 Task: Research Airbnb accommodation in Xoxocotla, Mexico from 1st December, 2023 to 5th December, 2023 for 3 adults, 1 child.2 bedrooms having 3 beds and 2 bathrooms. Property type can be guest house. Booking option can be shelf check-in. Look for 3 properties as per requirement.
Action: Mouse moved to (429, 59)
Screenshot: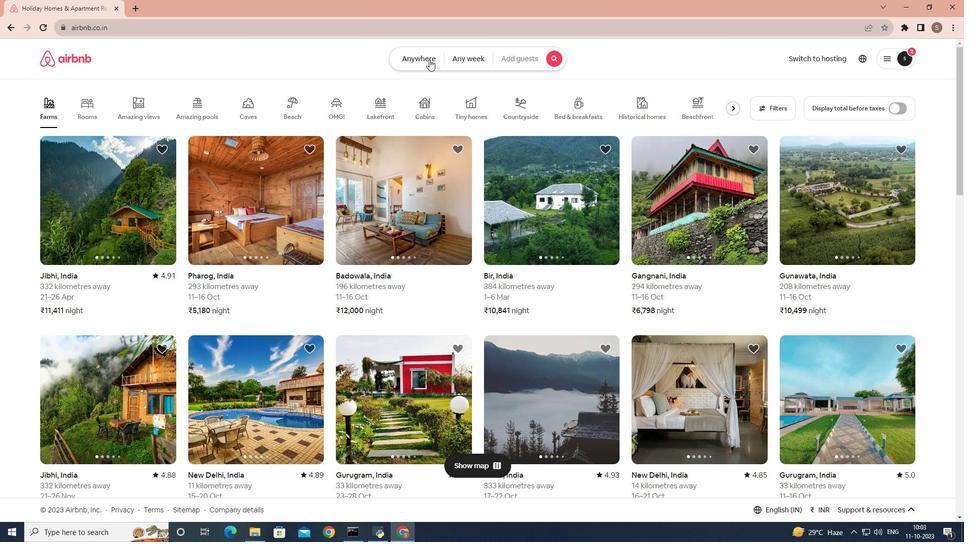 
Action: Mouse pressed left at (429, 59)
Screenshot: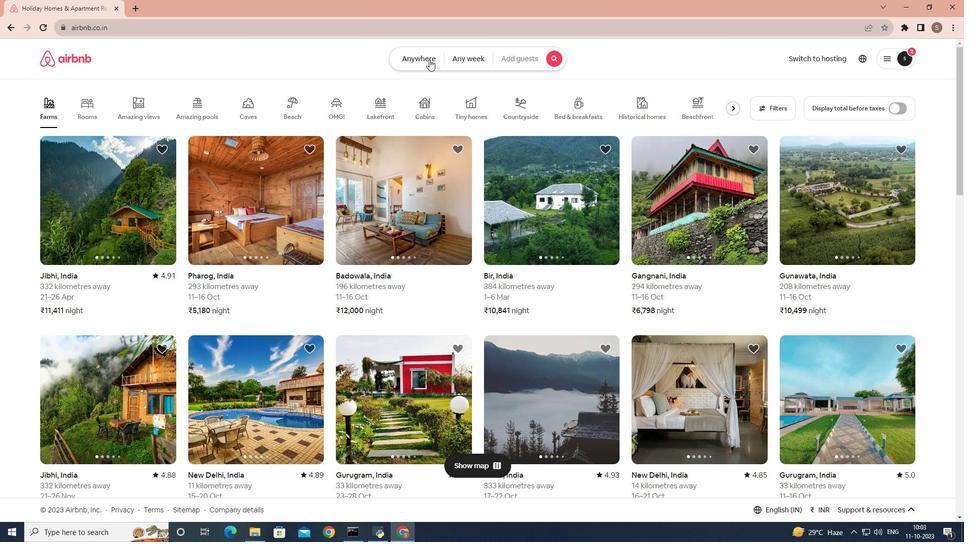
Action: Mouse moved to (307, 102)
Screenshot: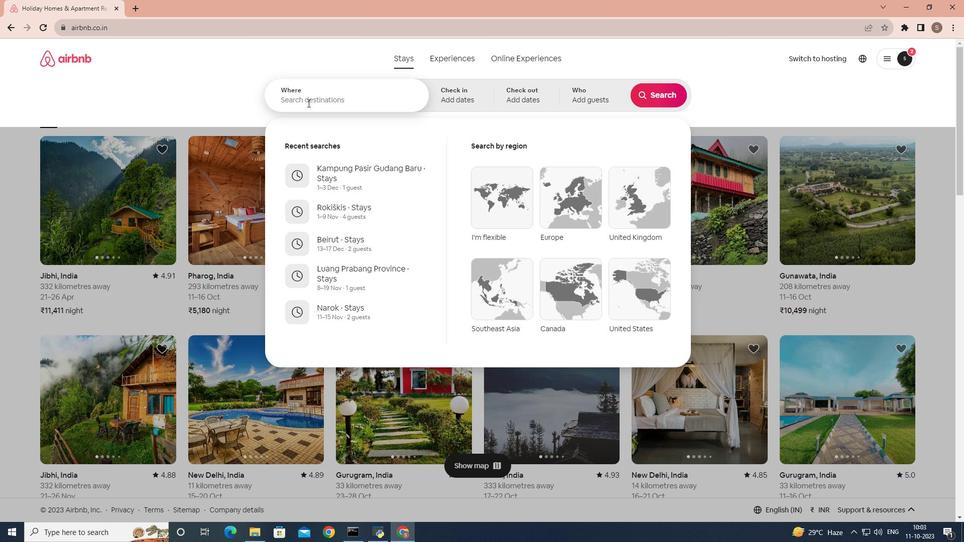 
Action: Mouse pressed left at (307, 102)
Screenshot: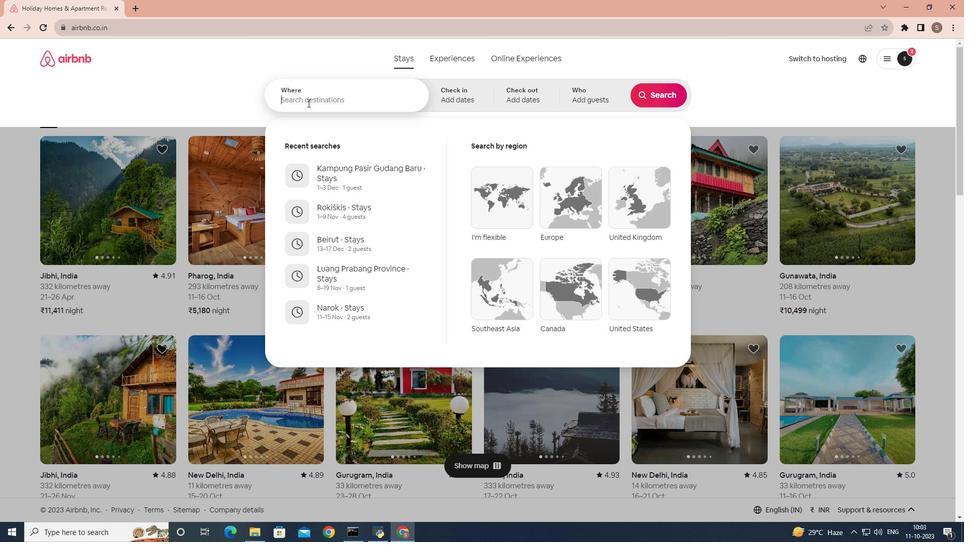 
Action: Mouse moved to (316, 102)
Screenshot: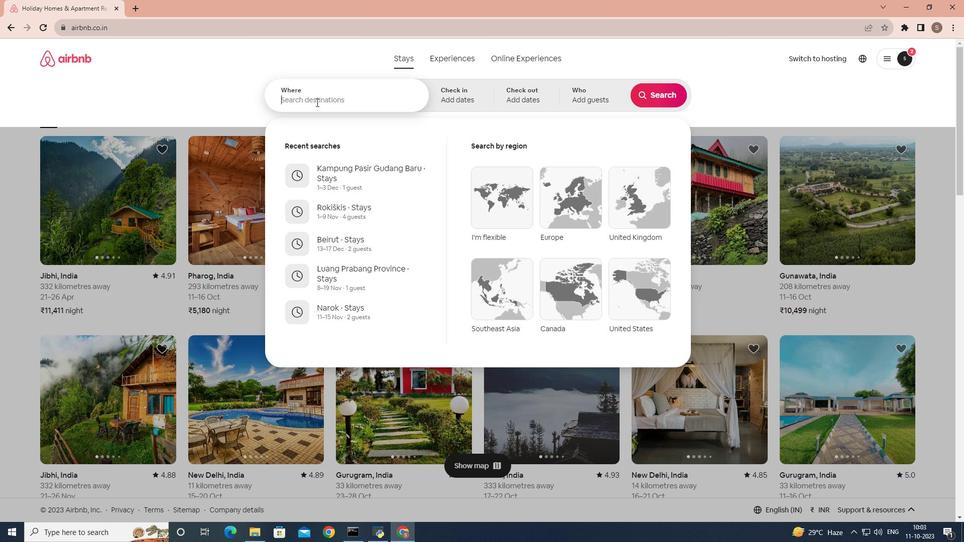 
Action: Key pressed xoxocotla
Screenshot: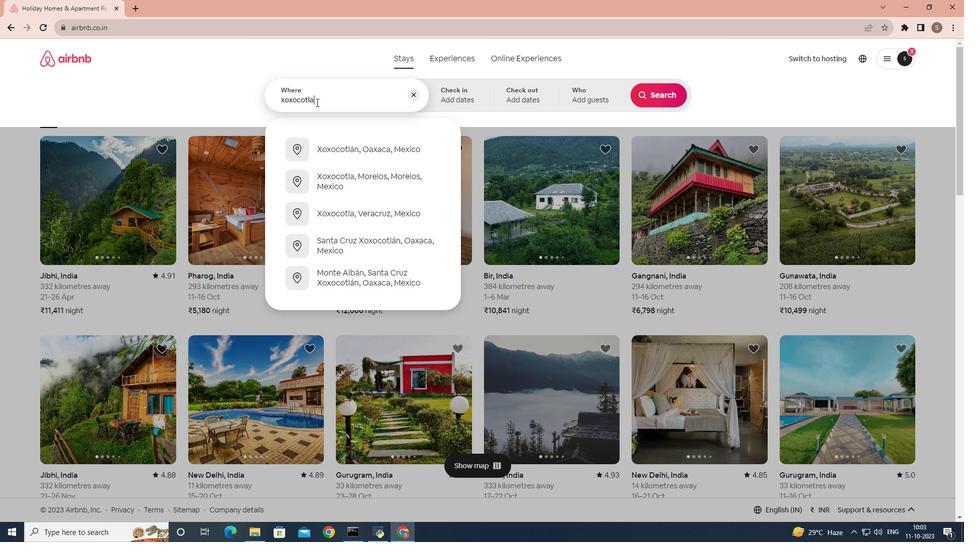 
Action: Mouse moved to (335, 141)
Screenshot: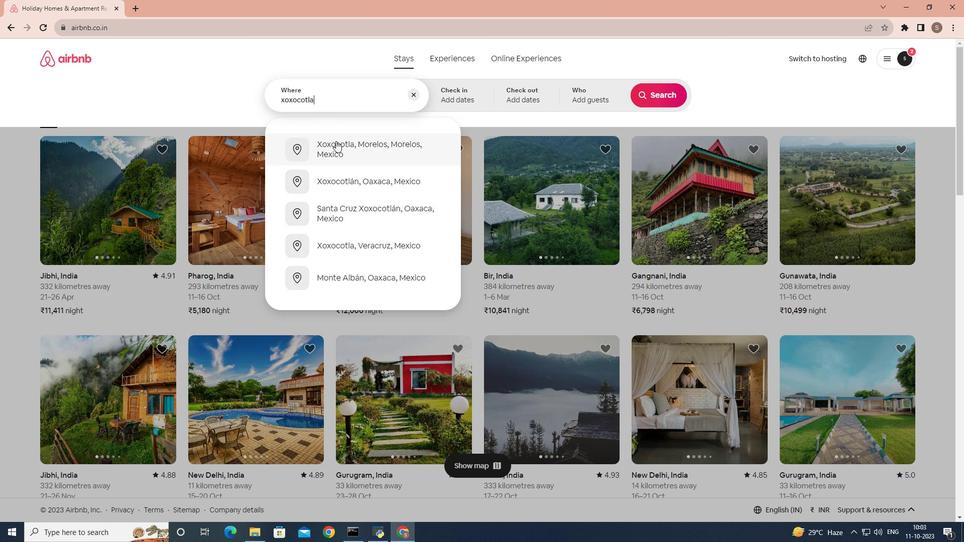 
Action: Mouse pressed left at (335, 141)
Screenshot: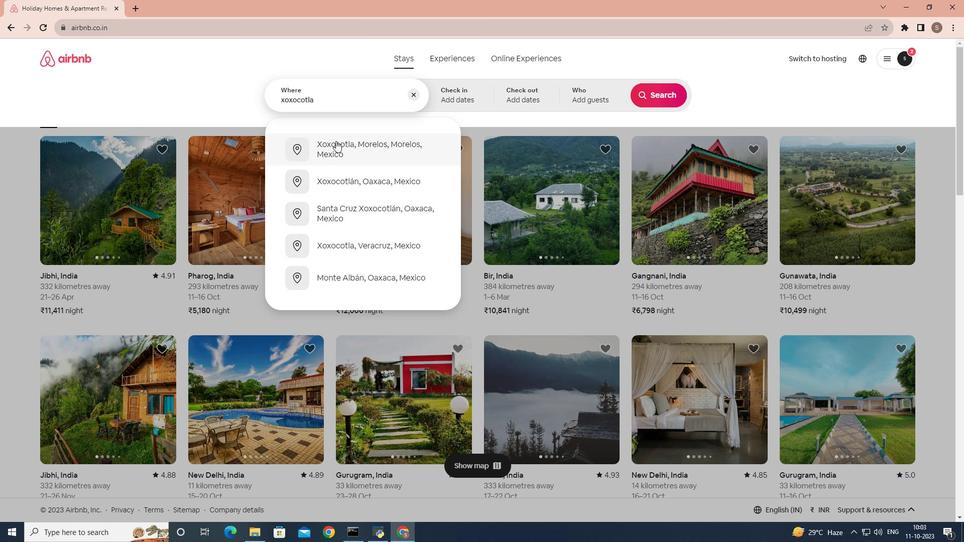 
Action: Mouse moved to (659, 180)
Screenshot: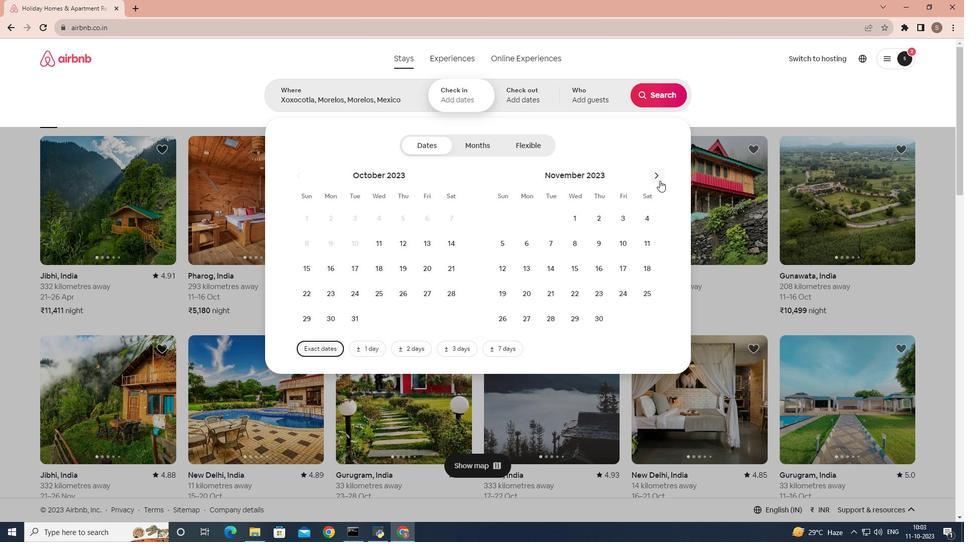 
Action: Mouse pressed left at (659, 180)
Screenshot: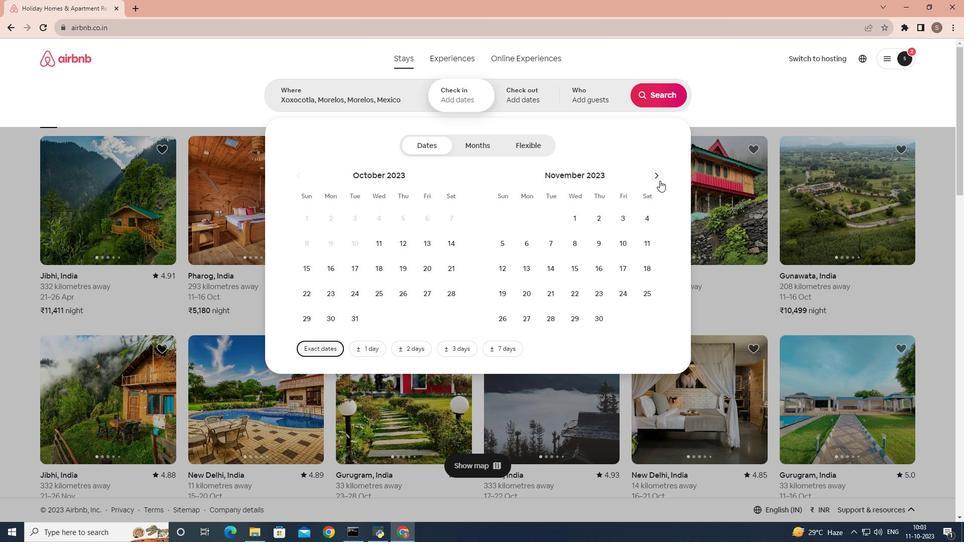 
Action: Mouse moved to (631, 220)
Screenshot: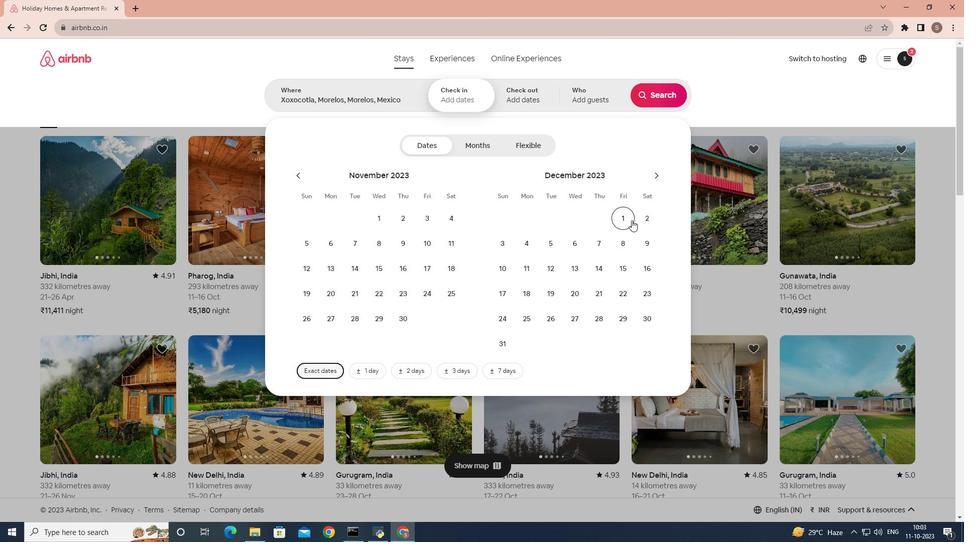 
Action: Mouse pressed left at (631, 220)
Screenshot: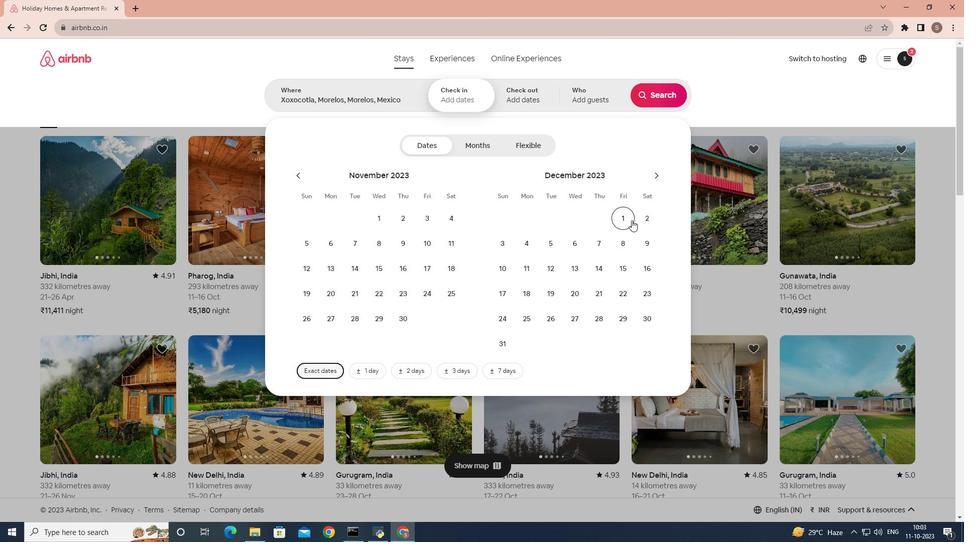 
Action: Mouse moved to (542, 241)
Screenshot: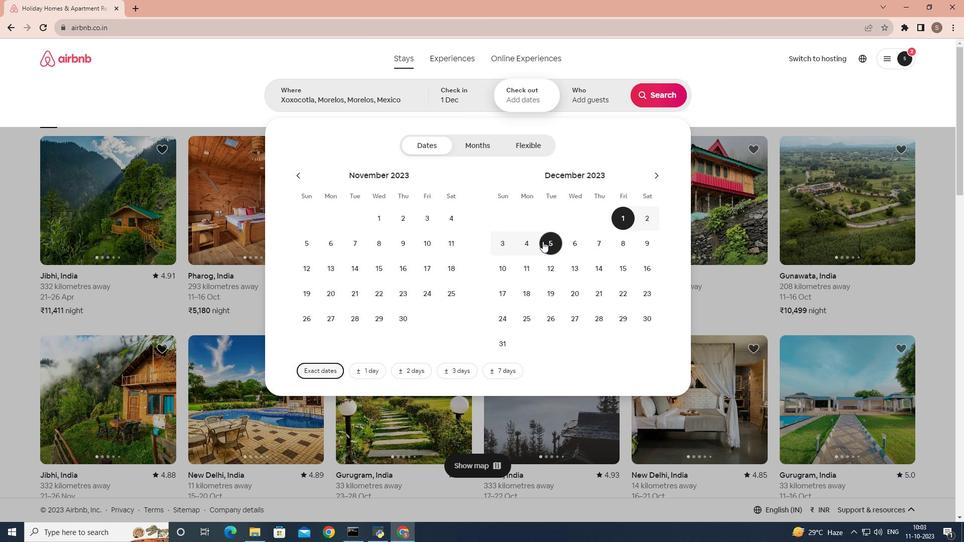
Action: Mouse pressed left at (542, 241)
Screenshot: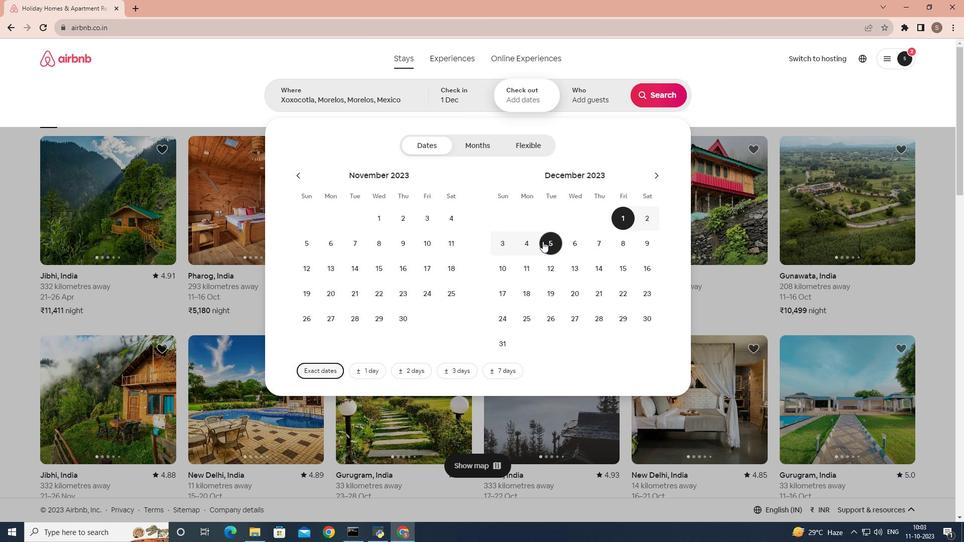 
Action: Mouse moved to (601, 89)
Screenshot: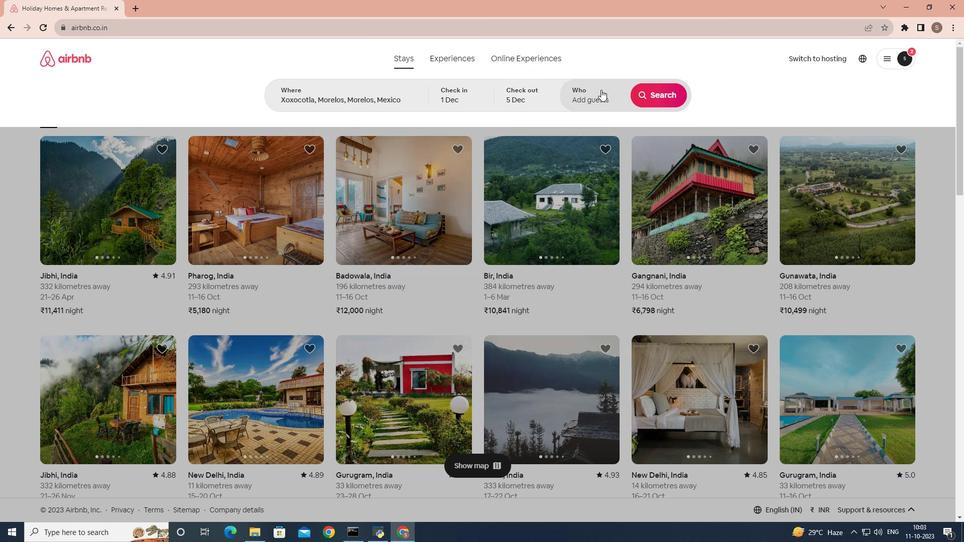 
Action: Mouse pressed left at (601, 89)
Screenshot: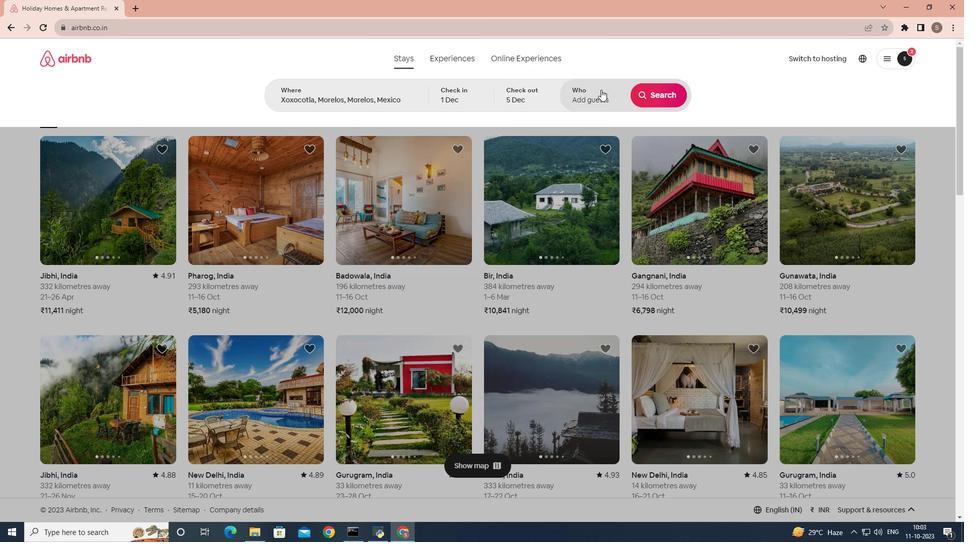 
Action: Mouse moved to (656, 148)
Screenshot: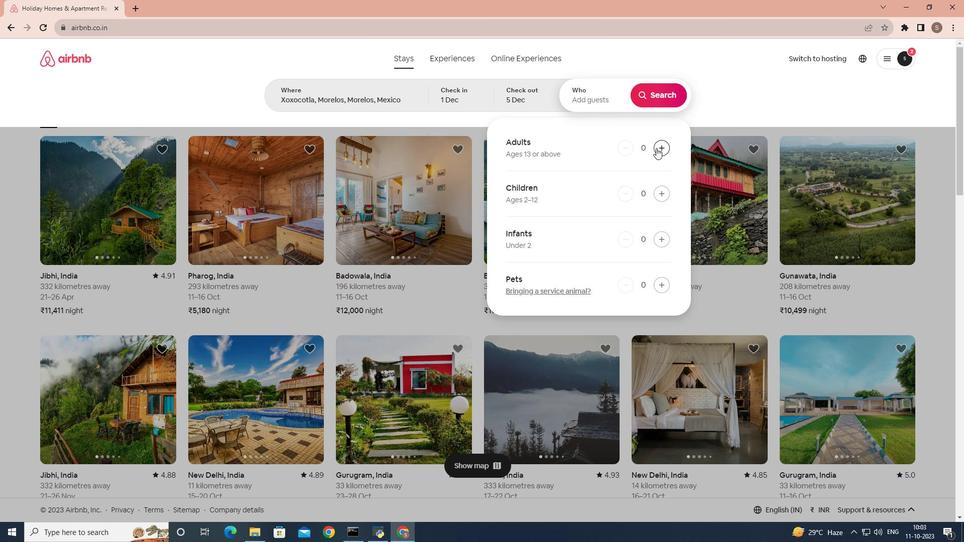 
Action: Mouse pressed left at (656, 148)
Screenshot: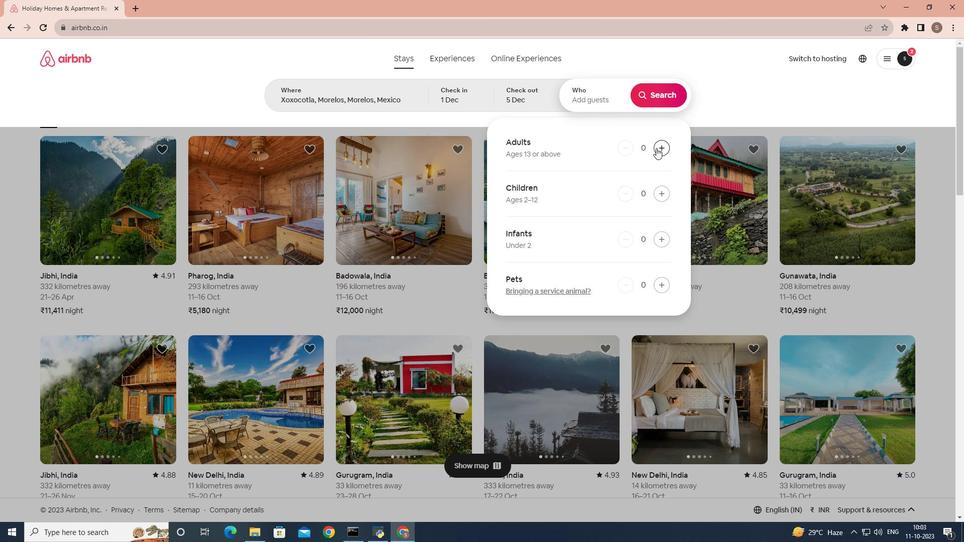 
Action: Mouse pressed left at (656, 148)
Screenshot: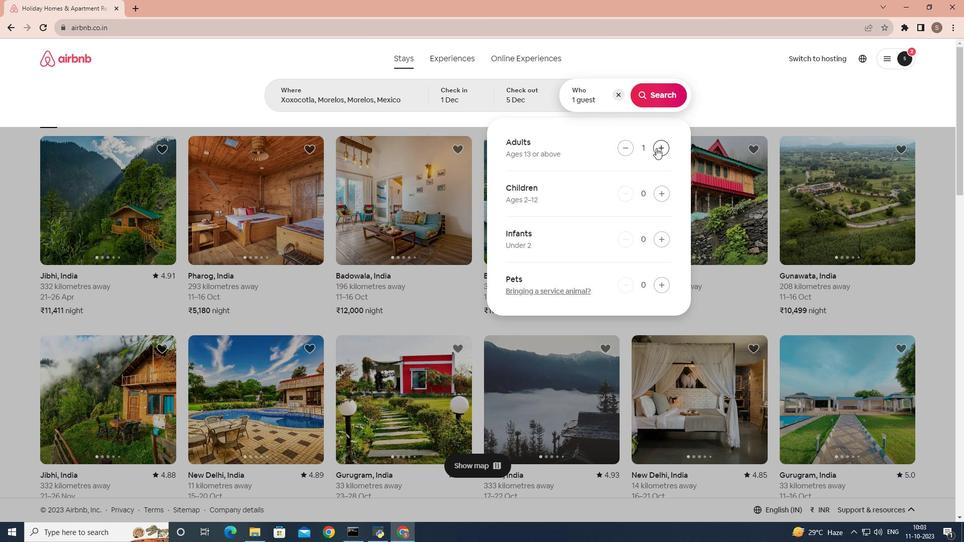 
Action: Mouse pressed left at (656, 148)
Screenshot: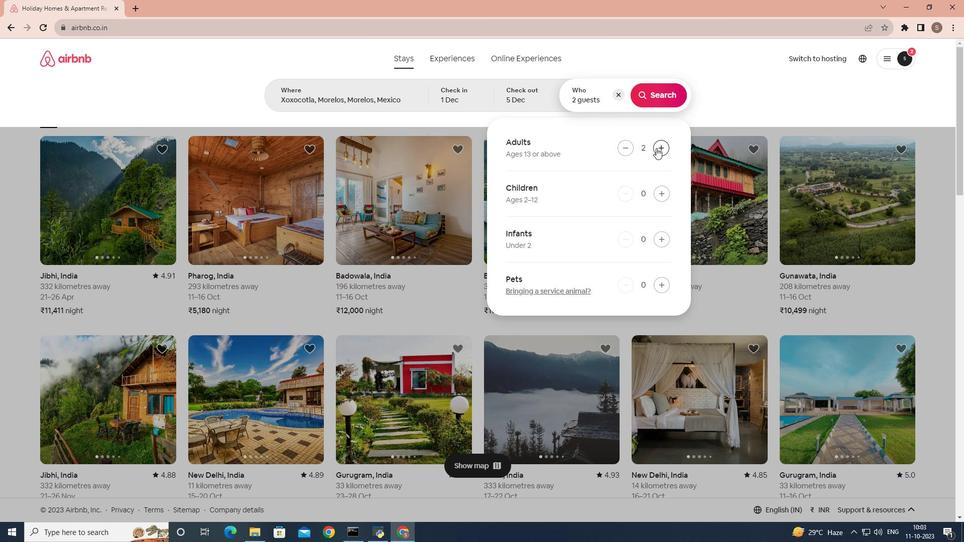 
Action: Mouse moved to (657, 187)
Screenshot: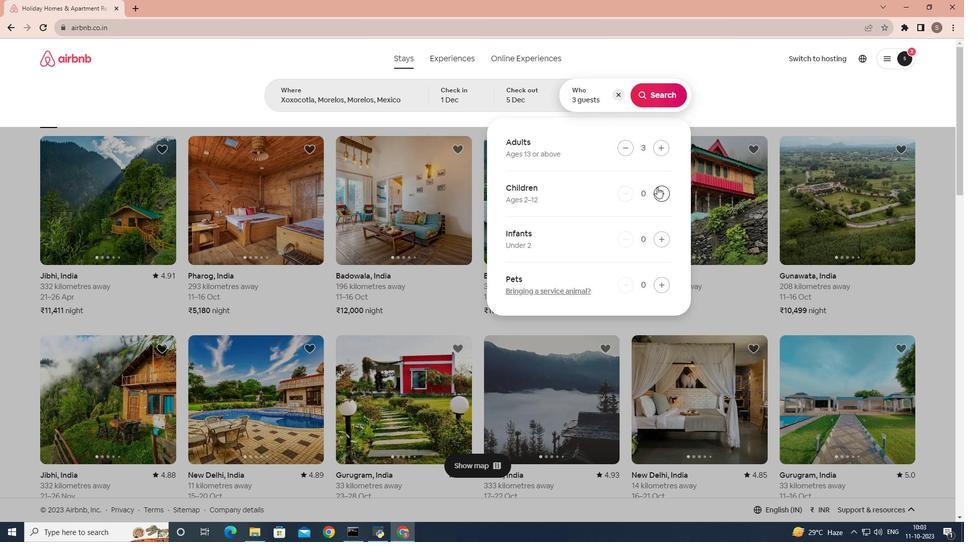 
Action: Mouse pressed left at (657, 187)
Screenshot: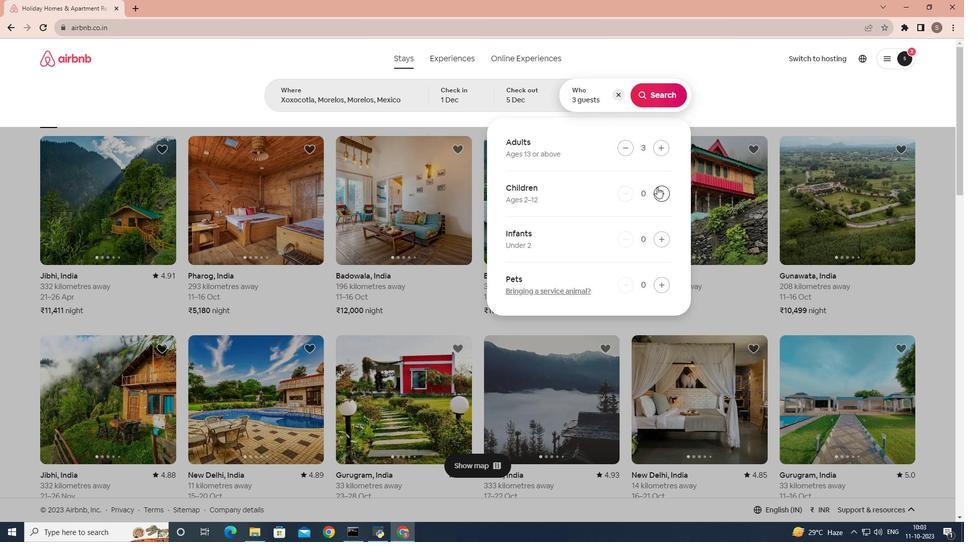 
Action: Mouse moved to (658, 90)
Screenshot: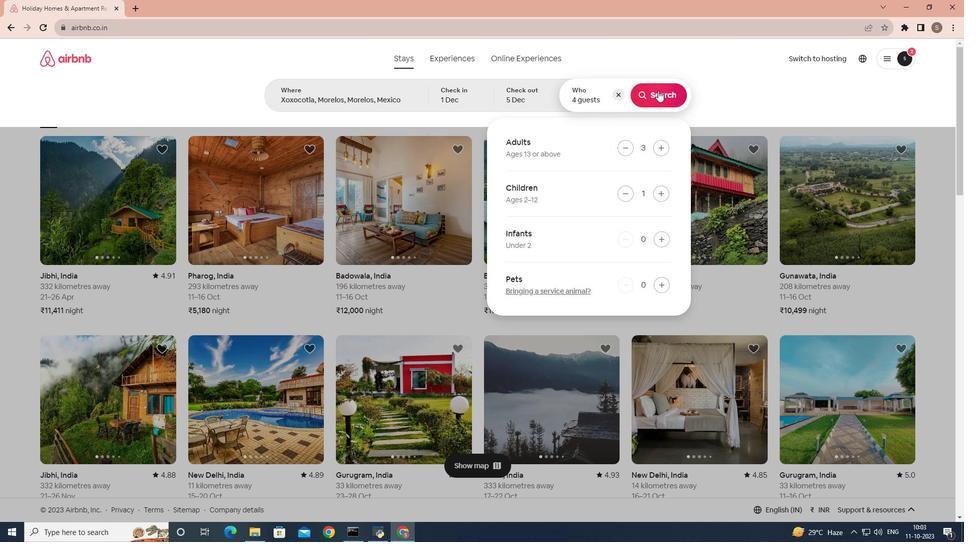
Action: Mouse pressed left at (658, 90)
Screenshot: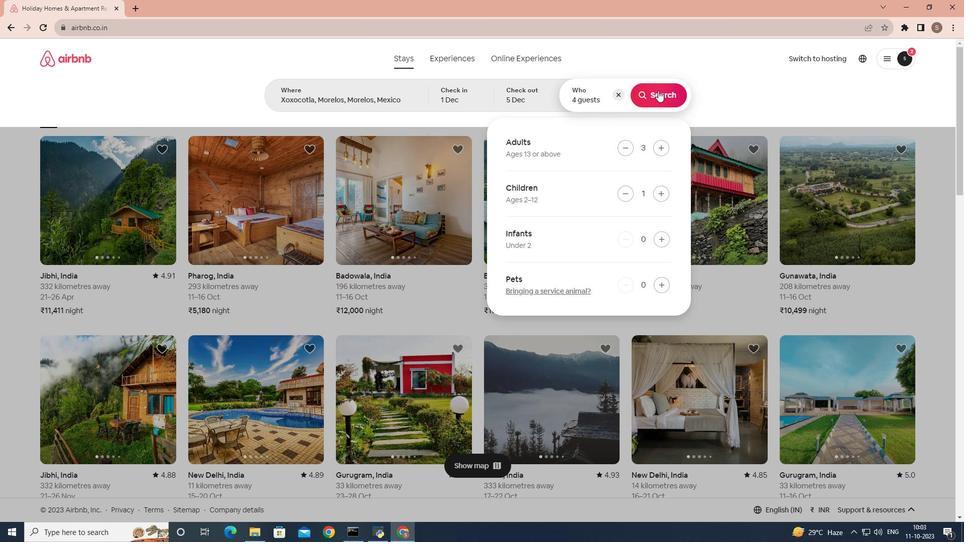 
Action: Mouse moved to (791, 97)
Screenshot: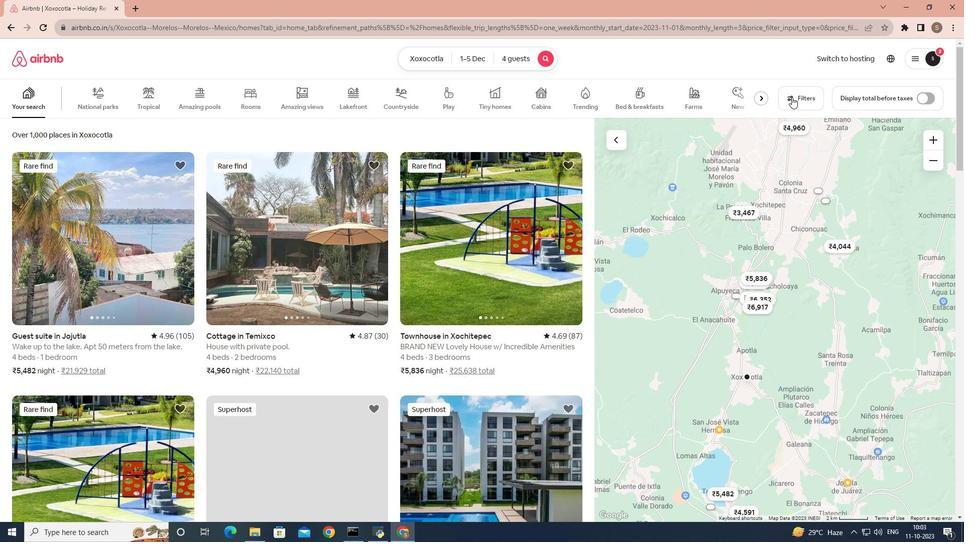 
Action: Mouse pressed left at (791, 97)
Screenshot: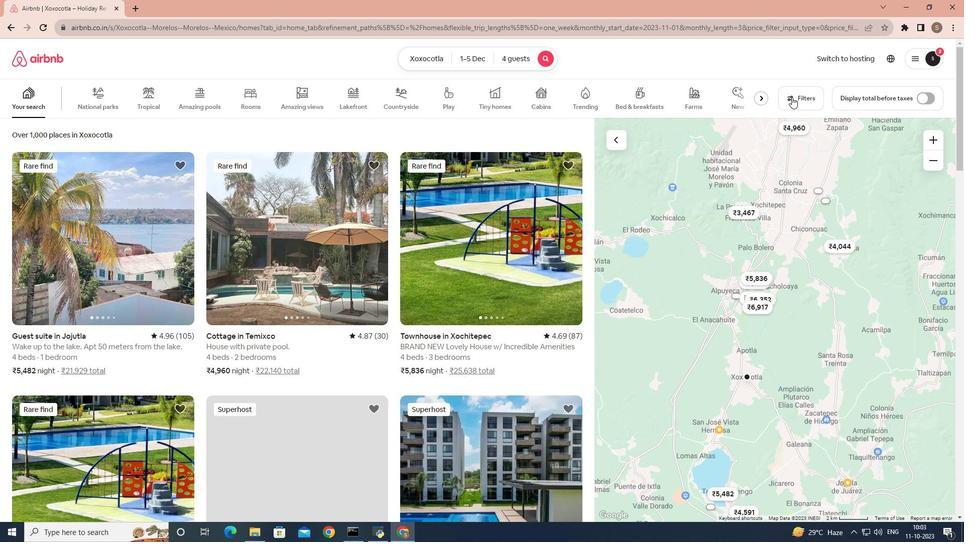 
Action: Mouse moved to (394, 252)
Screenshot: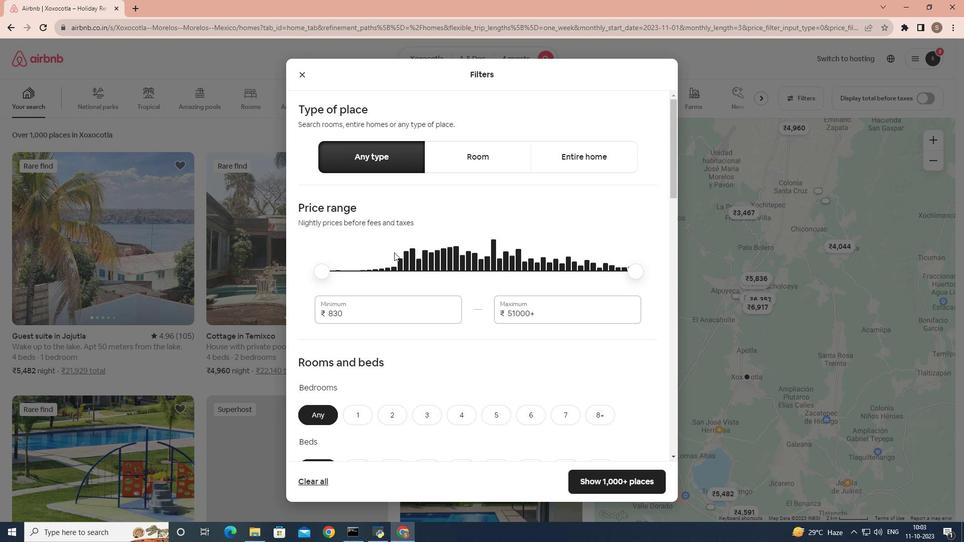 
Action: Mouse scrolled (394, 252) with delta (0, 0)
Screenshot: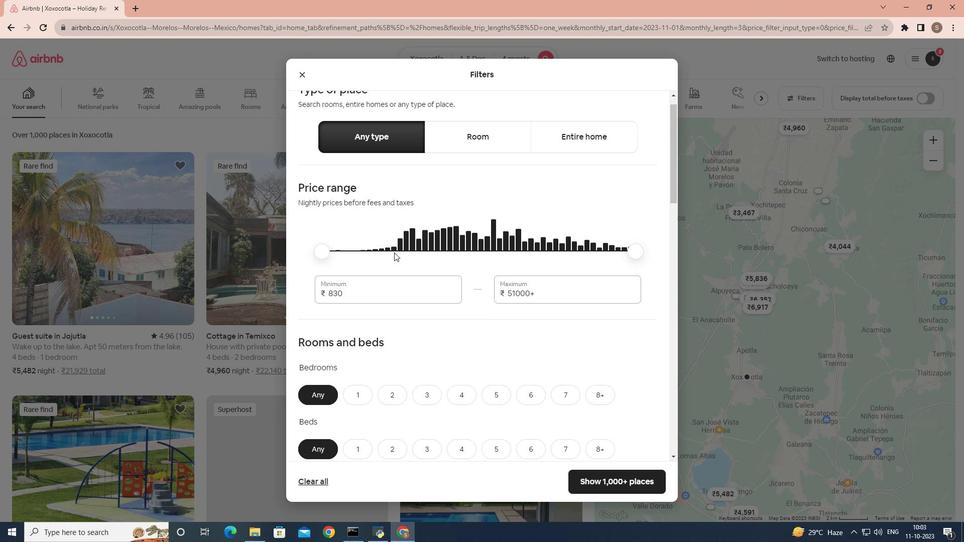 
Action: Mouse scrolled (394, 252) with delta (0, 0)
Screenshot: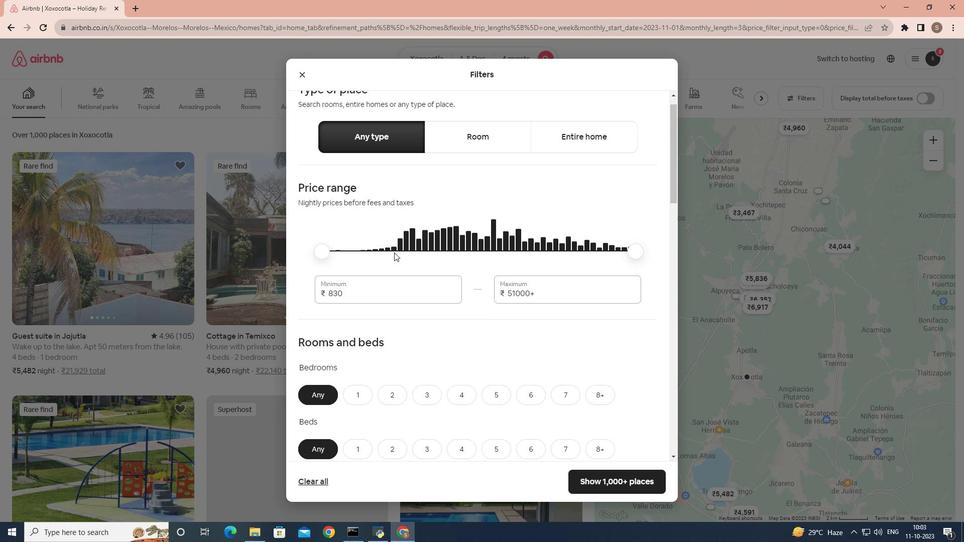 
Action: Mouse scrolled (394, 252) with delta (0, 0)
Screenshot: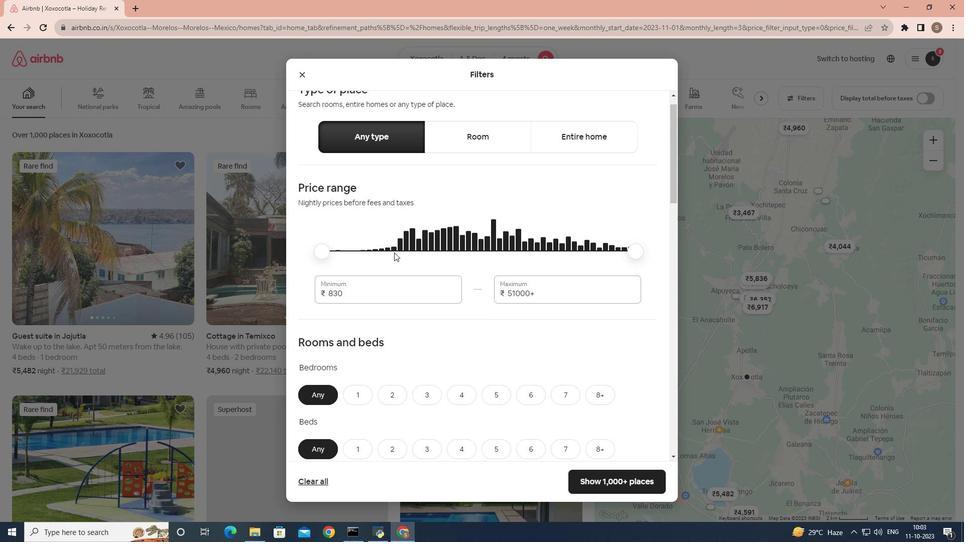 
Action: Mouse scrolled (394, 252) with delta (0, 0)
Screenshot: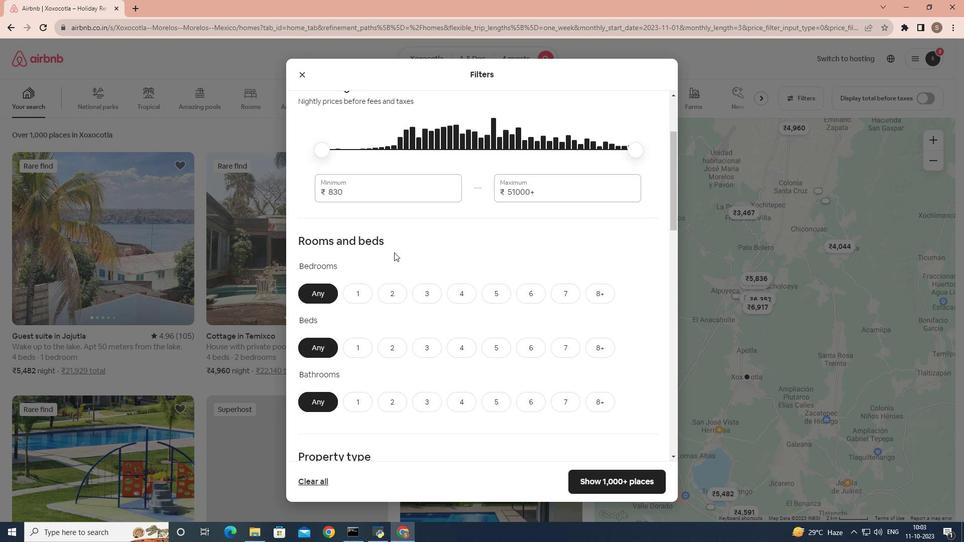 
Action: Mouse moved to (394, 216)
Screenshot: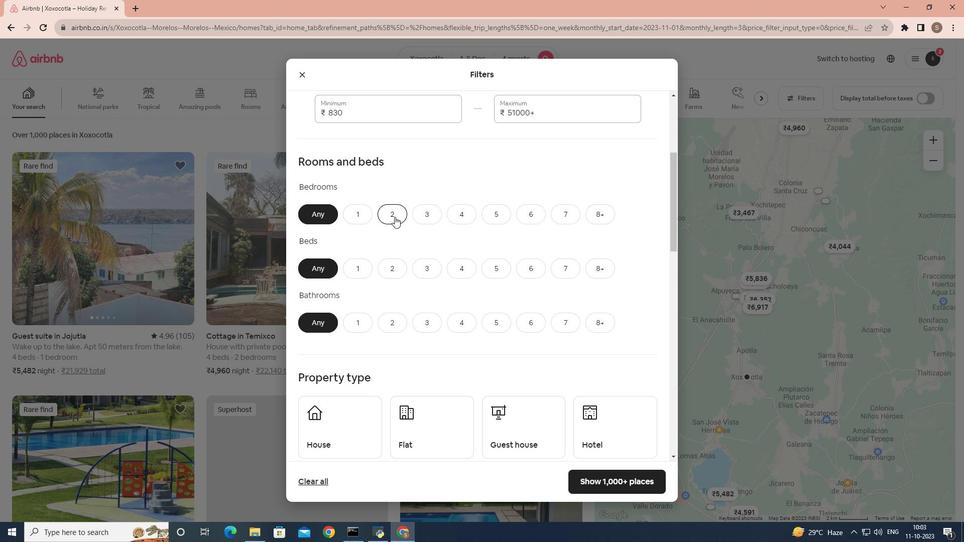 
Action: Mouse pressed left at (394, 216)
Screenshot: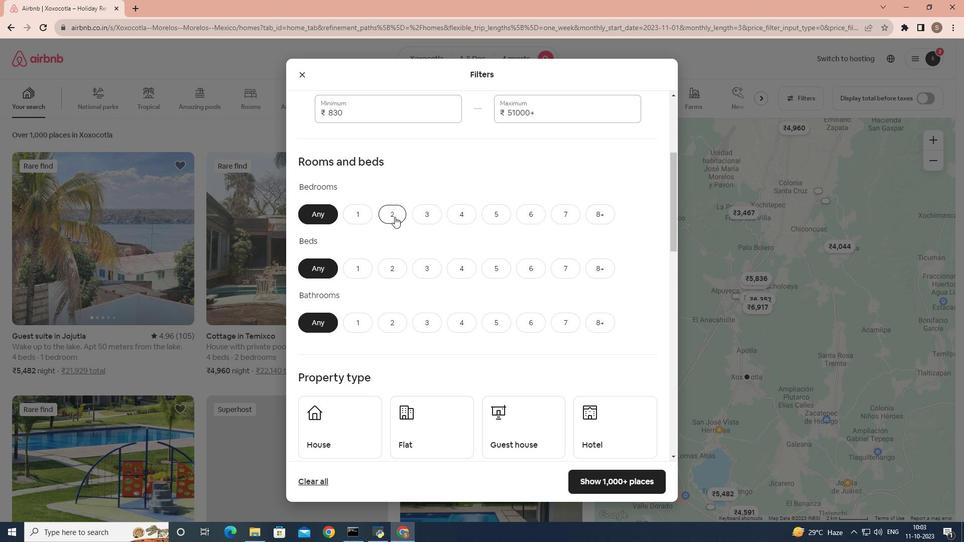 
Action: Mouse moved to (420, 267)
Screenshot: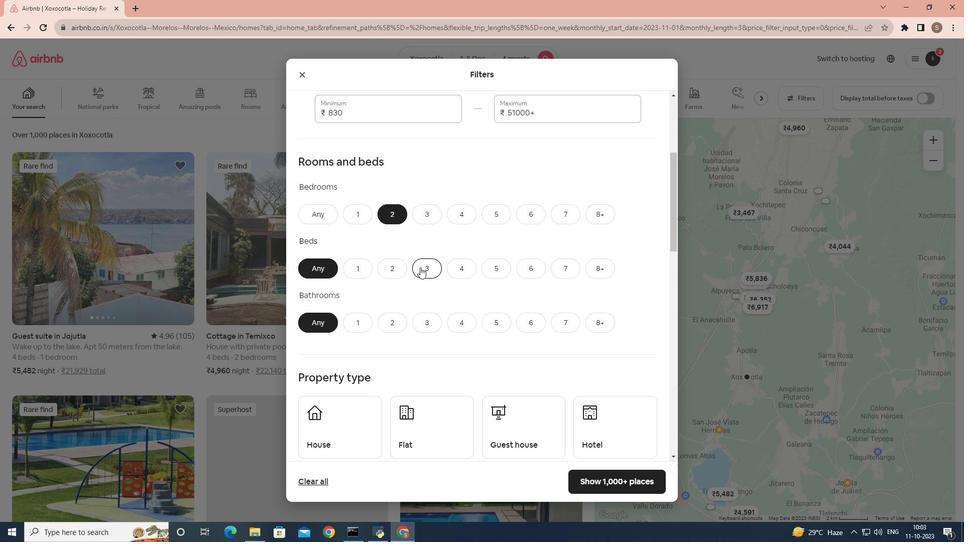 
Action: Mouse pressed left at (420, 267)
Screenshot: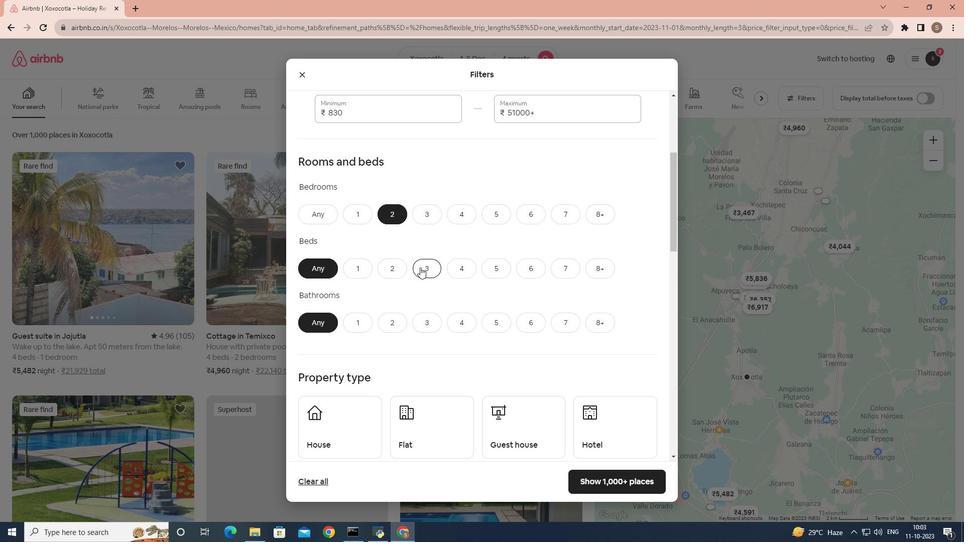 
Action: Mouse moved to (393, 319)
Screenshot: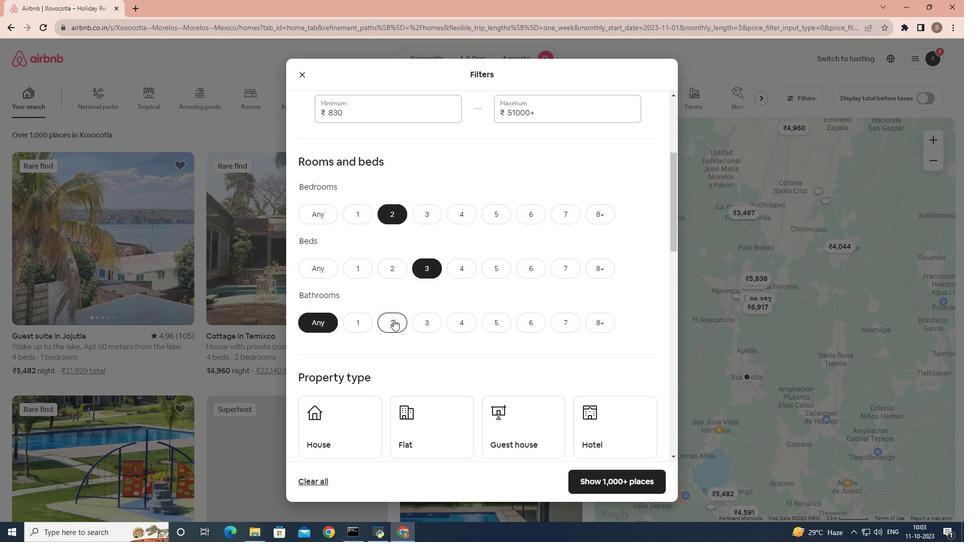 
Action: Mouse pressed left at (393, 319)
Screenshot: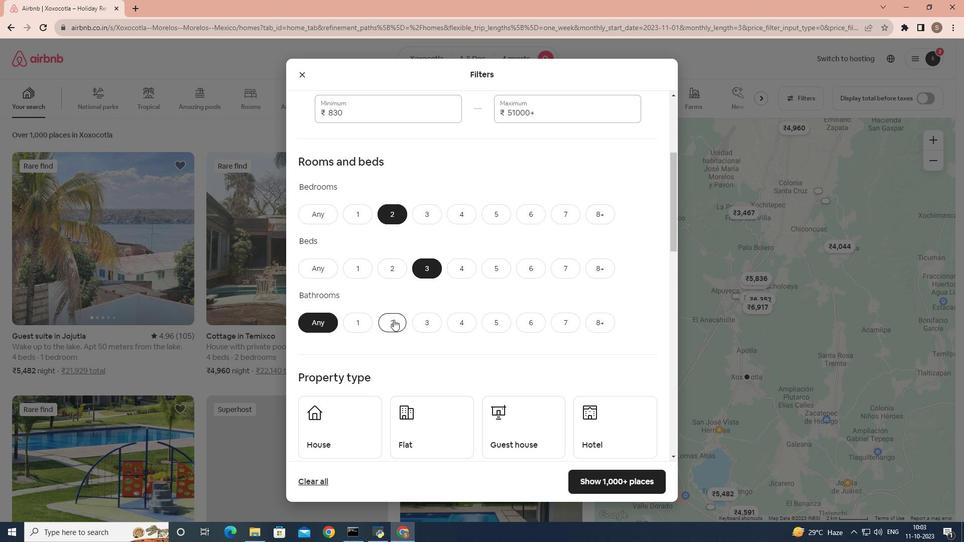 
Action: Mouse moved to (454, 315)
Screenshot: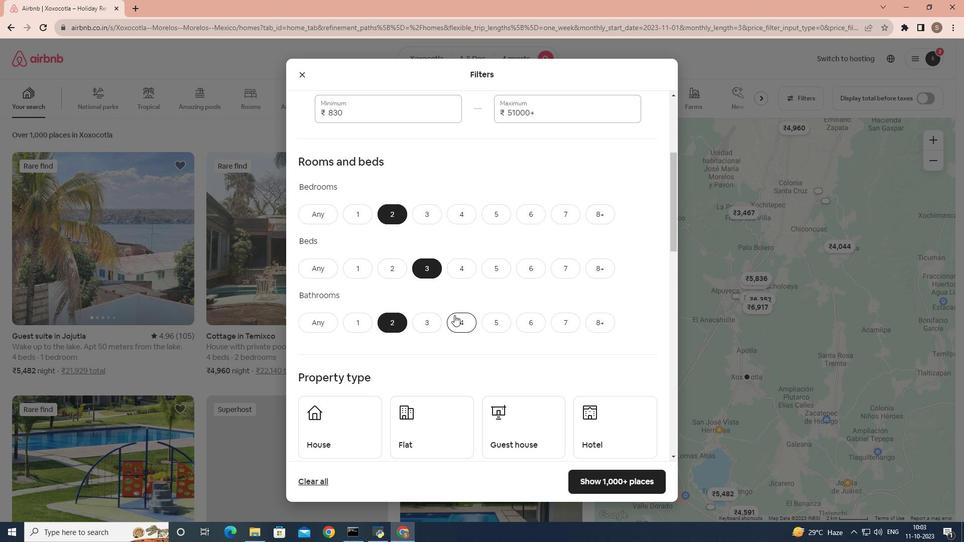 
Action: Mouse scrolled (454, 314) with delta (0, 0)
Screenshot: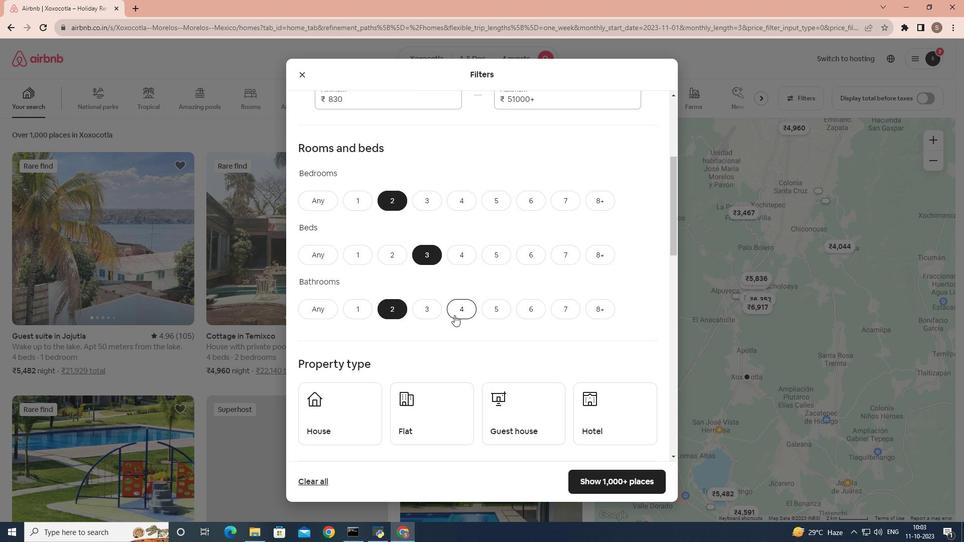 
Action: Mouse scrolled (454, 314) with delta (0, 0)
Screenshot: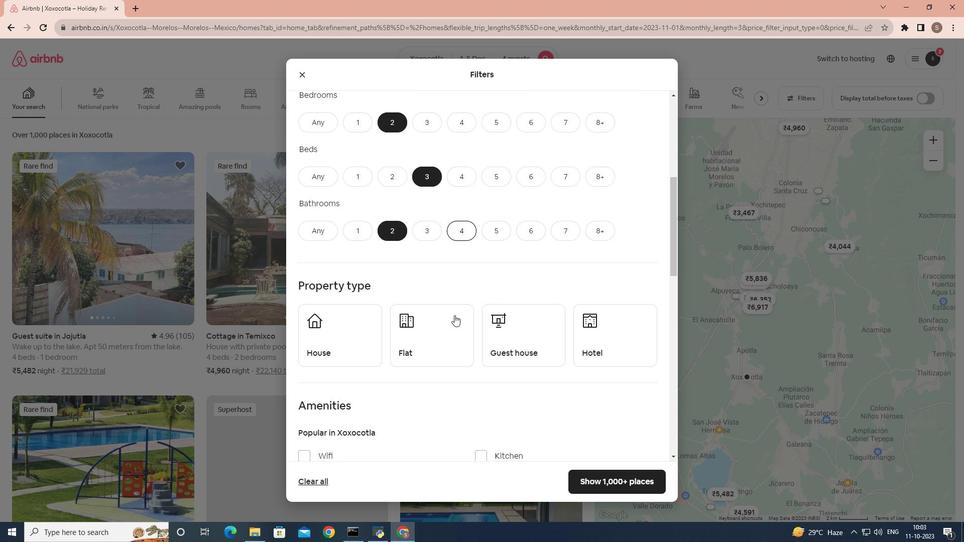 
Action: Mouse scrolled (454, 314) with delta (0, 0)
Screenshot: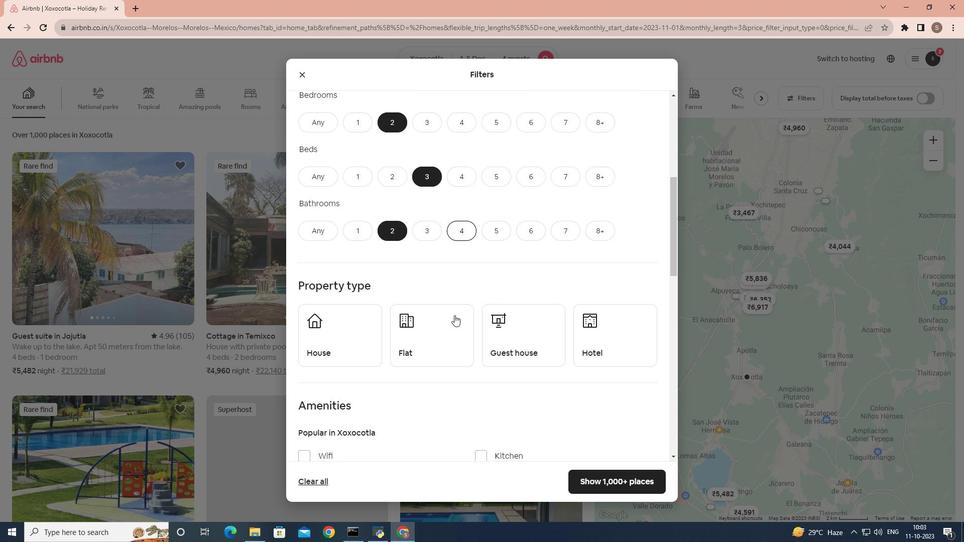 
Action: Mouse scrolled (454, 314) with delta (0, 0)
Screenshot: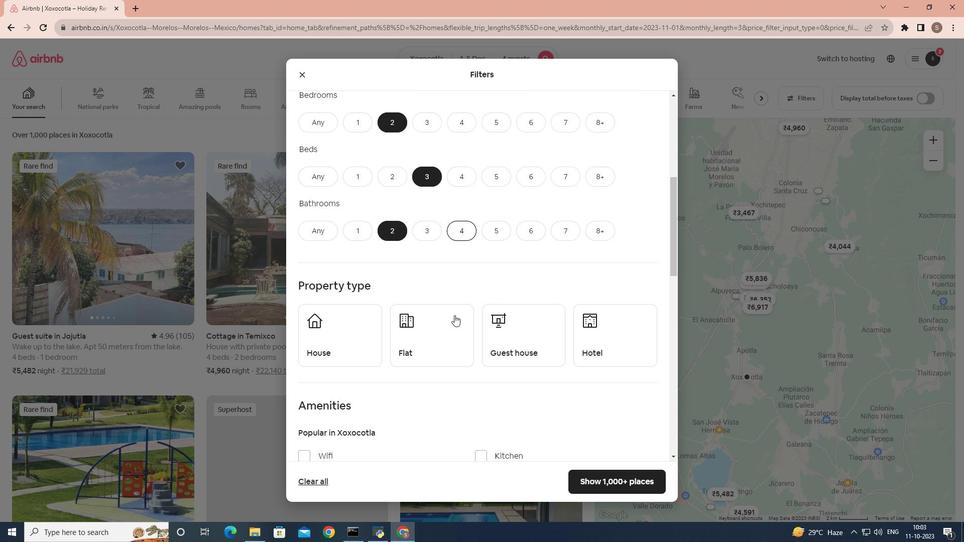 
Action: Mouse scrolled (454, 314) with delta (0, 0)
Screenshot: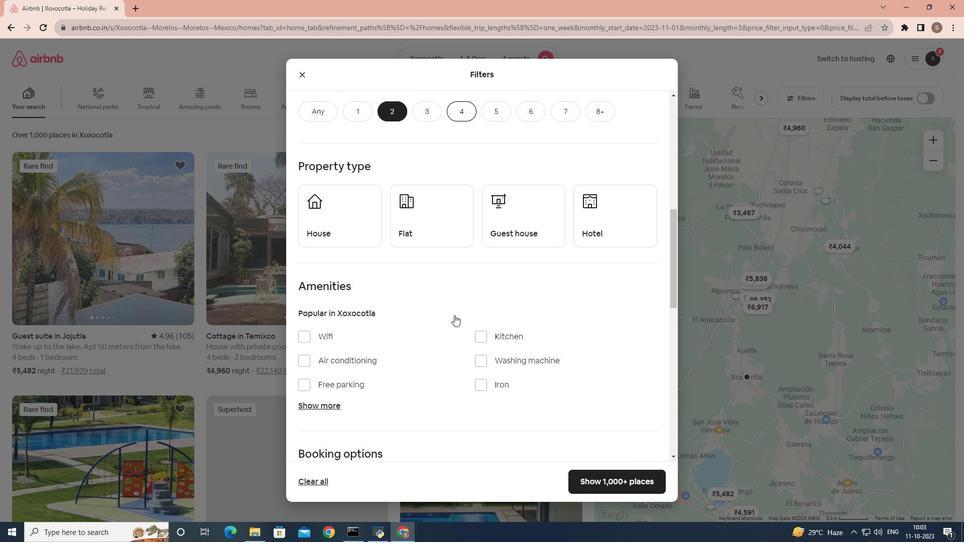 
Action: Mouse scrolled (454, 314) with delta (0, 0)
Screenshot: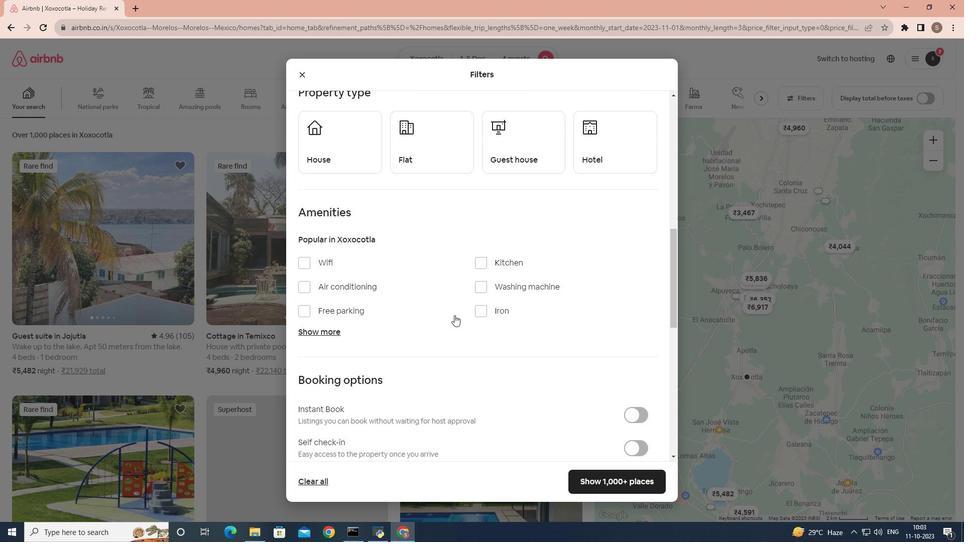 
Action: Mouse scrolled (454, 315) with delta (0, 0)
Screenshot: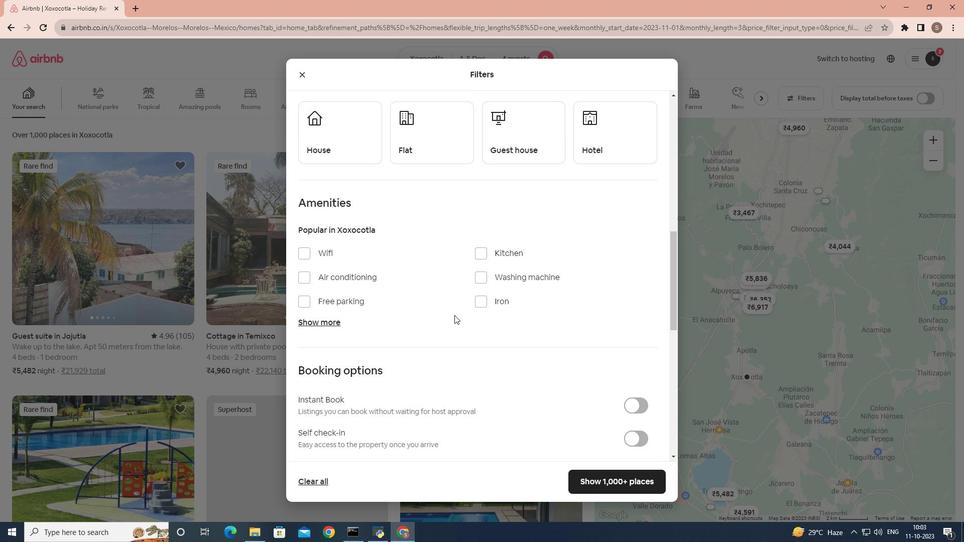 
Action: Mouse moved to (517, 188)
Screenshot: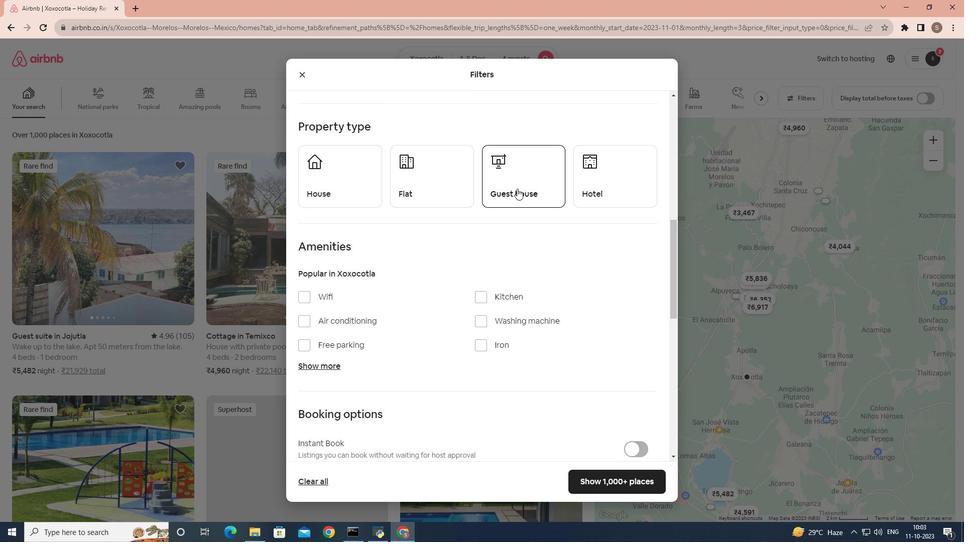 
Action: Mouse pressed left at (517, 188)
Screenshot: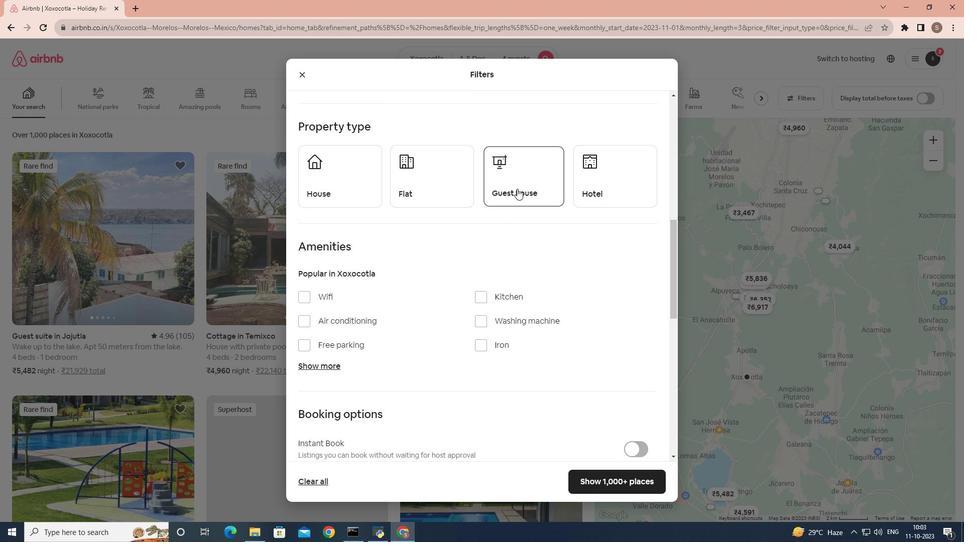 
Action: Mouse moved to (437, 288)
Screenshot: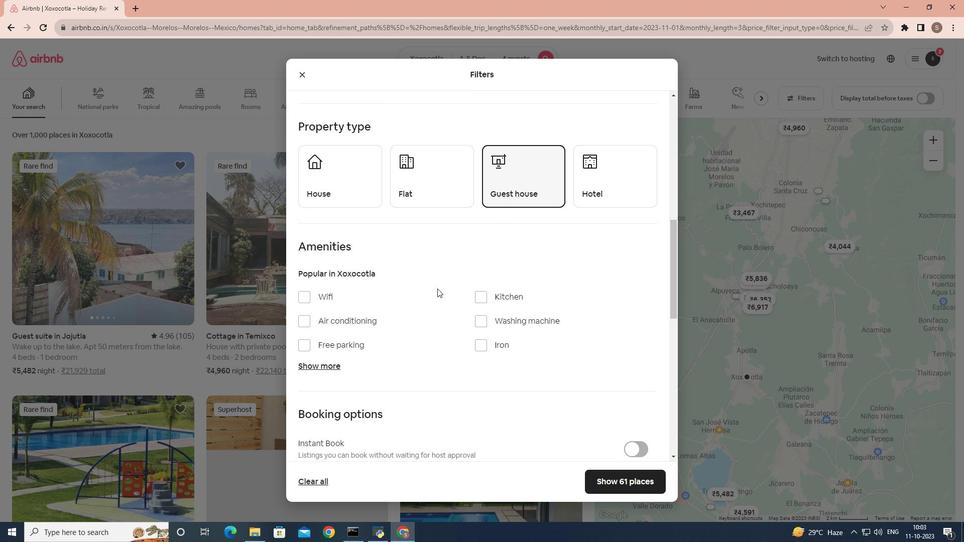 
Action: Mouse scrolled (437, 288) with delta (0, 0)
Screenshot: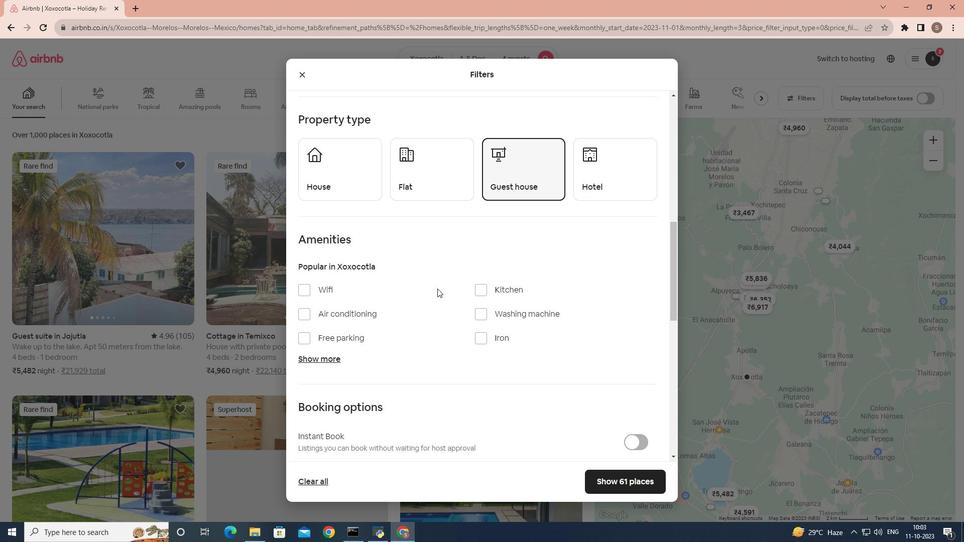 
Action: Mouse scrolled (437, 288) with delta (0, 0)
Screenshot: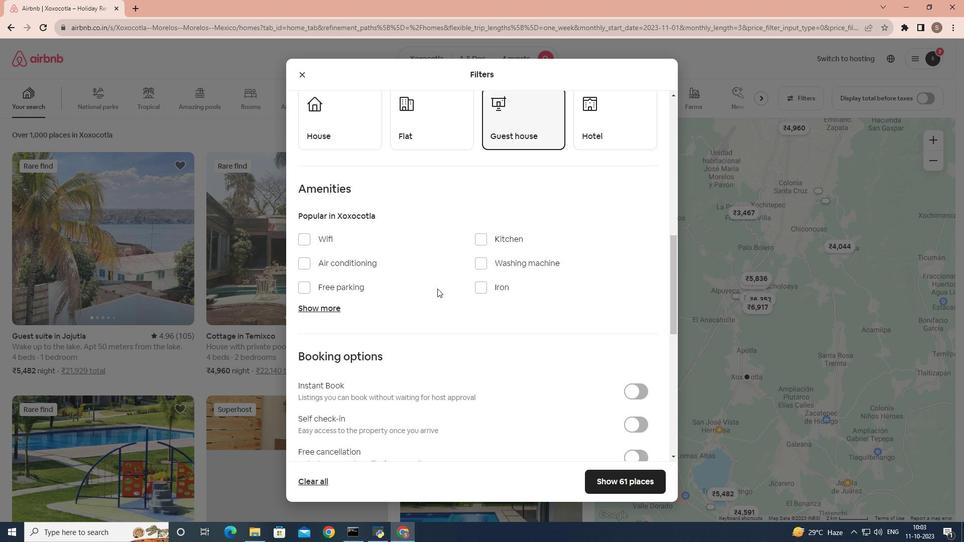 
Action: Mouse scrolled (437, 288) with delta (0, 0)
Screenshot: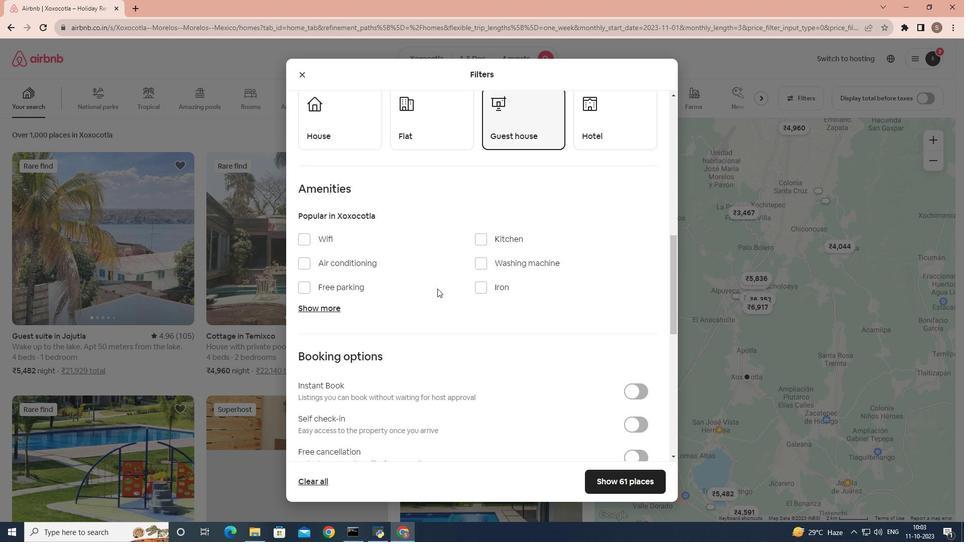 
Action: Mouse scrolled (437, 288) with delta (0, 0)
Screenshot: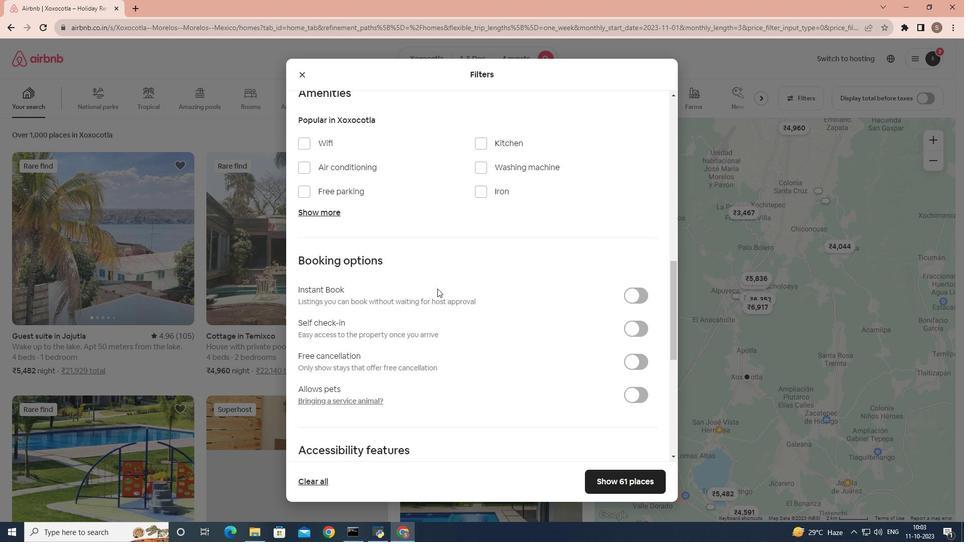 
Action: Mouse scrolled (437, 288) with delta (0, 0)
Screenshot: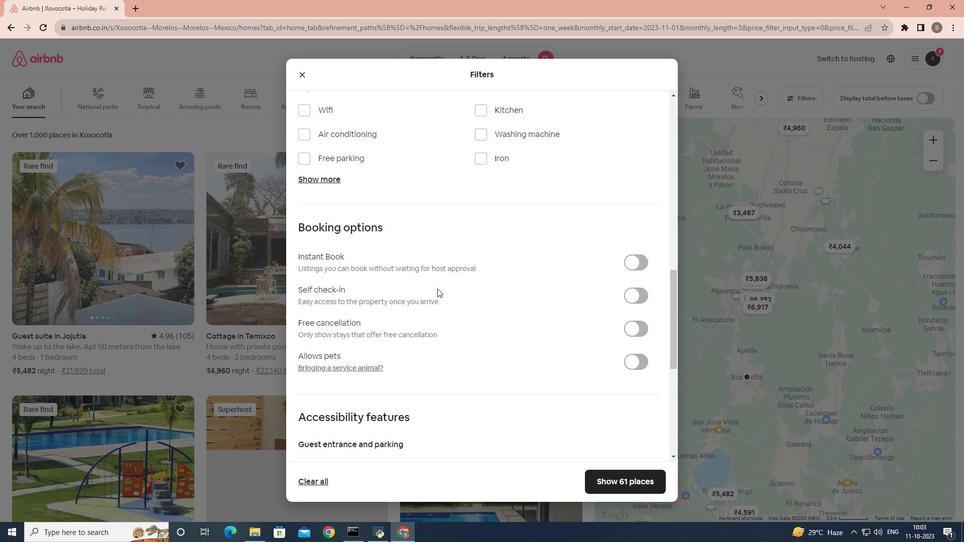 
Action: Mouse scrolled (437, 288) with delta (0, 0)
Screenshot: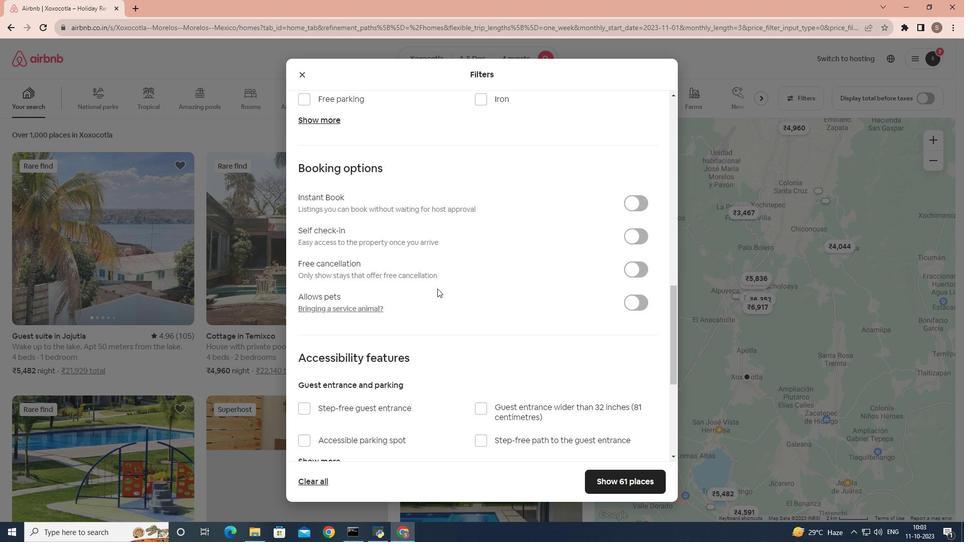 
Action: Mouse moved to (640, 179)
Screenshot: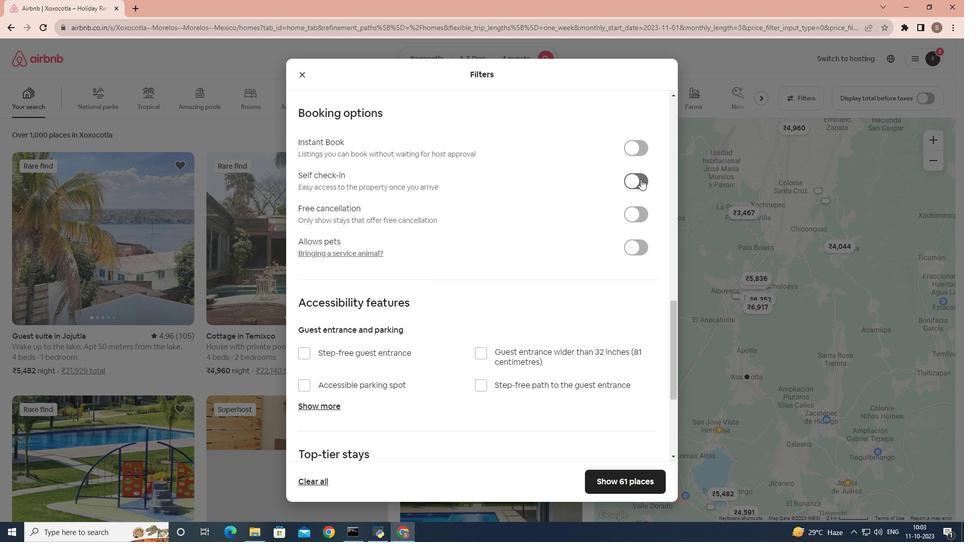 
Action: Mouse pressed left at (640, 179)
Screenshot: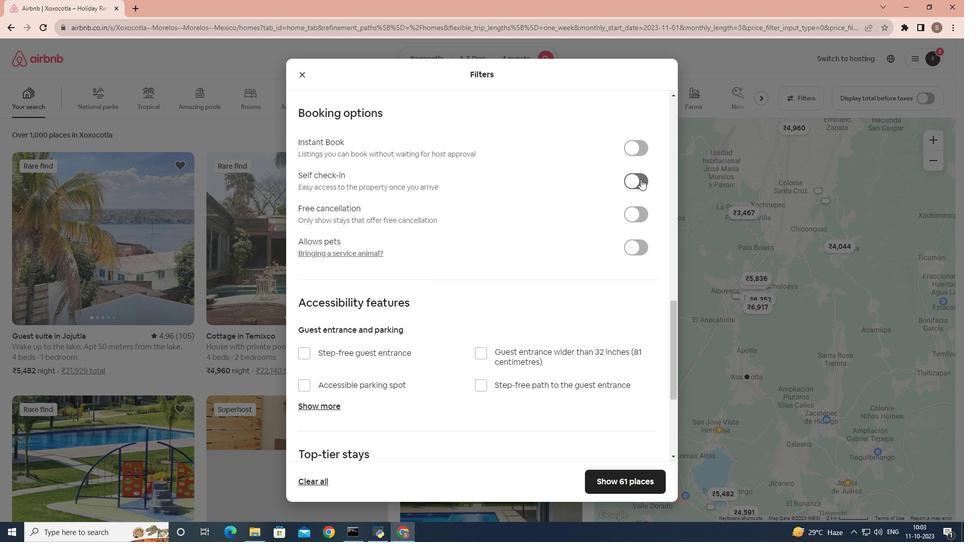 
Action: Mouse moved to (602, 482)
Screenshot: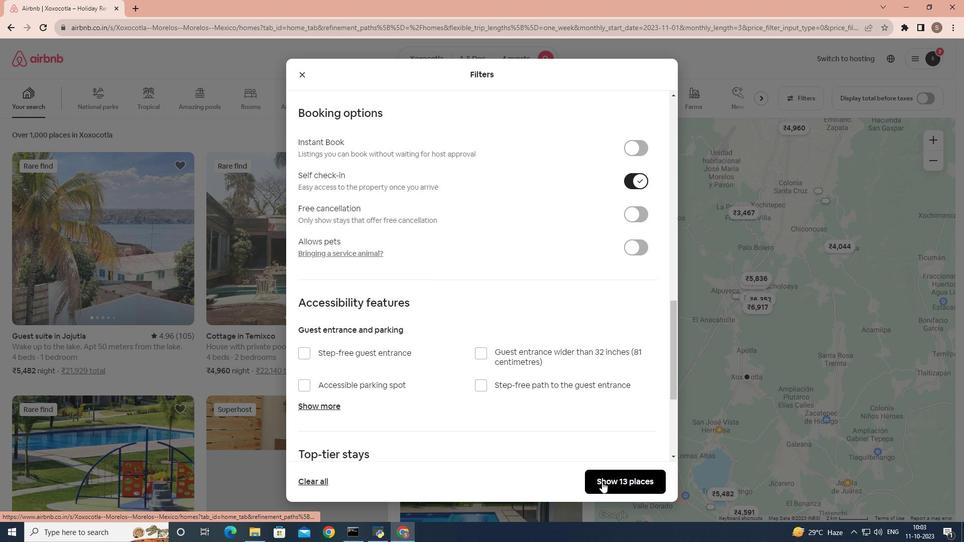 
Action: Mouse pressed left at (602, 482)
Screenshot: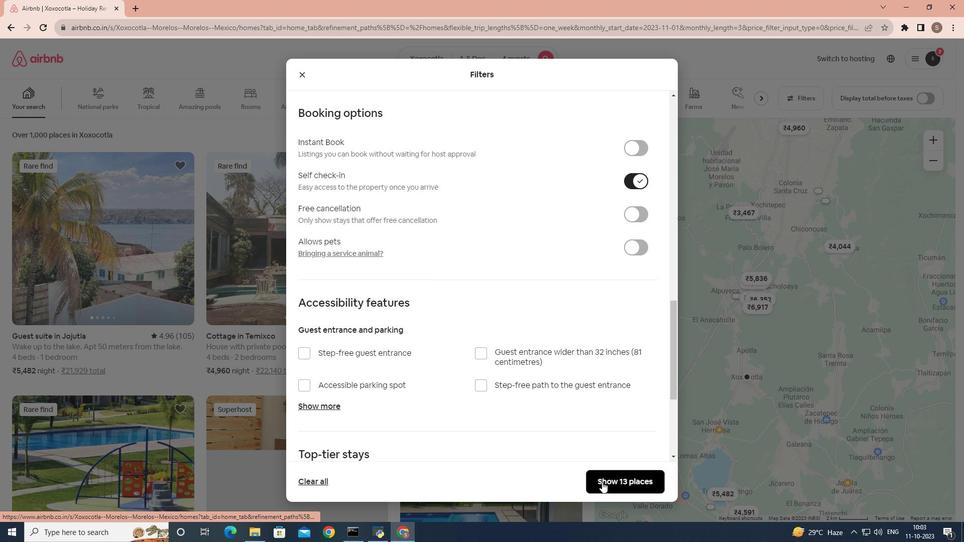 
Action: Mouse moved to (66, 245)
Screenshot: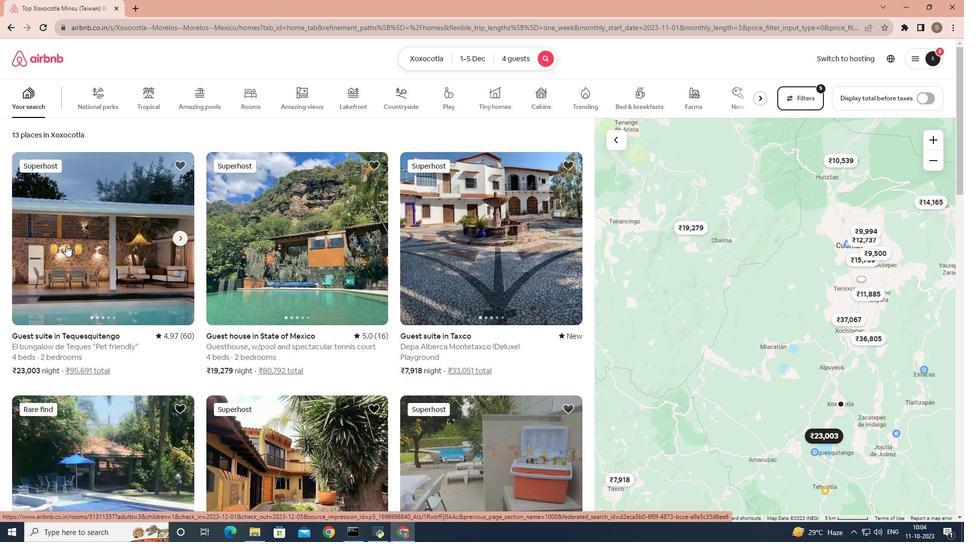 
Action: Mouse scrolled (66, 245) with delta (0, 0)
Screenshot: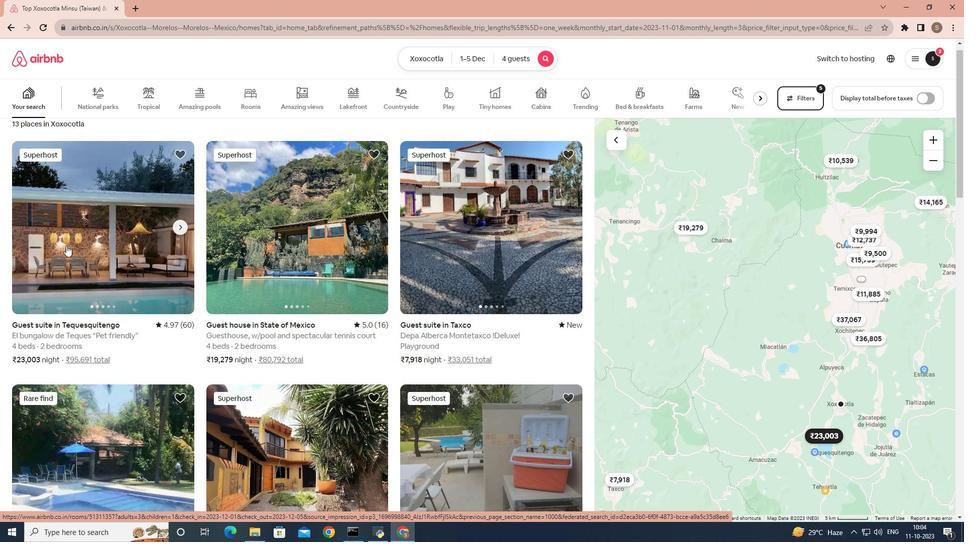 
Action: Mouse scrolled (66, 245) with delta (0, 0)
Screenshot: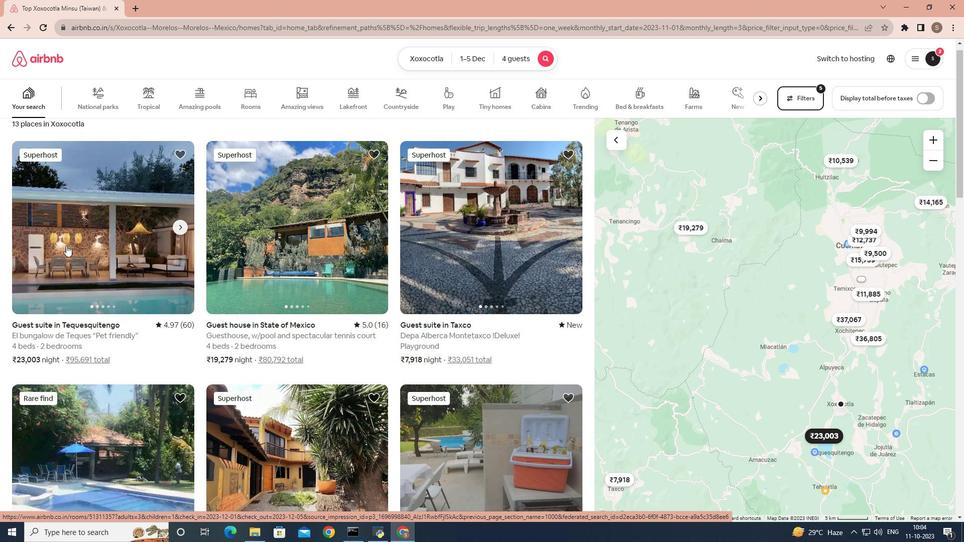 
Action: Mouse scrolled (66, 245) with delta (0, 0)
Screenshot: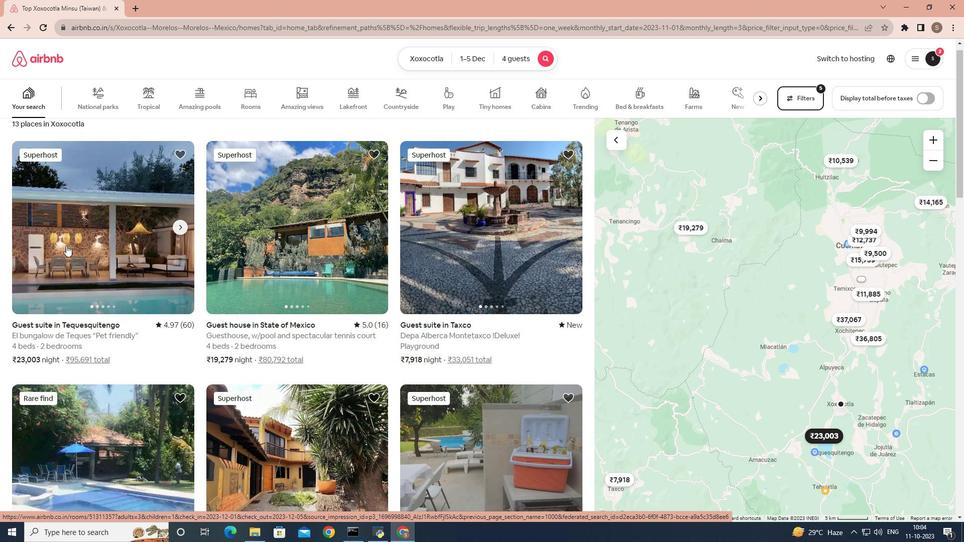 
Action: Mouse scrolled (66, 245) with delta (0, 0)
Screenshot: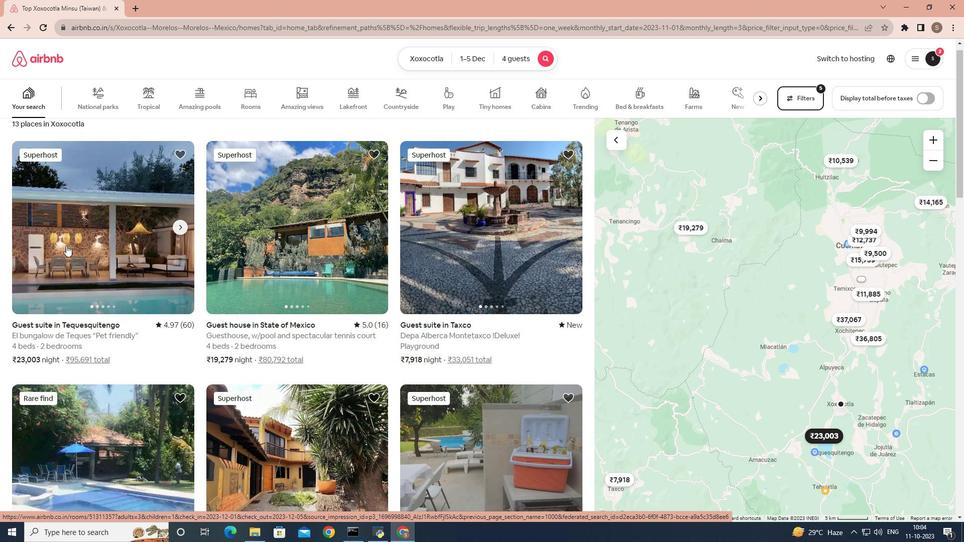 
Action: Mouse scrolled (66, 245) with delta (0, 0)
Screenshot: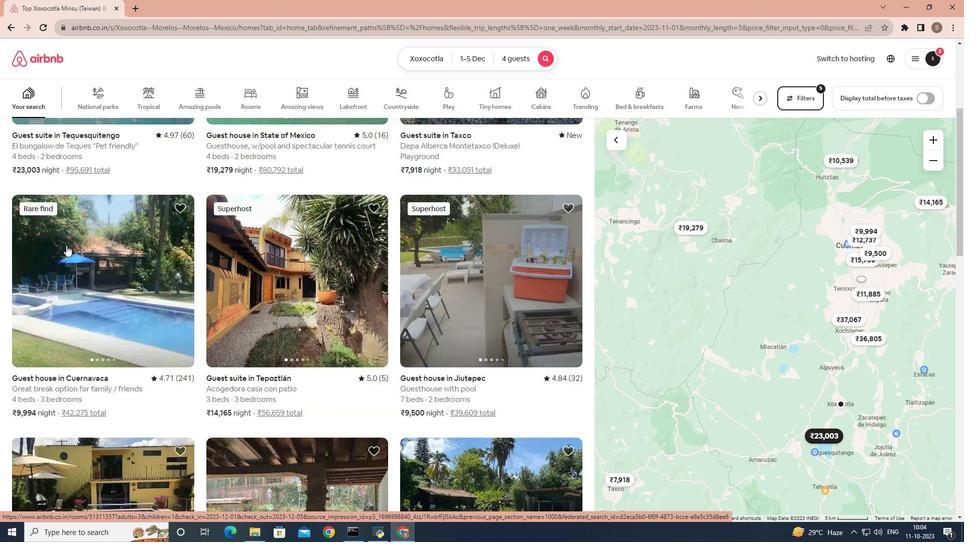 
Action: Mouse scrolled (66, 246) with delta (0, 0)
Screenshot: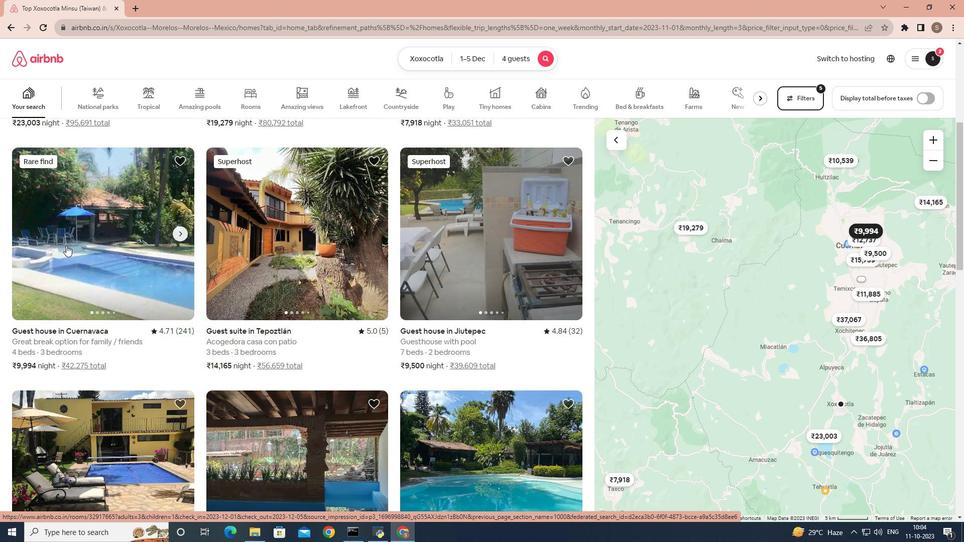 
Action: Mouse scrolled (66, 246) with delta (0, 0)
Screenshot: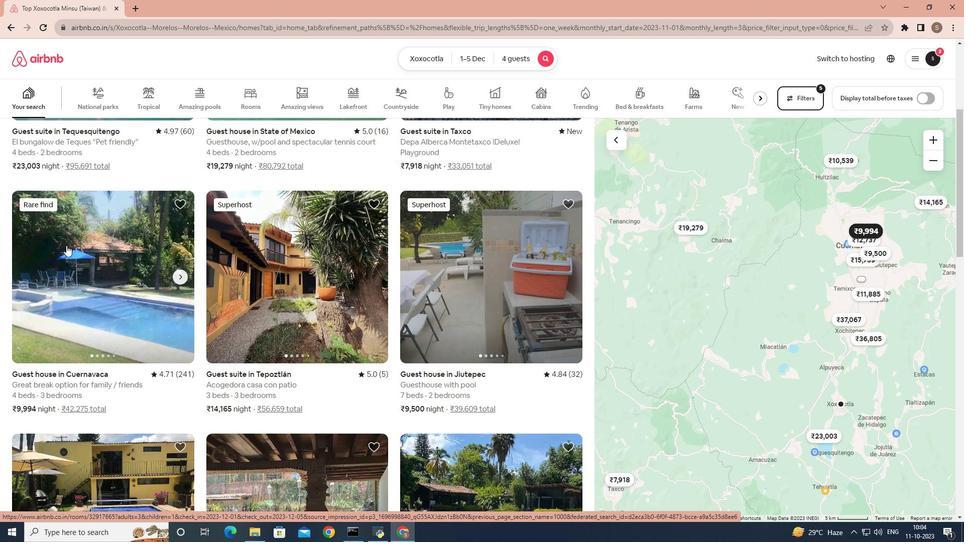 
Action: Mouse moved to (68, 245)
Screenshot: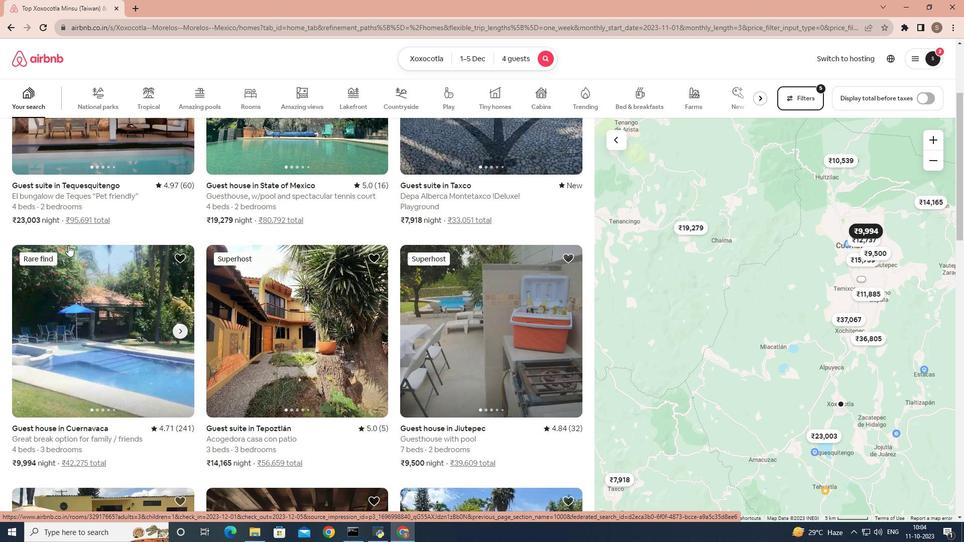 
Action: Mouse scrolled (68, 245) with delta (0, 0)
Screenshot: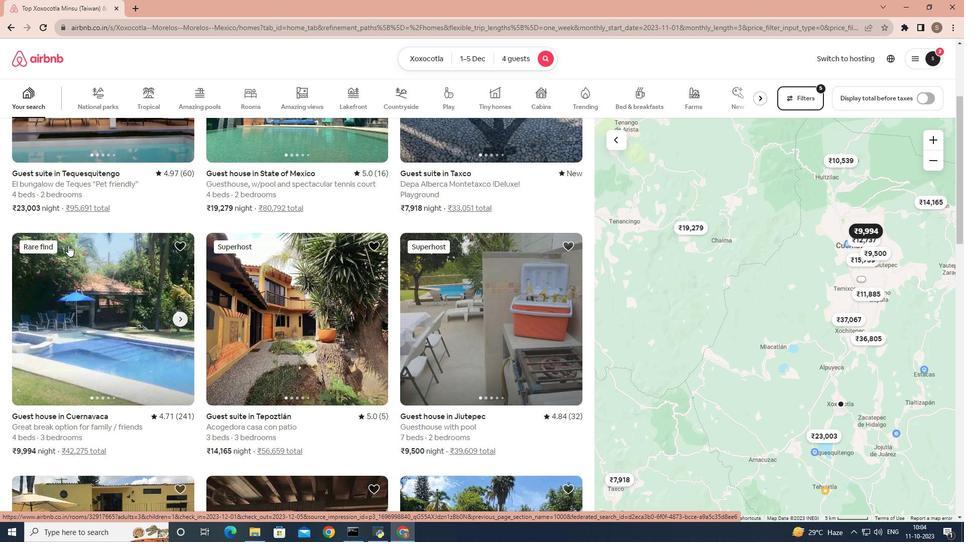 
Action: Mouse moved to (271, 289)
Screenshot: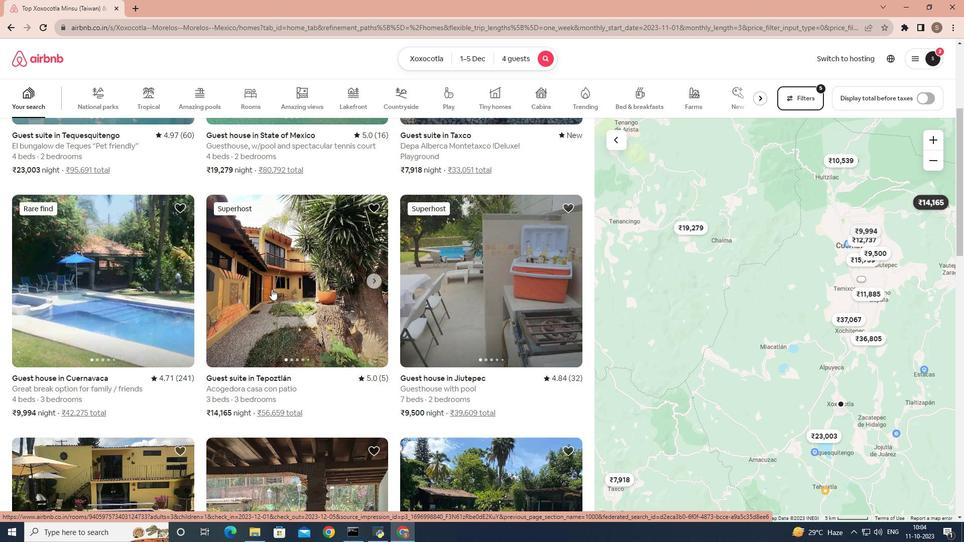 
Action: Mouse pressed left at (271, 289)
Screenshot: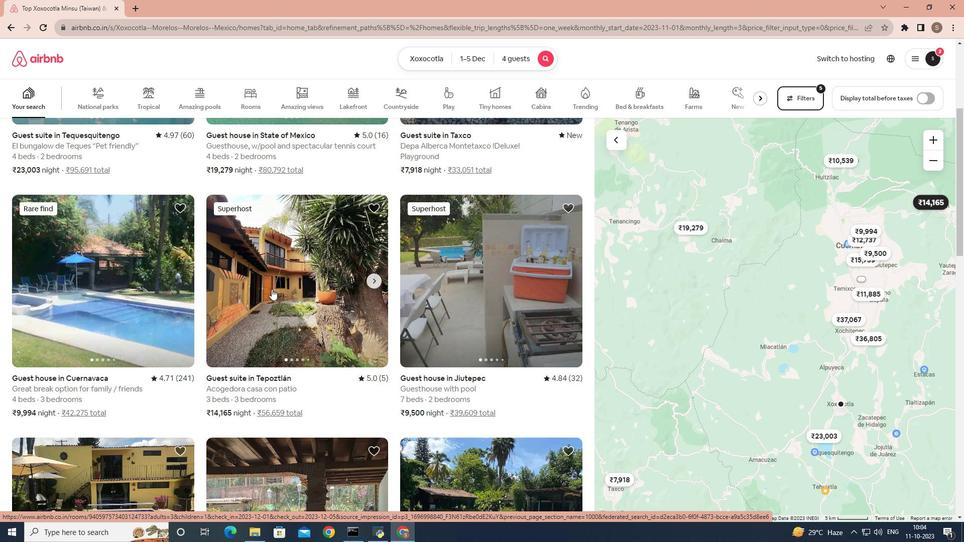 
Action: Mouse scrolled (271, 288) with delta (0, 0)
Screenshot: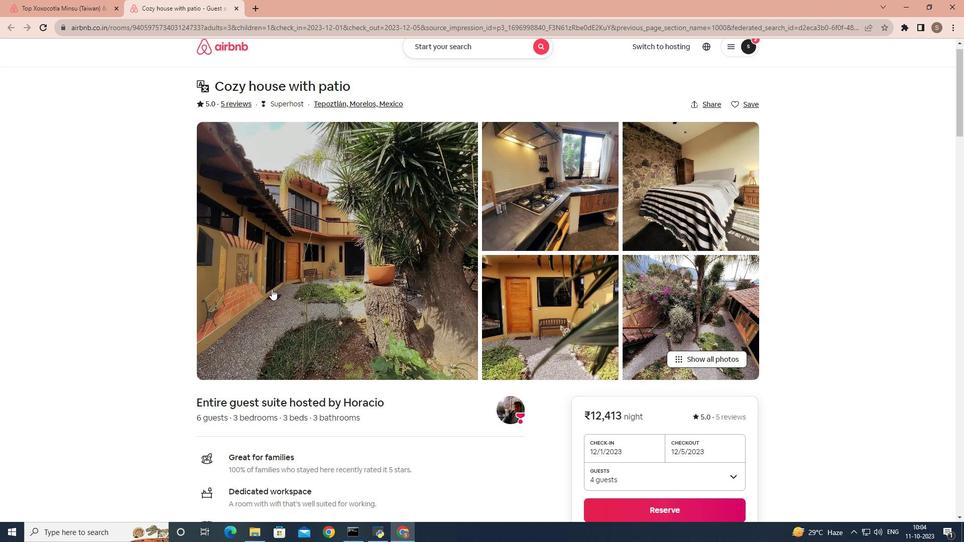 
Action: Mouse scrolled (271, 288) with delta (0, 0)
Screenshot: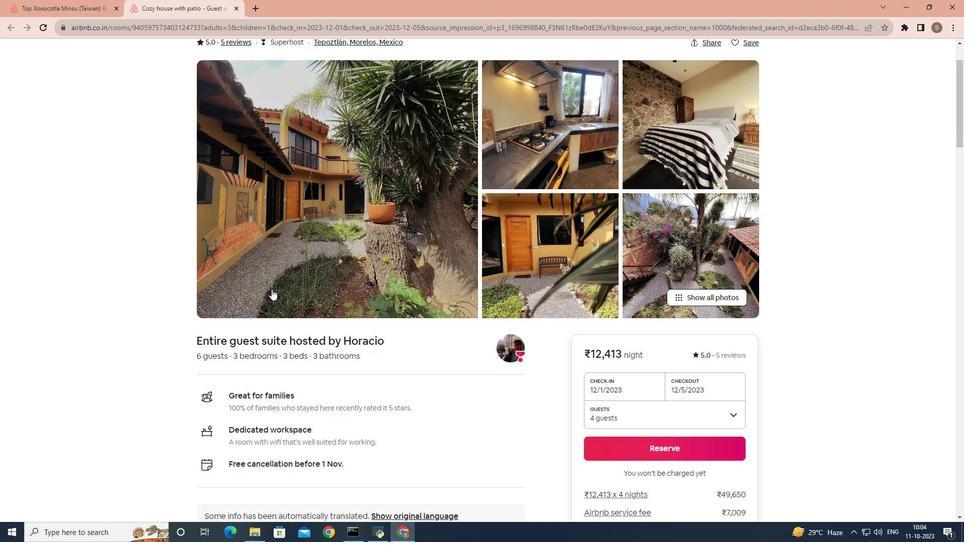 
Action: Mouse scrolled (271, 288) with delta (0, 0)
Screenshot: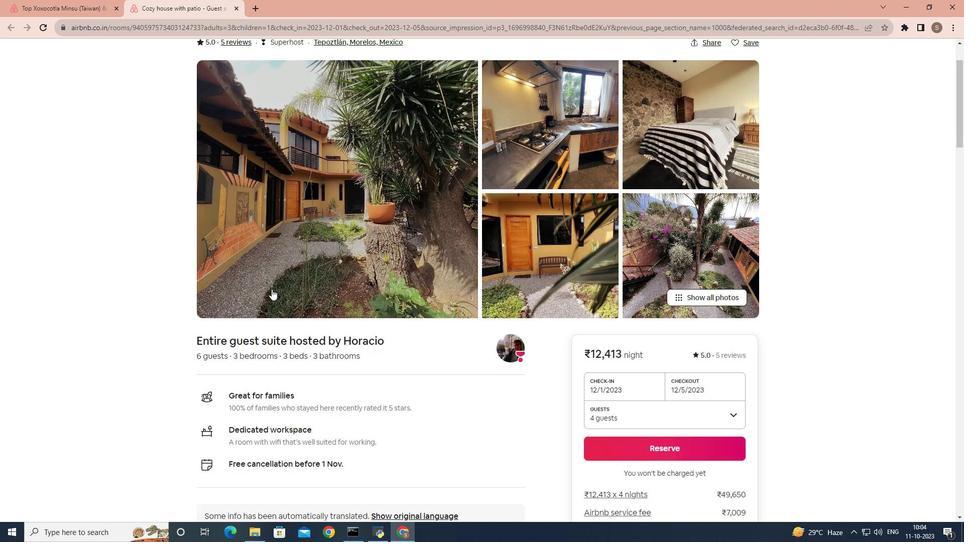 
Action: Mouse scrolled (271, 288) with delta (0, 0)
Screenshot: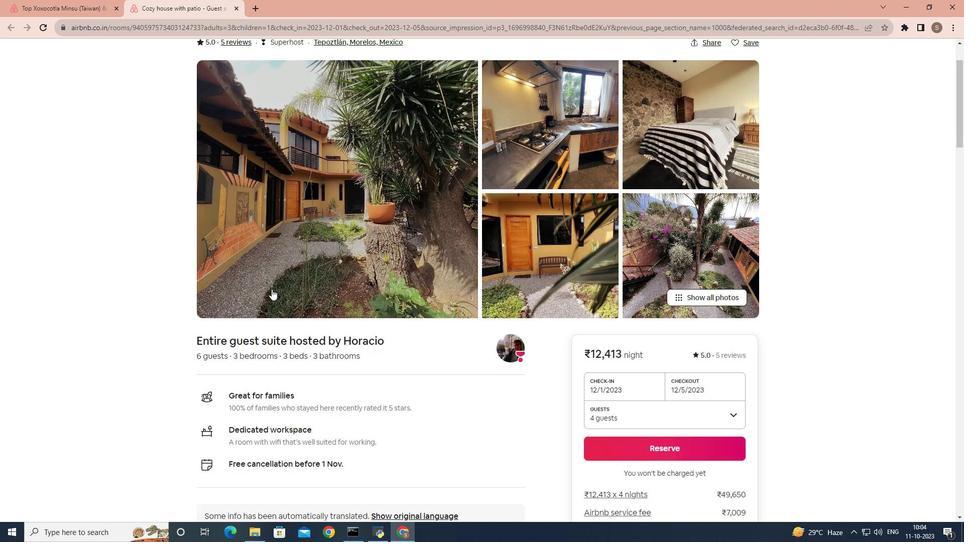 
Action: Mouse scrolled (271, 288) with delta (0, 0)
Screenshot: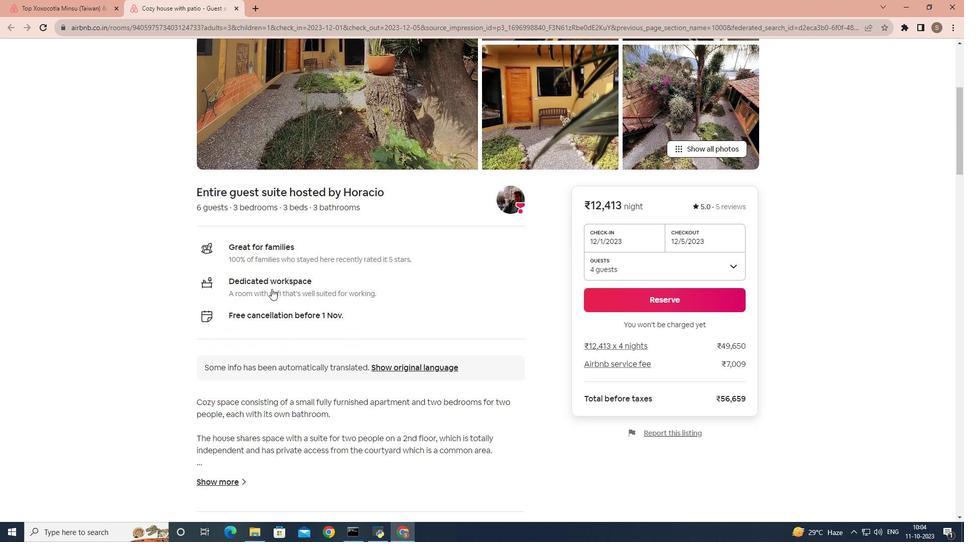 
Action: Mouse scrolled (271, 288) with delta (0, 0)
Screenshot: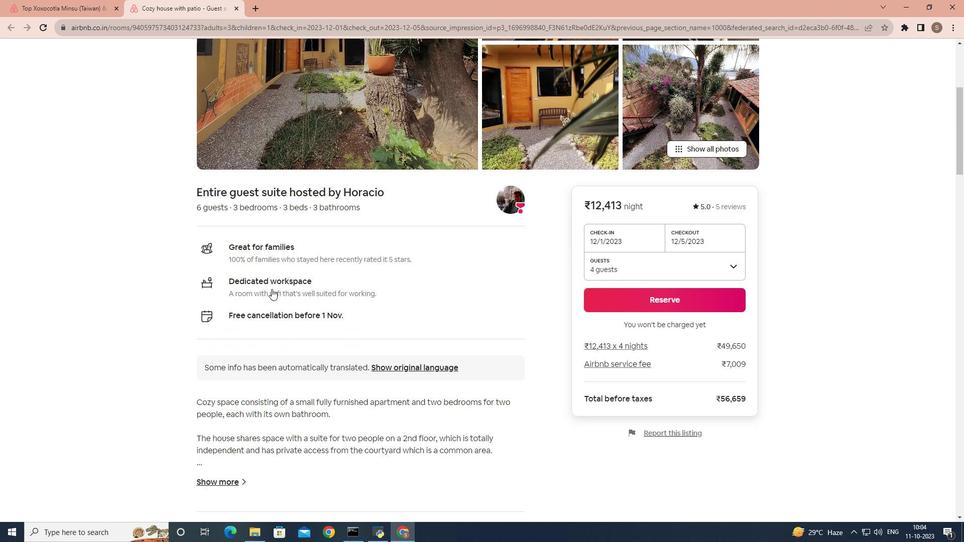 
Action: Mouse moved to (216, 407)
Screenshot: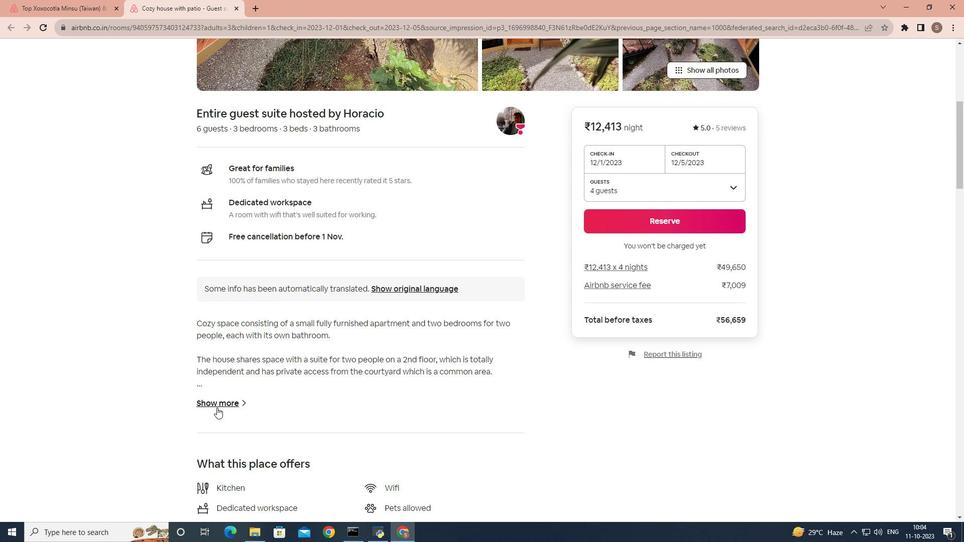 
Action: Mouse pressed left at (216, 407)
Screenshot: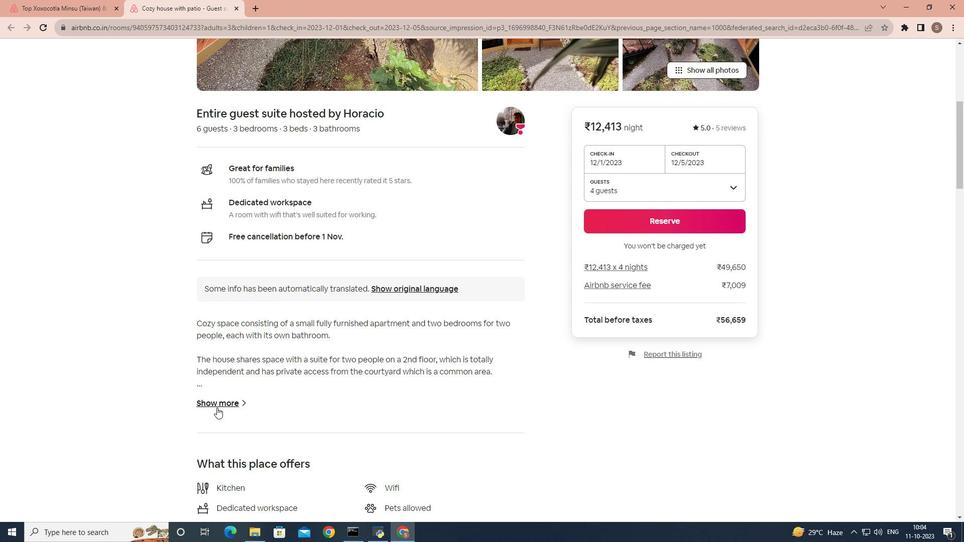 
Action: Mouse moved to (305, 185)
Screenshot: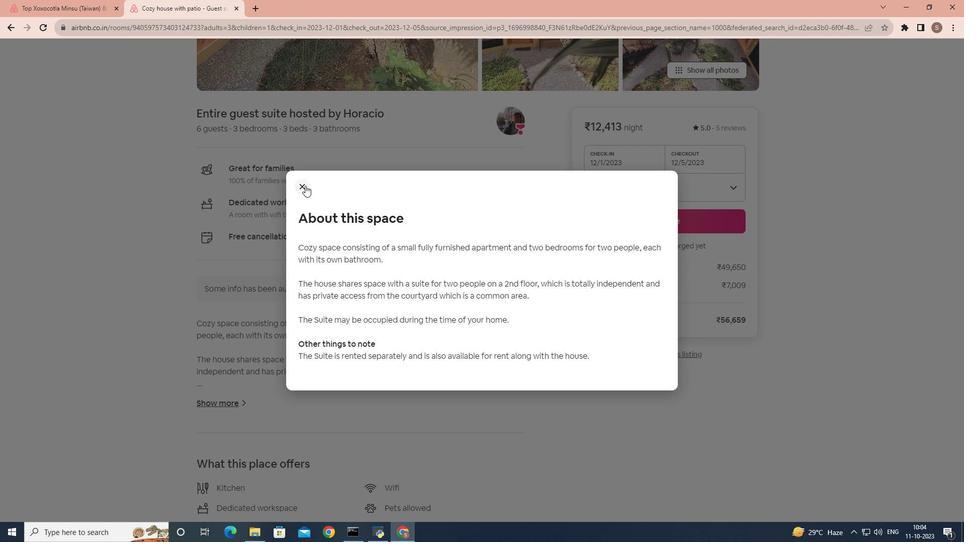 
Action: Mouse pressed left at (305, 185)
Screenshot: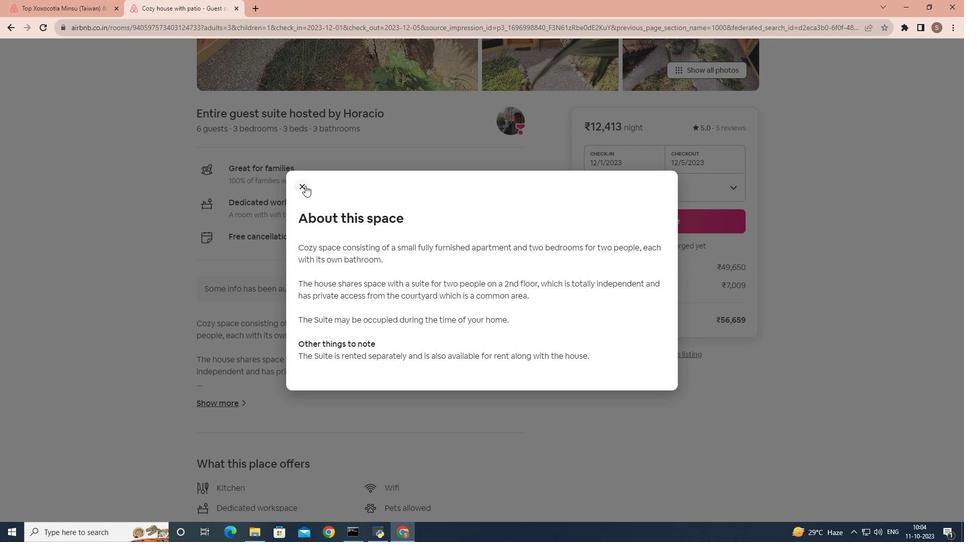 
Action: Mouse moved to (287, 345)
Screenshot: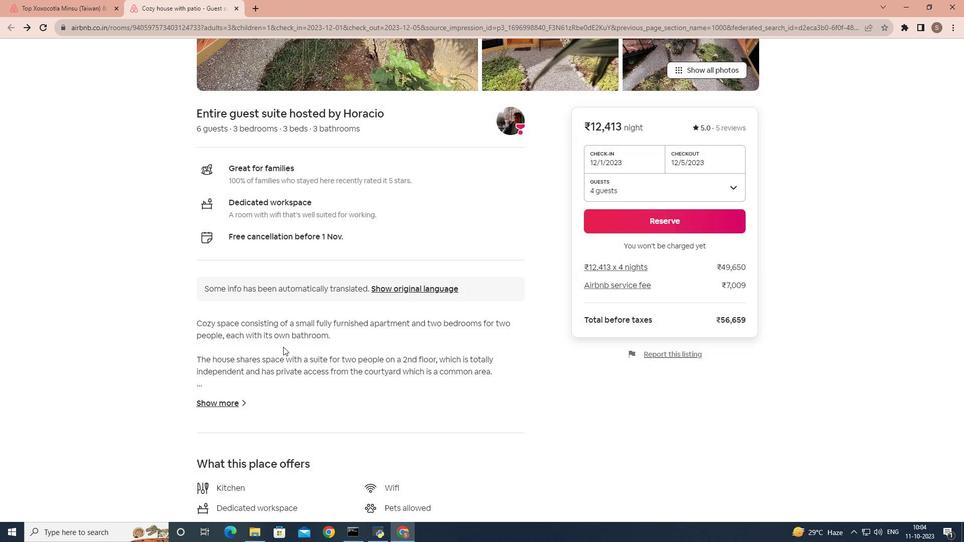 
Action: Mouse scrolled (287, 344) with delta (0, 0)
Screenshot: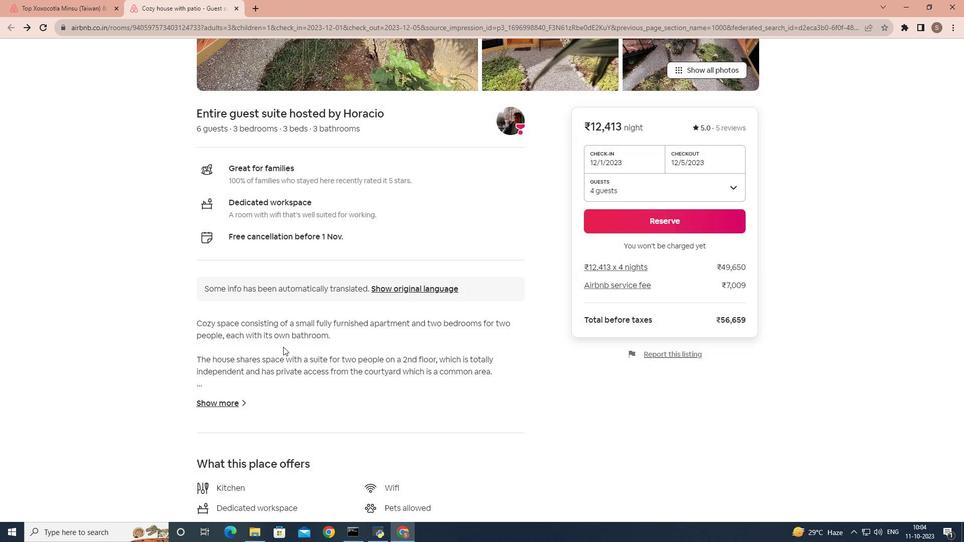 
Action: Mouse moved to (285, 346)
Screenshot: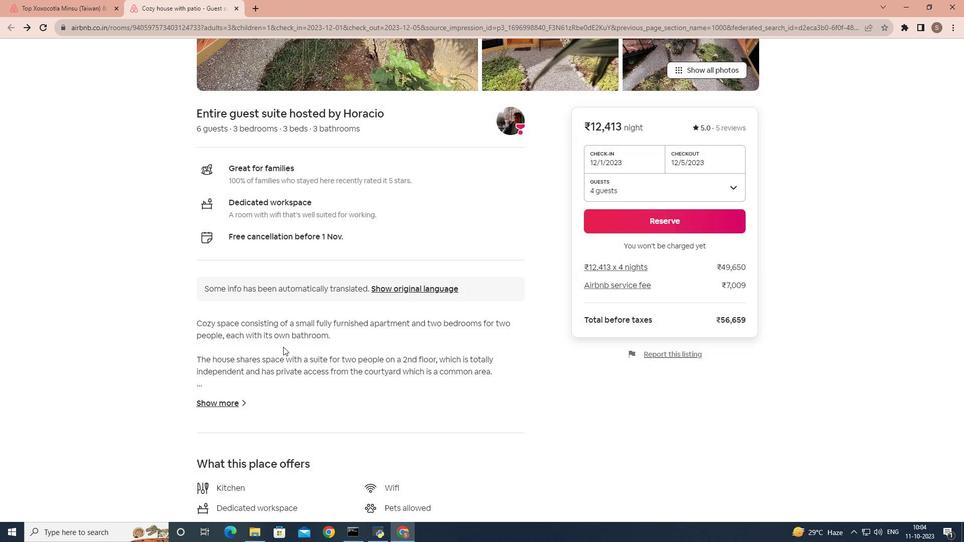 
Action: Mouse scrolled (285, 345) with delta (0, 0)
Screenshot: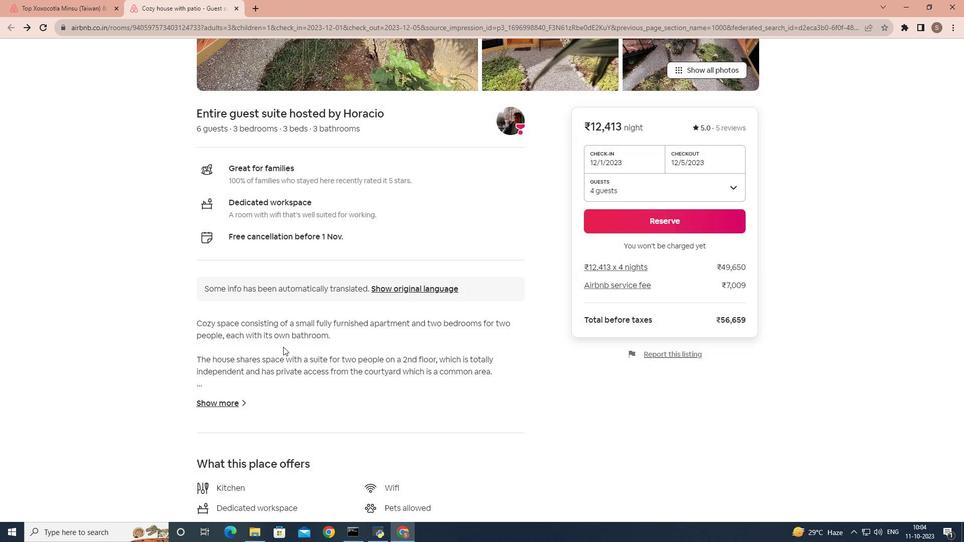 
Action: Mouse moved to (284, 346)
Screenshot: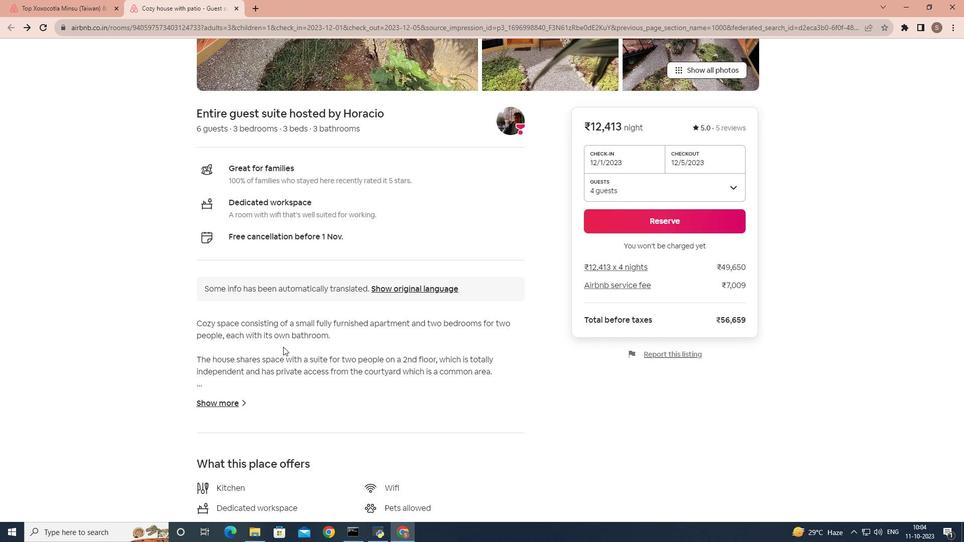 
Action: Mouse scrolled (284, 346) with delta (0, 0)
Screenshot: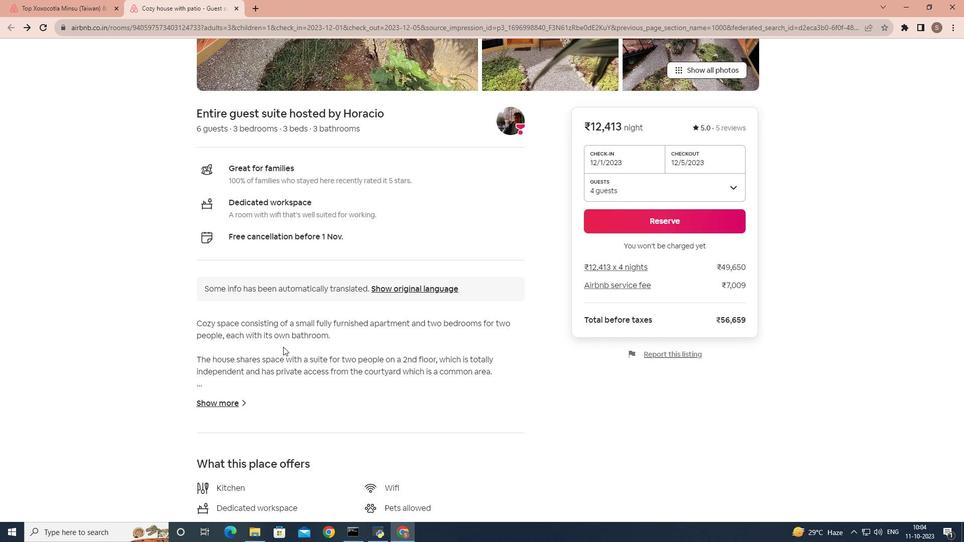 
Action: Mouse moved to (284, 346)
Screenshot: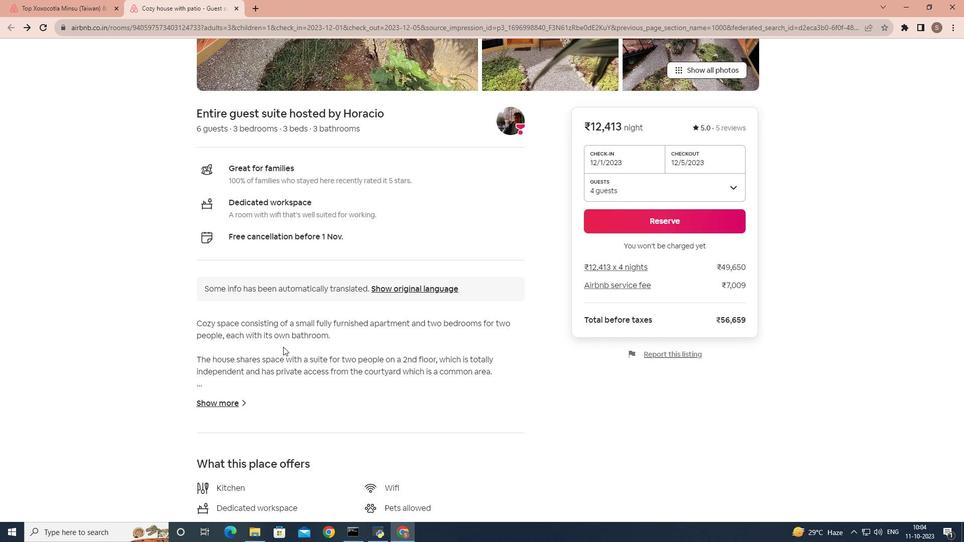 
Action: Mouse scrolled (284, 346) with delta (0, 0)
Screenshot: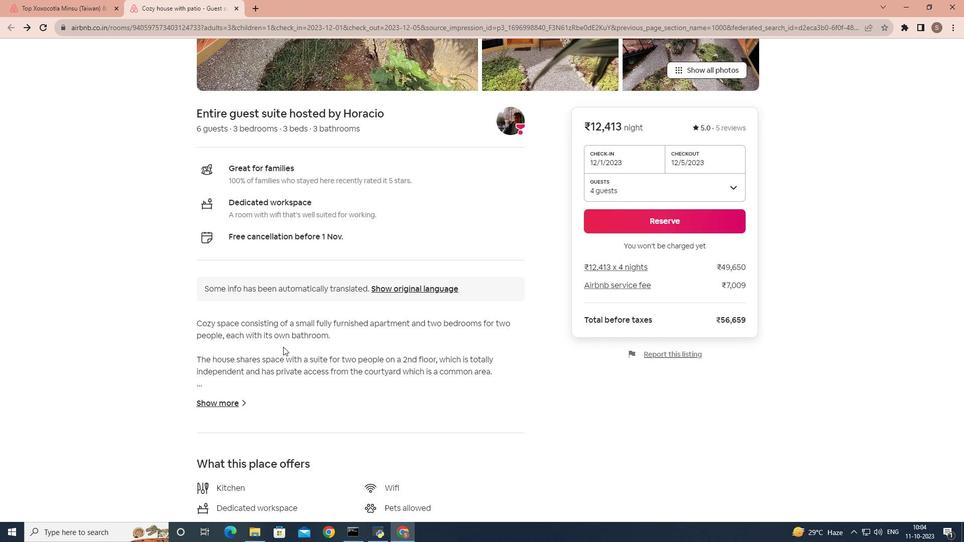 
Action: Mouse moved to (284, 346)
Screenshot: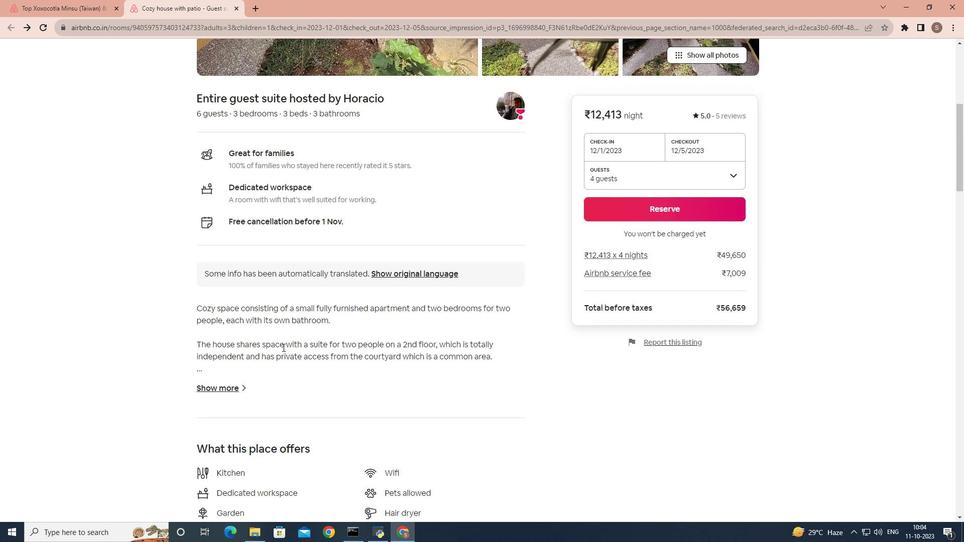 
Action: Mouse scrolled (284, 346) with delta (0, 0)
Screenshot: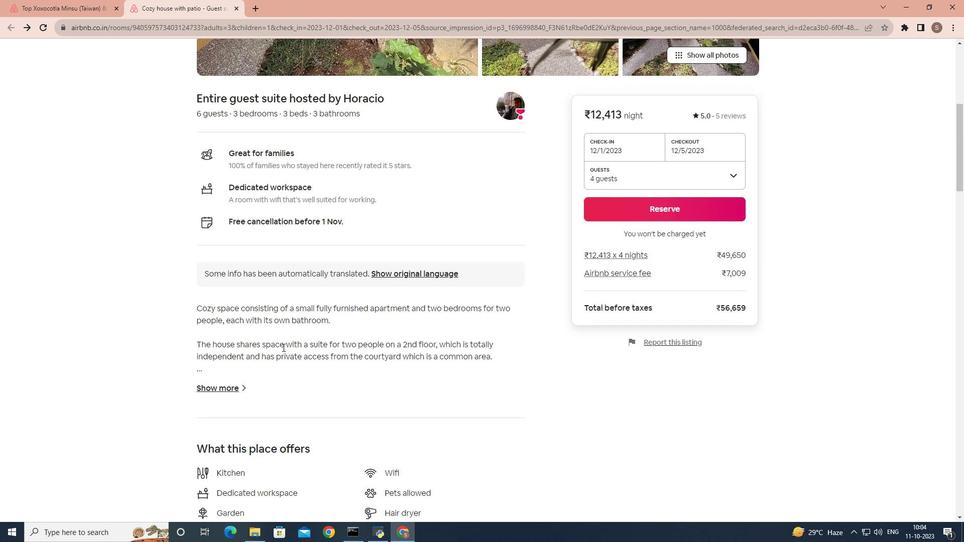 
Action: Mouse moved to (283, 346)
Screenshot: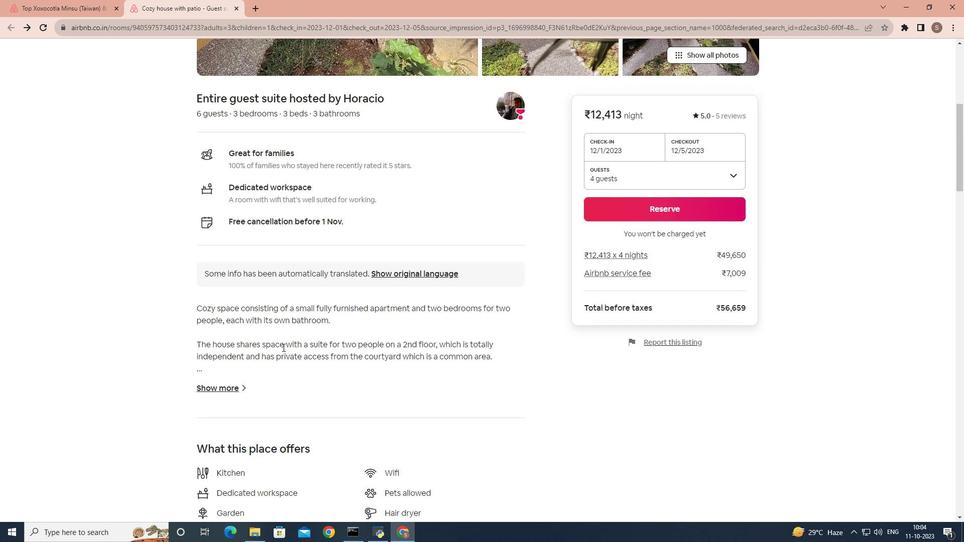 
Action: Mouse scrolled (283, 346) with delta (0, 0)
Screenshot: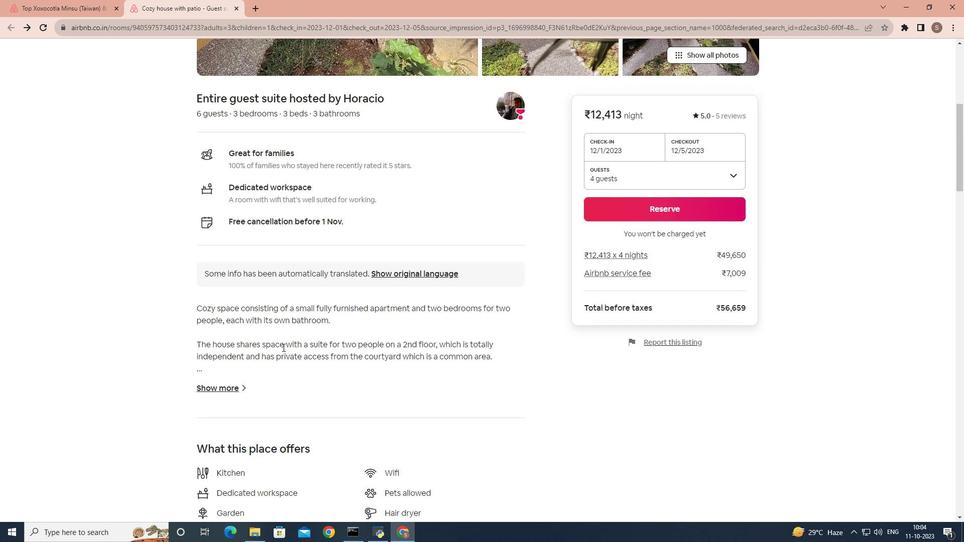 
Action: Mouse moved to (282, 347)
Screenshot: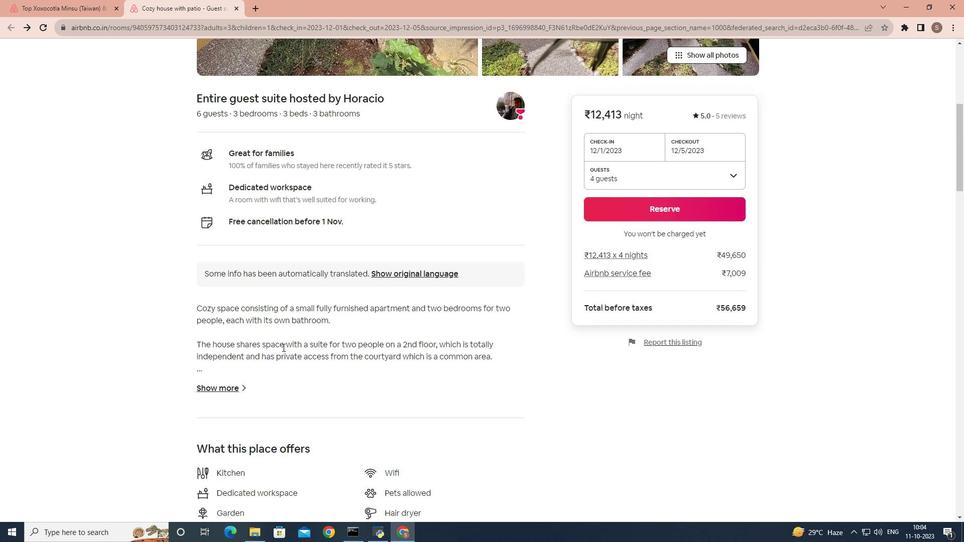 
Action: Mouse scrolled (282, 346) with delta (0, 0)
Screenshot: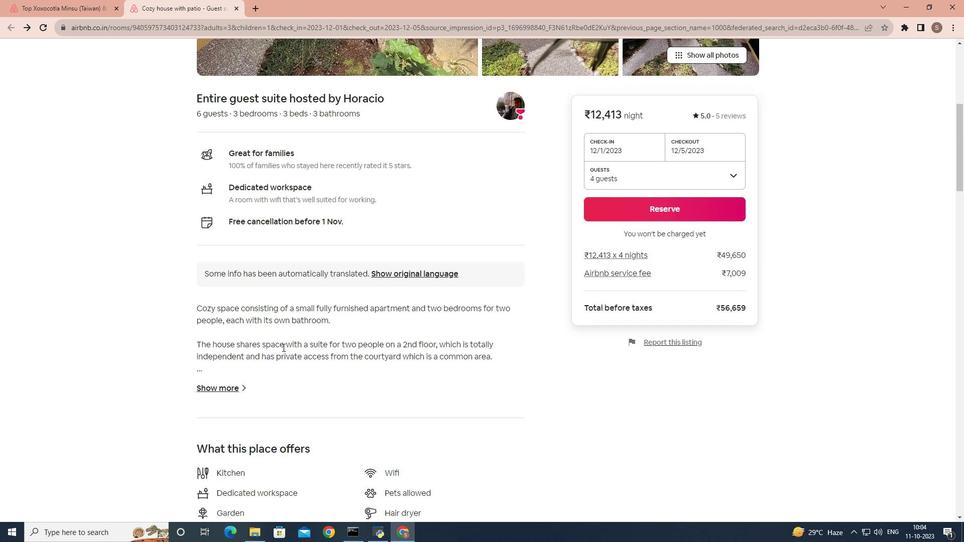
Action: Mouse scrolled (282, 346) with delta (0, 0)
Screenshot: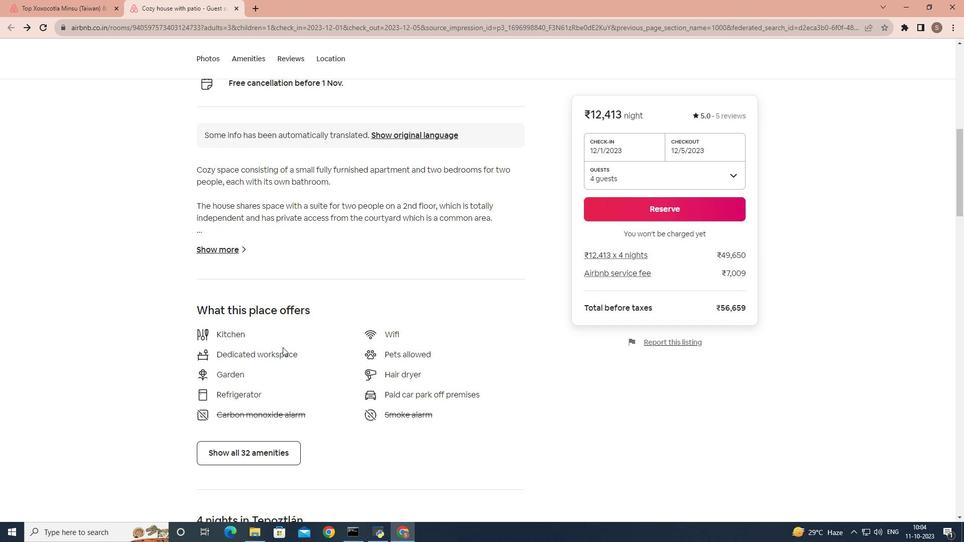 
Action: Mouse scrolled (282, 346) with delta (0, 0)
Screenshot: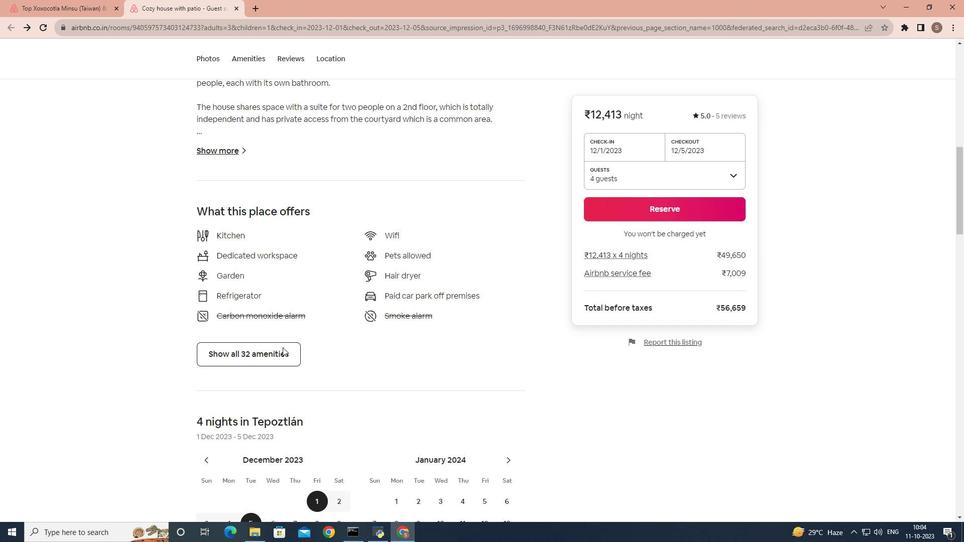 
Action: Mouse scrolled (282, 346) with delta (0, 0)
Screenshot: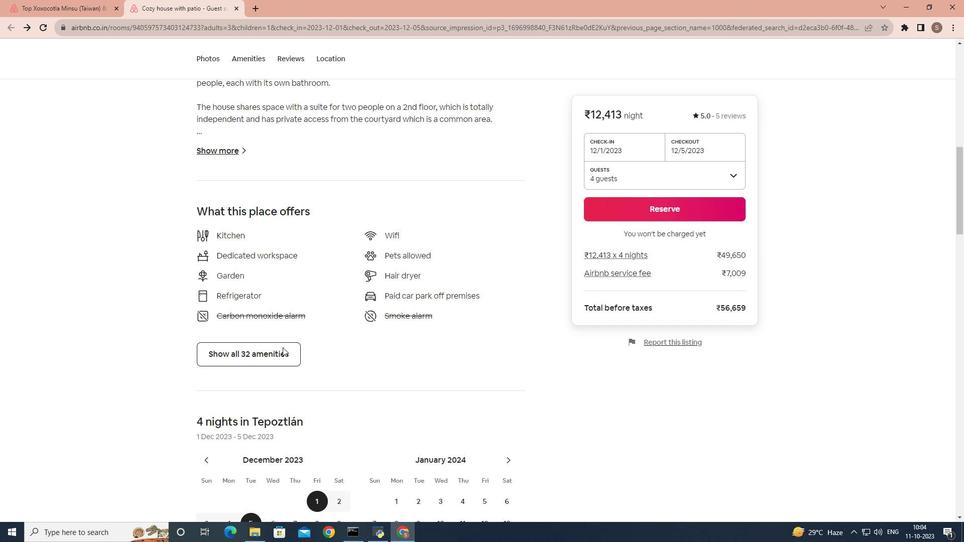 
Action: Mouse scrolled (282, 346) with delta (0, 0)
Screenshot: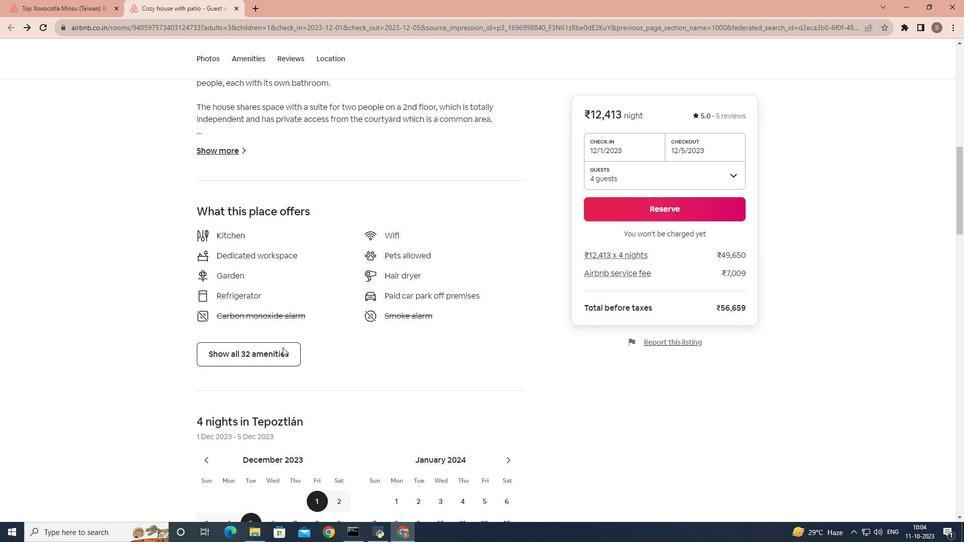 
Action: Mouse moved to (285, 256)
Screenshot: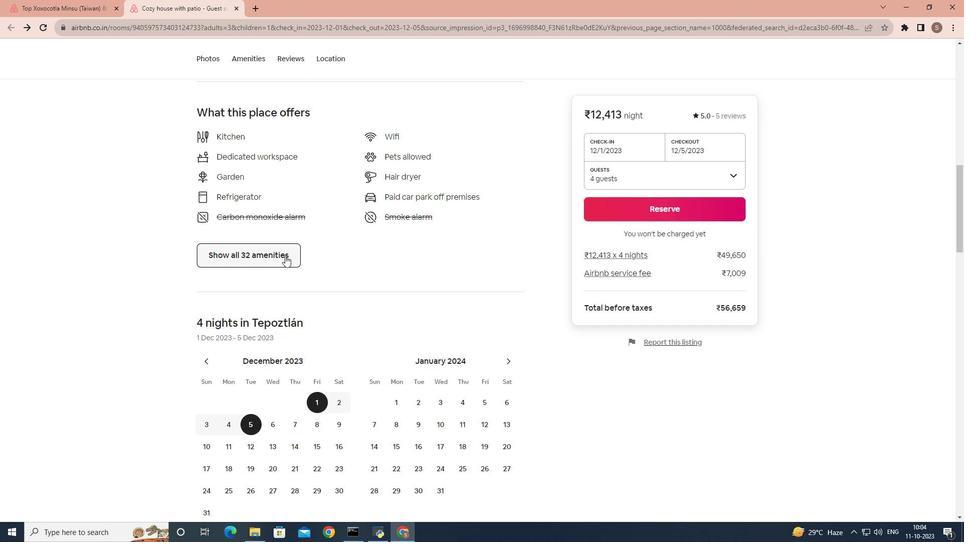 
Action: Mouse pressed left at (285, 256)
Screenshot: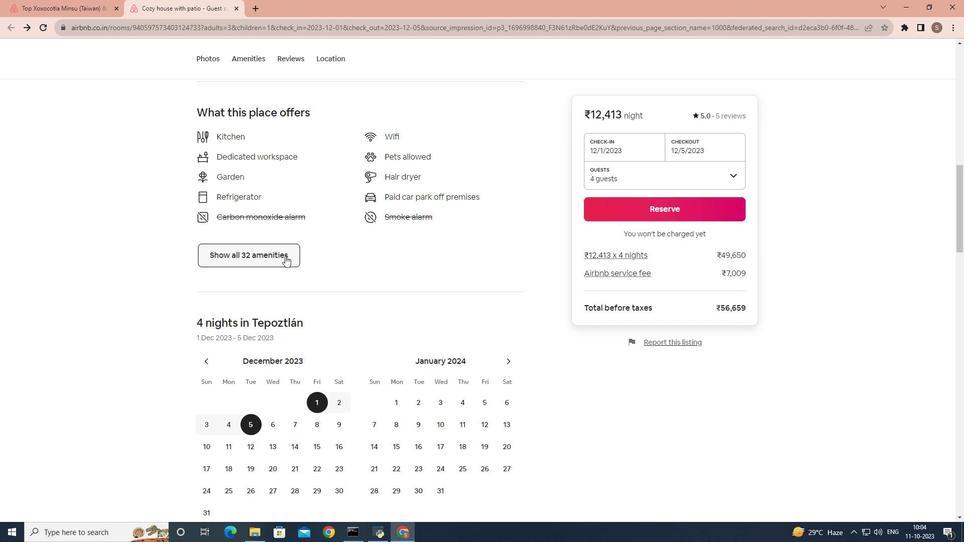 
Action: Mouse moved to (411, 335)
Screenshot: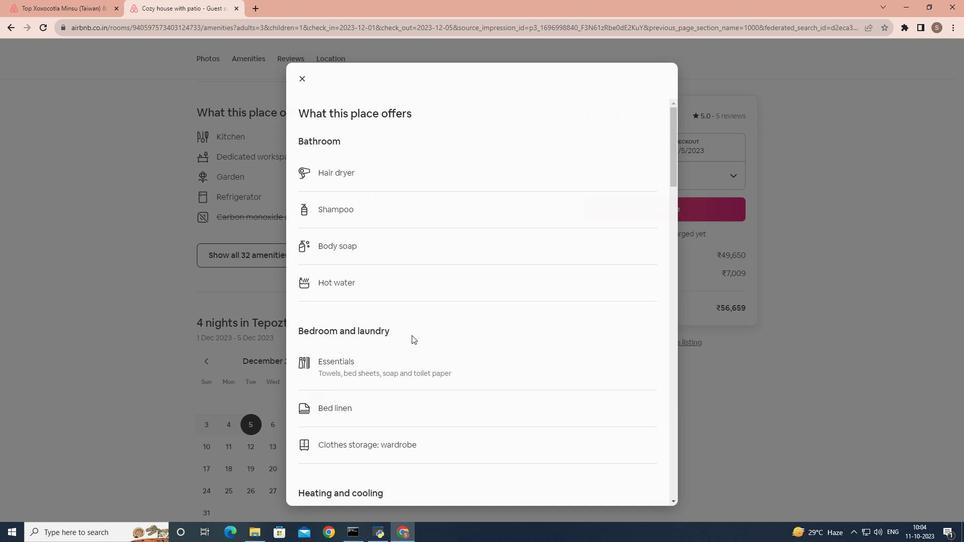 
Action: Mouse scrolled (411, 334) with delta (0, 0)
Screenshot: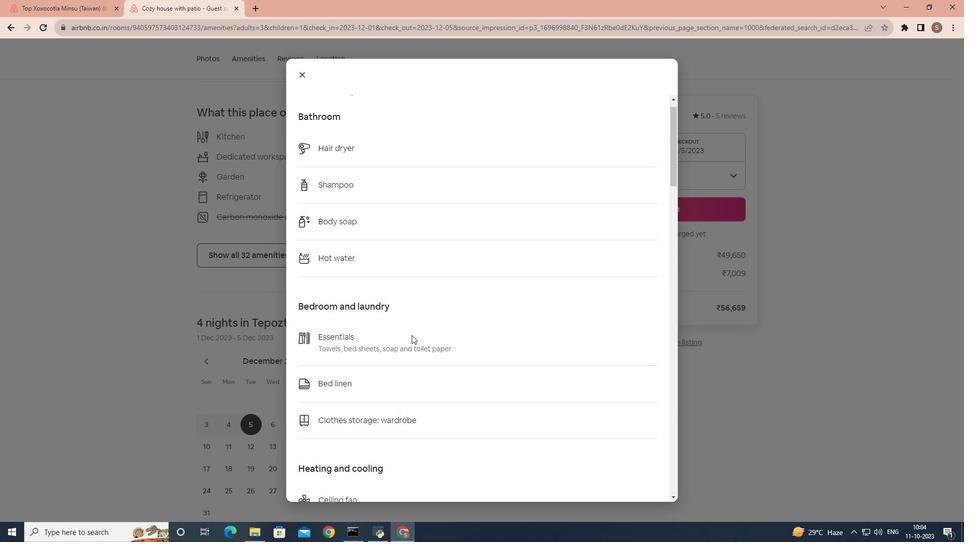 
Action: Mouse scrolled (411, 334) with delta (0, 0)
Screenshot: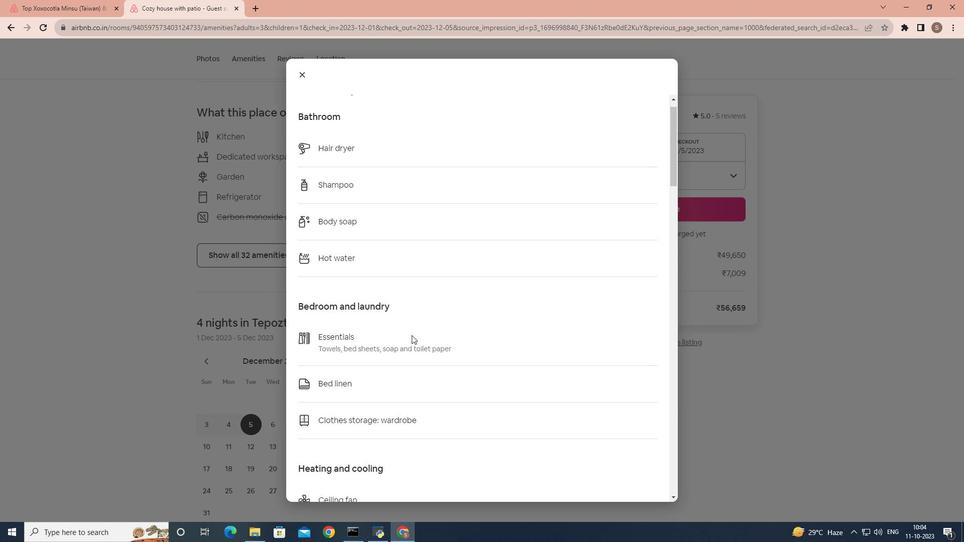 
Action: Mouse scrolled (411, 334) with delta (0, 0)
Screenshot: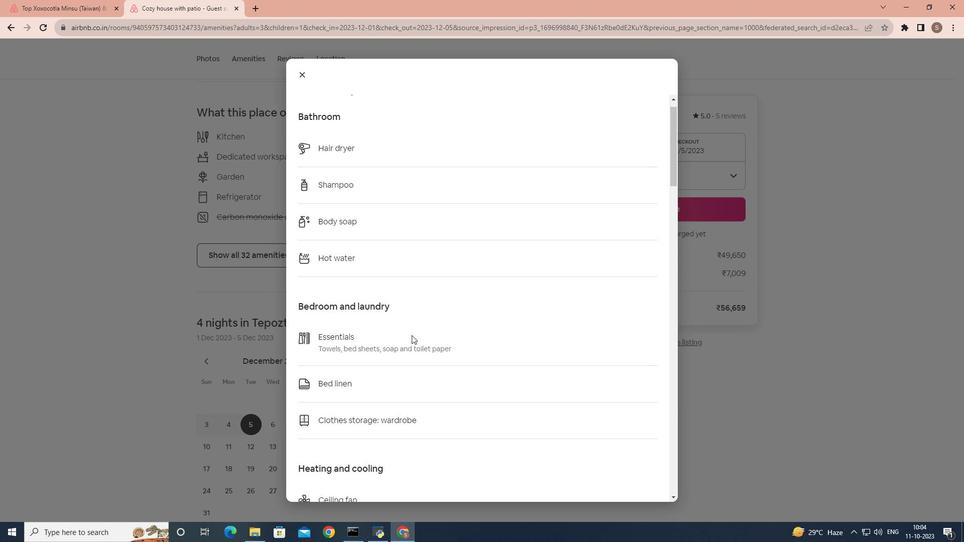 
Action: Mouse scrolled (411, 334) with delta (0, 0)
Screenshot: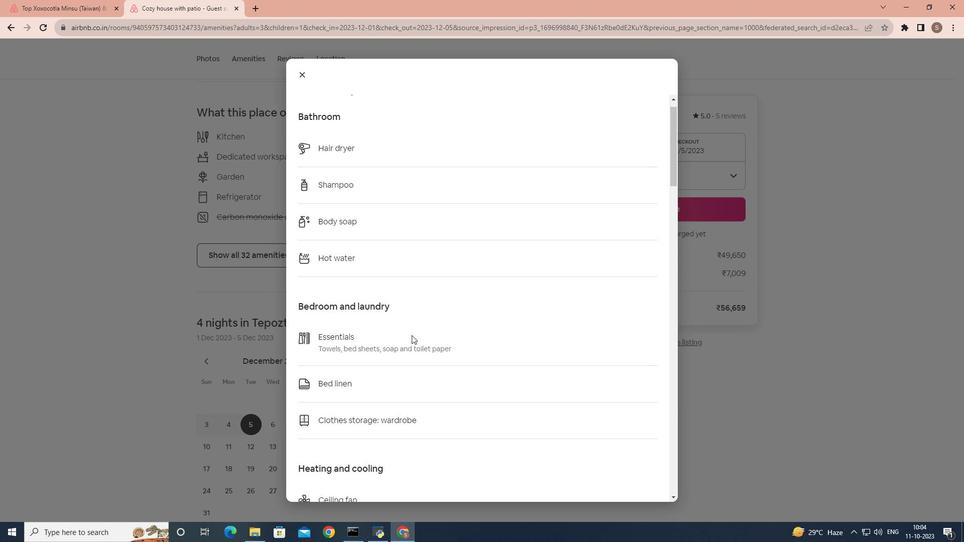 
Action: Mouse scrolled (411, 334) with delta (0, 0)
Screenshot: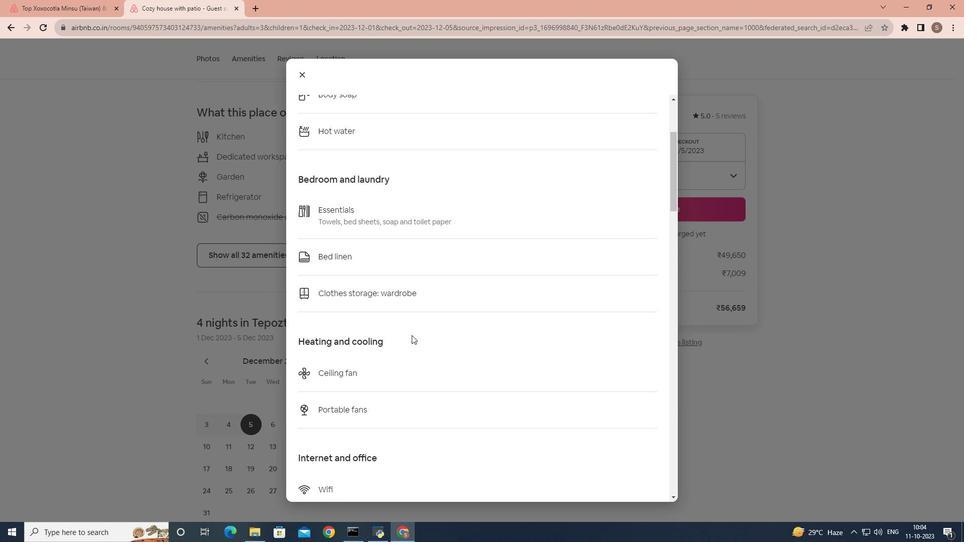 
Action: Mouse scrolled (411, 334) with delta (0, 0)
Screenshot: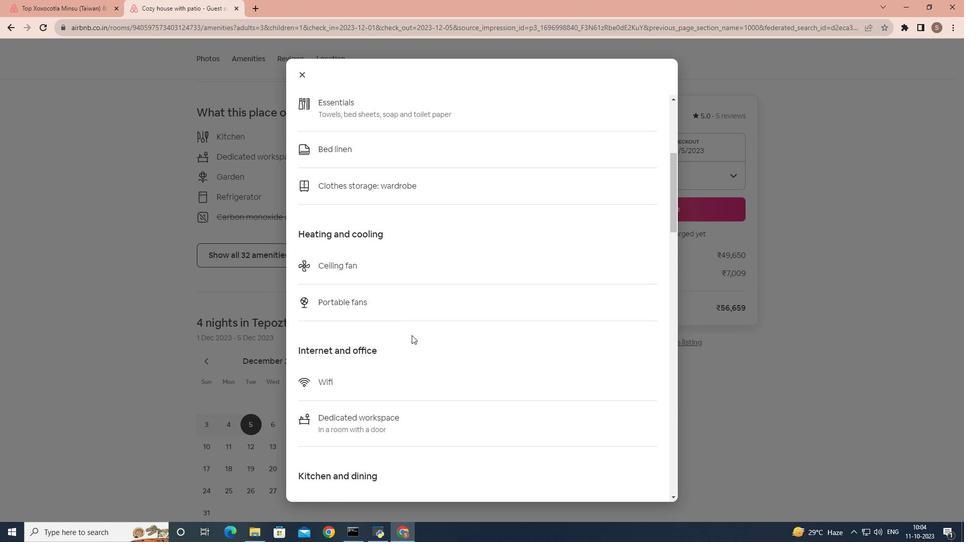 
Action: Mouse scrolled (411, 334) with delta (0, 0)
Screenshot: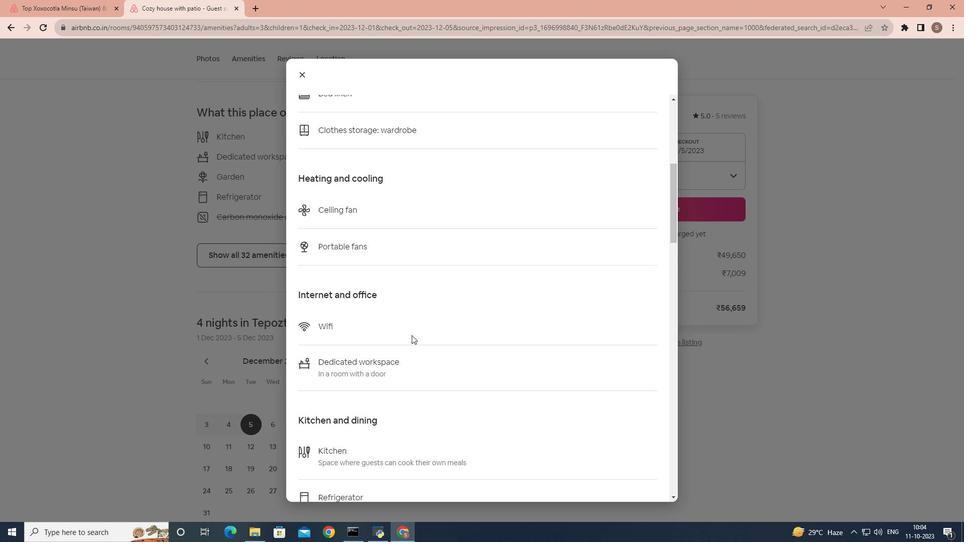 
Action: Mouse scrolled (411, 334) with delta (0, 0)
Screenshot: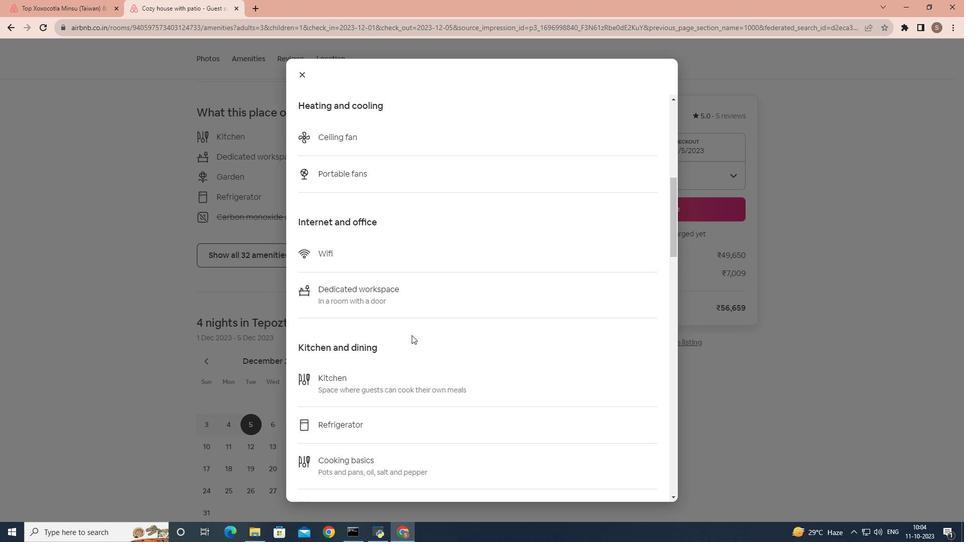 
Action: Mouse scrolled (411, 334) with delta (0, 0)
Screenshot: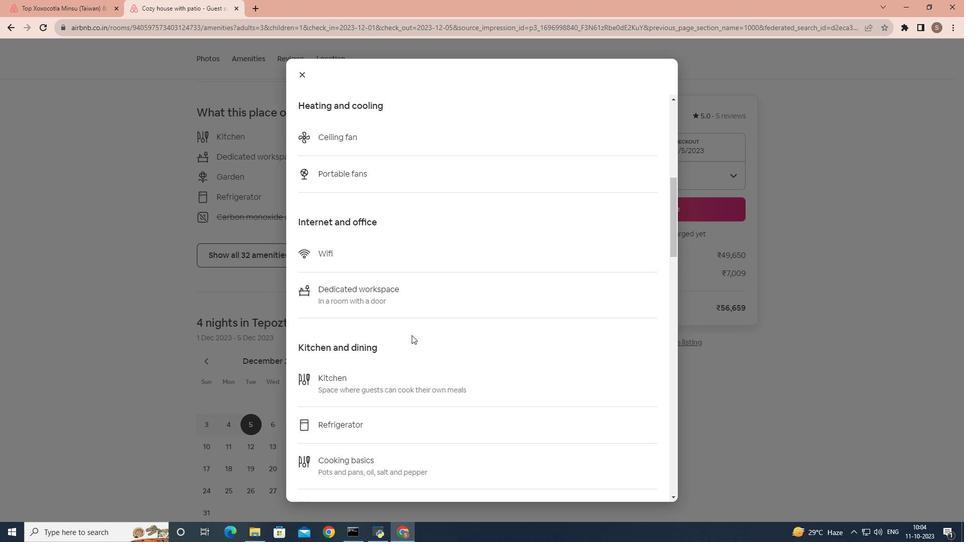 
Action: Mouse scrolled (411, 334) with delta (0, 0)
Screenshot: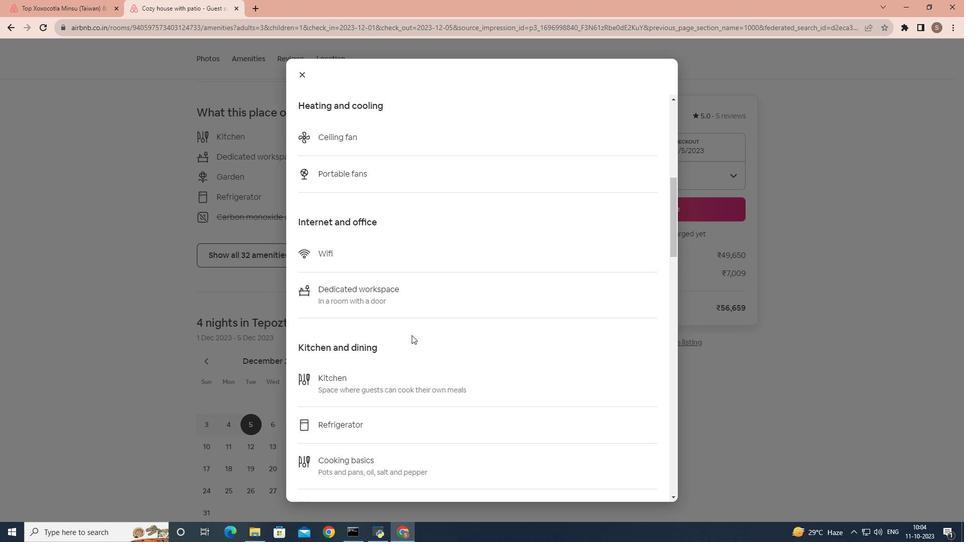 
Action: Mouse scrolled (411, 334) with delta (0, 0)
Screenshot: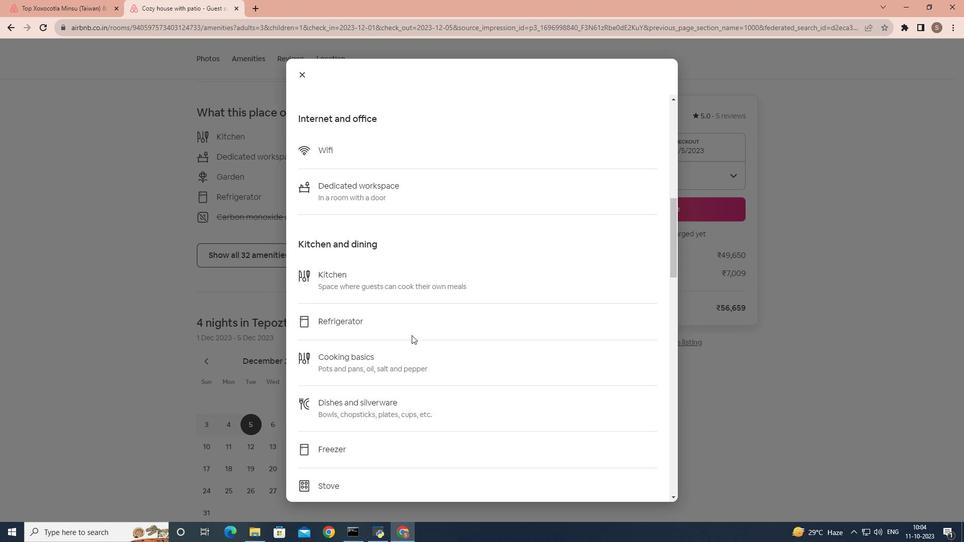 
Action: Mouse scrolled (411, 334) with delta (0, 0)
Screenshot: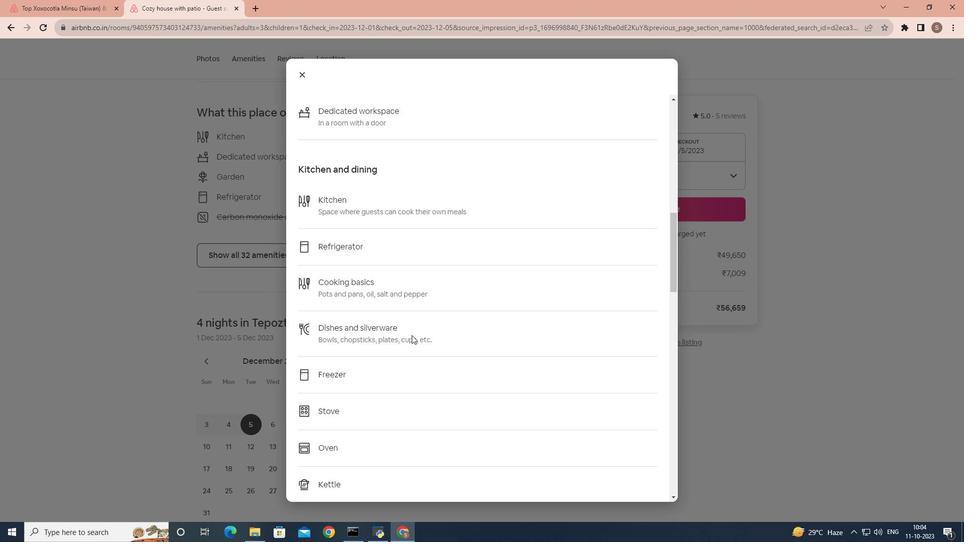 
Action: Mouse scrolled (411, 334) with delta (0, 0)
Screenshot: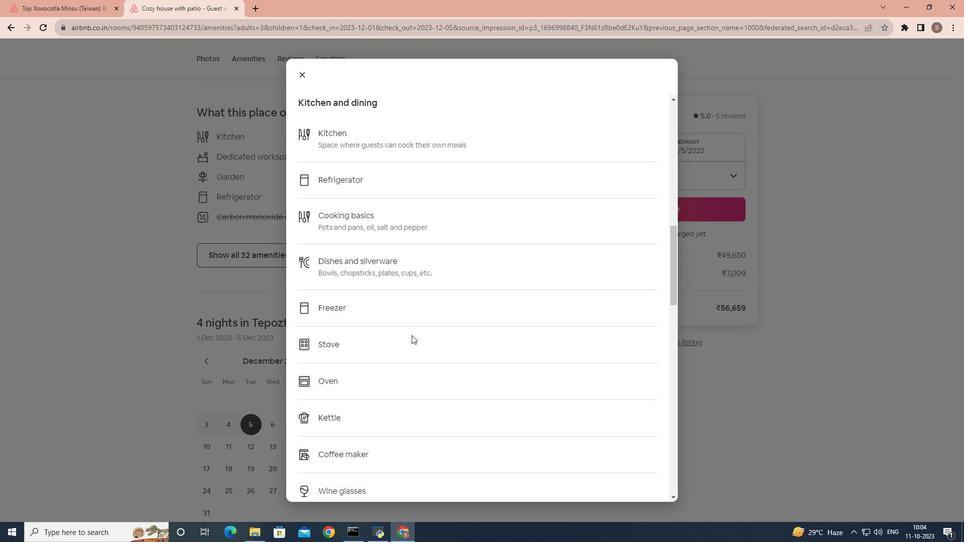 
Action: Mouse scrolled (411, 334) with delta (0, 0)
Screenshot: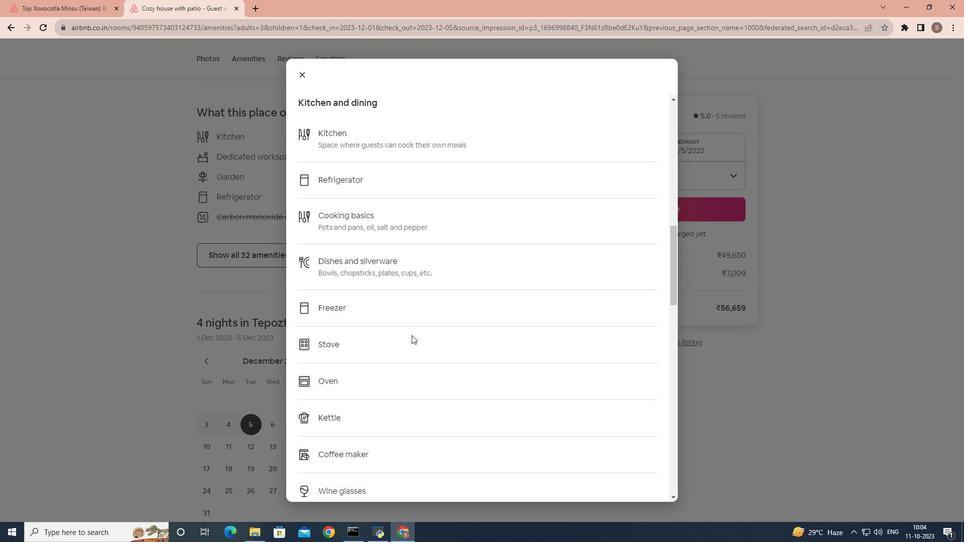 
Action: Mouse scrolled (411, 334) with delta (0, 0)
Screenshot: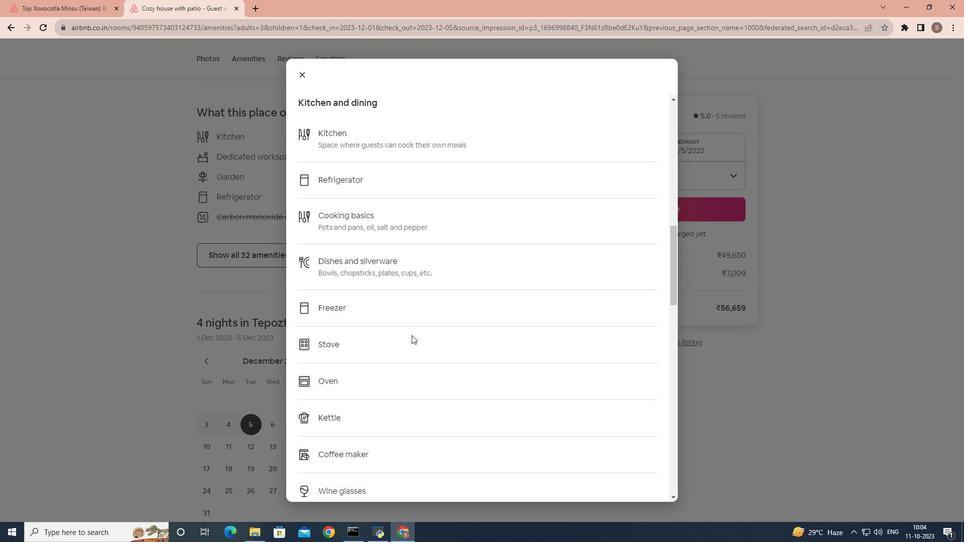 
Action: Mouse scrolled (411, 334) with delta (0, 0)
Screenshot: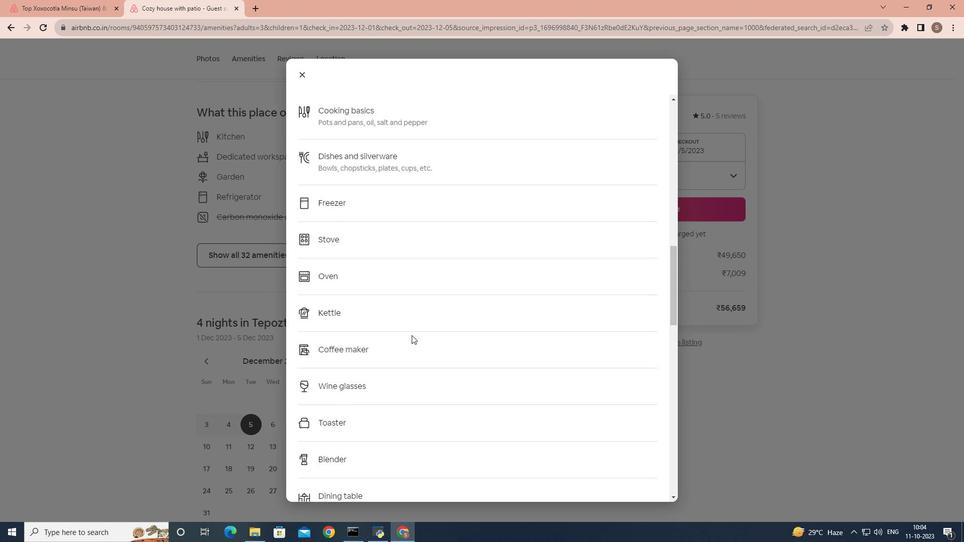 
Action: Mouse scrolled (411, 334) with delta (0, 0)
Screenshot: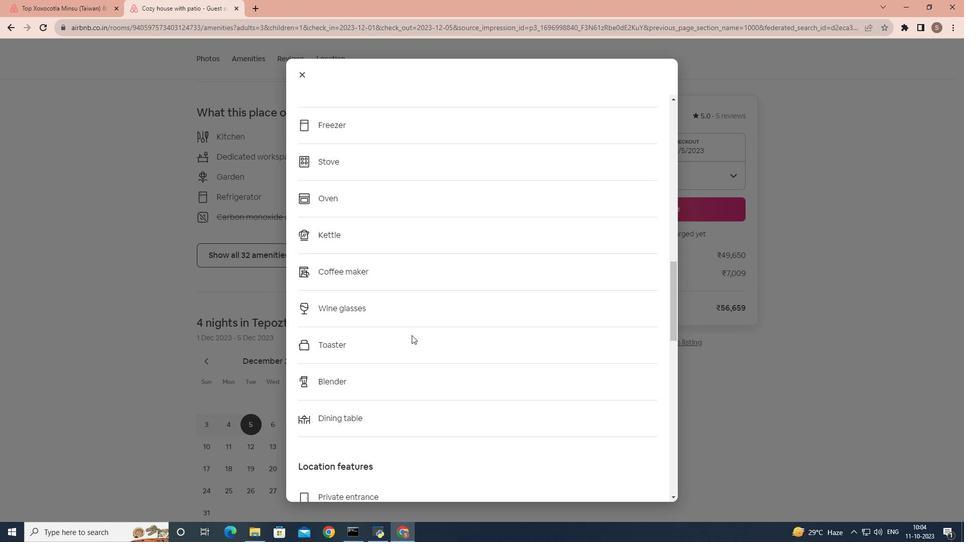 
Action: Mouse scrolled (411, 334) with delta (0, 0)
Screenshot: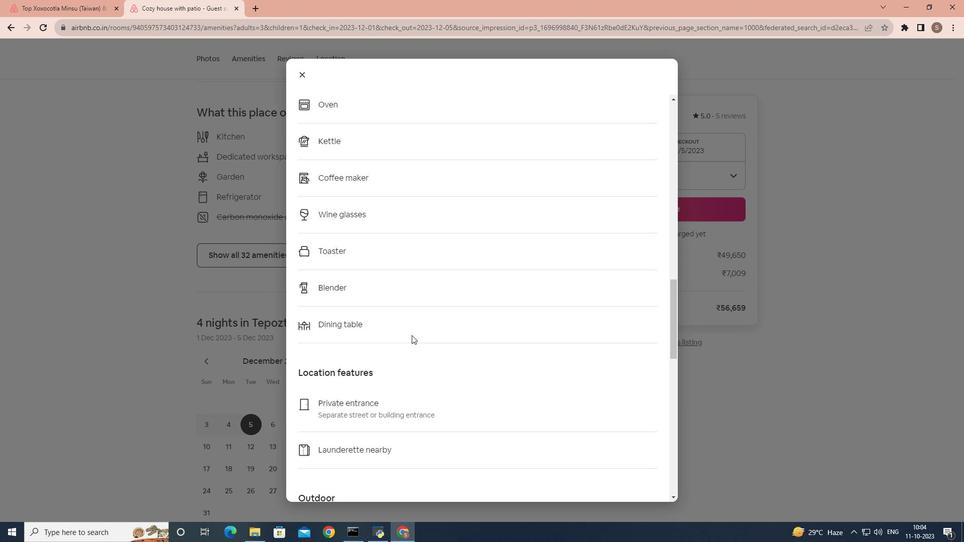 
Action: Mouse scrolled (411, 334) with delta (0, 0)
Screenshot: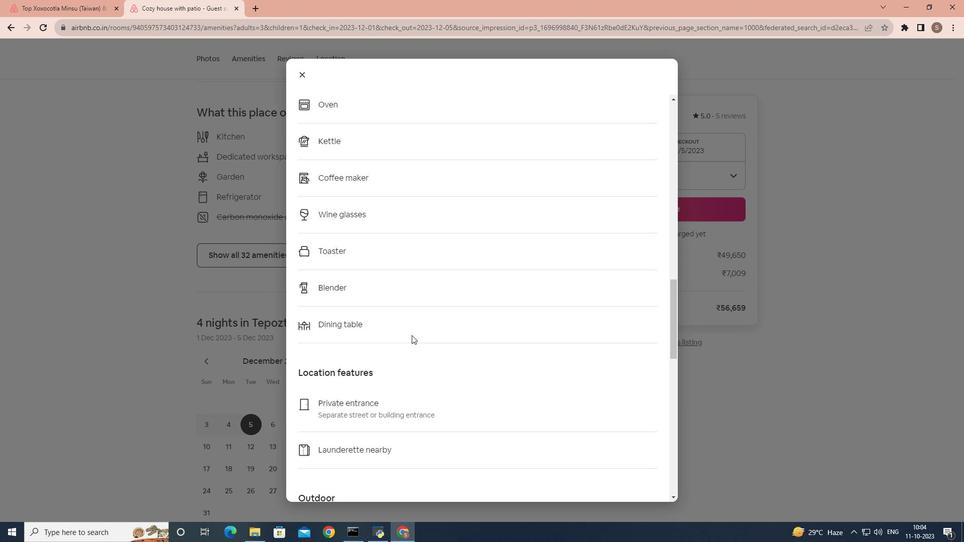 
Action: Mouse scrolled (411, 334) with delta (0, 0)
Screenshot: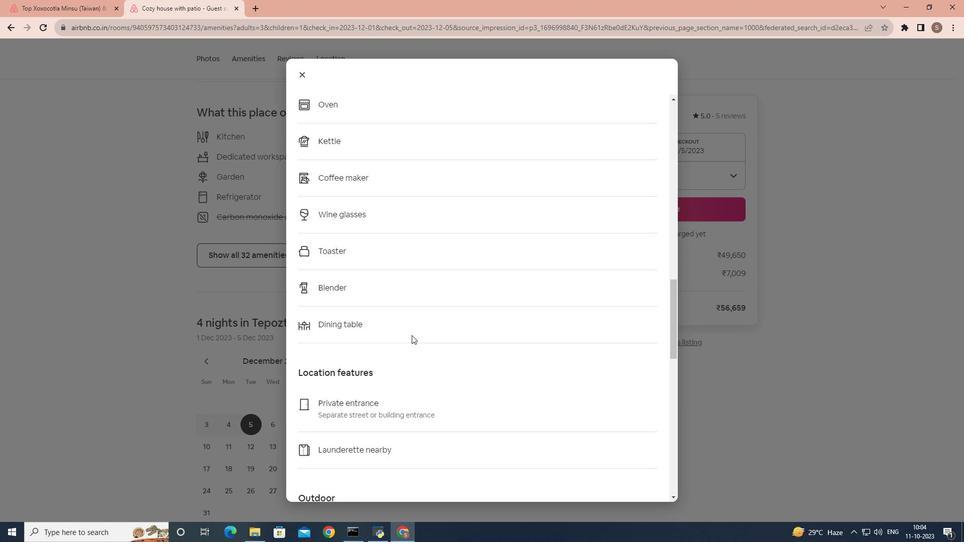 
Action: Mouse scrolled (411, 334) with delta (0, 0)
Screenshot: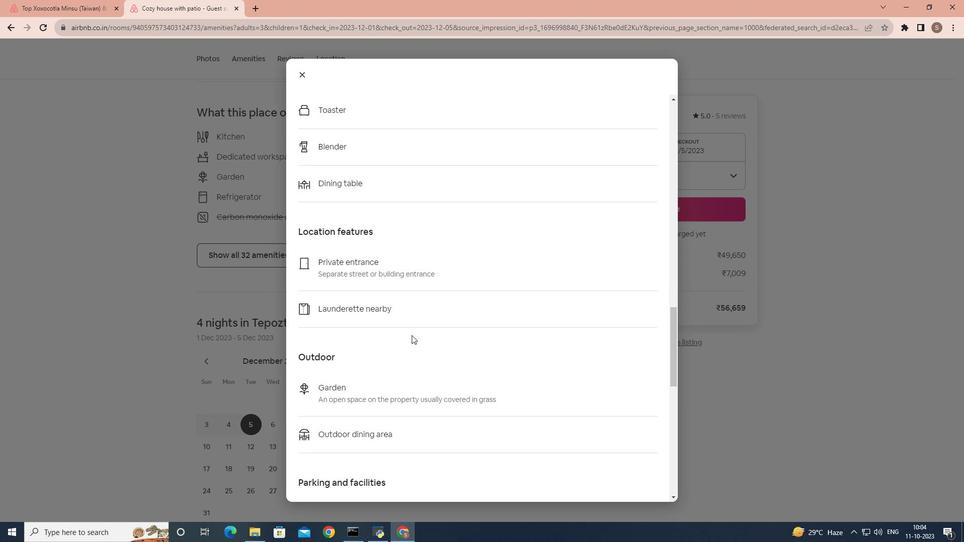 
Action: Mouse scrolled (411, 334) with delta (0, 0)
Screenshot: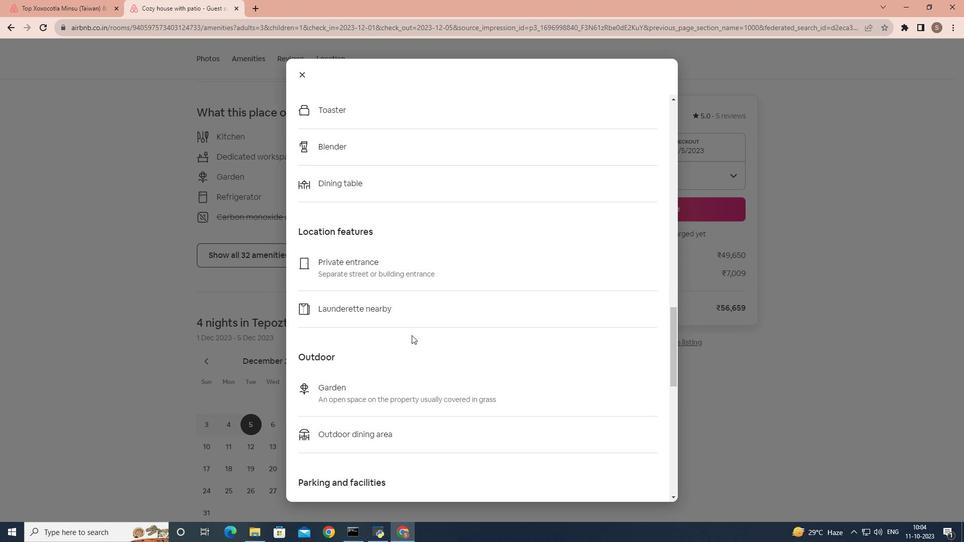 
Action: Mouse scrolled (411, 334) with delta (0, 0)
Screenshot: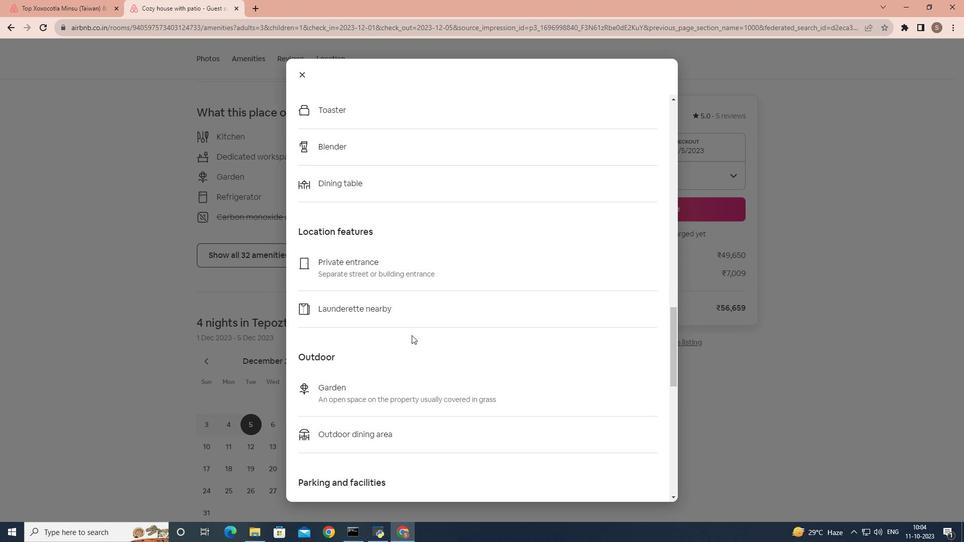 
Action: Mouse scrolled (411, 334) with delta (0, 0)
Screenshot: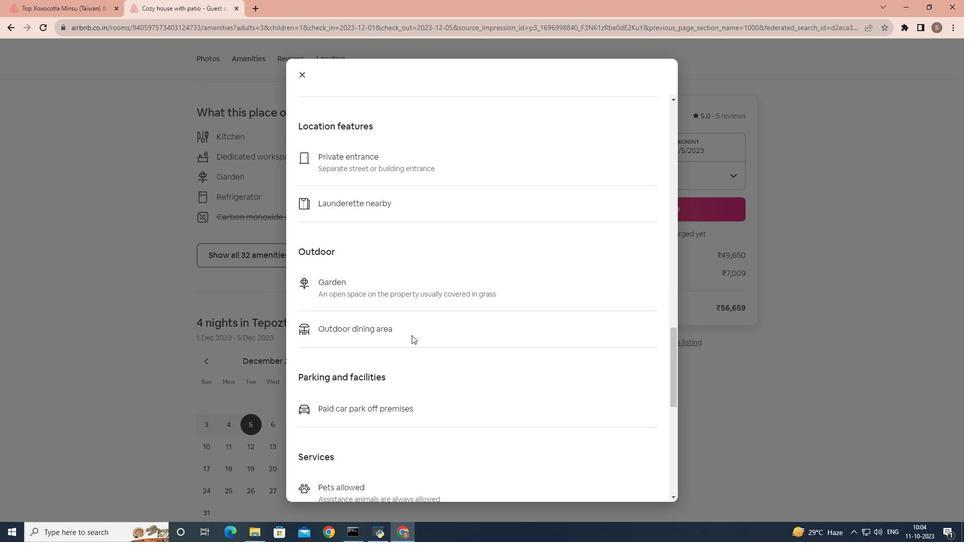 
Action: Mouse scrolled (411, 334) with delta (0, 0)
Screenshot: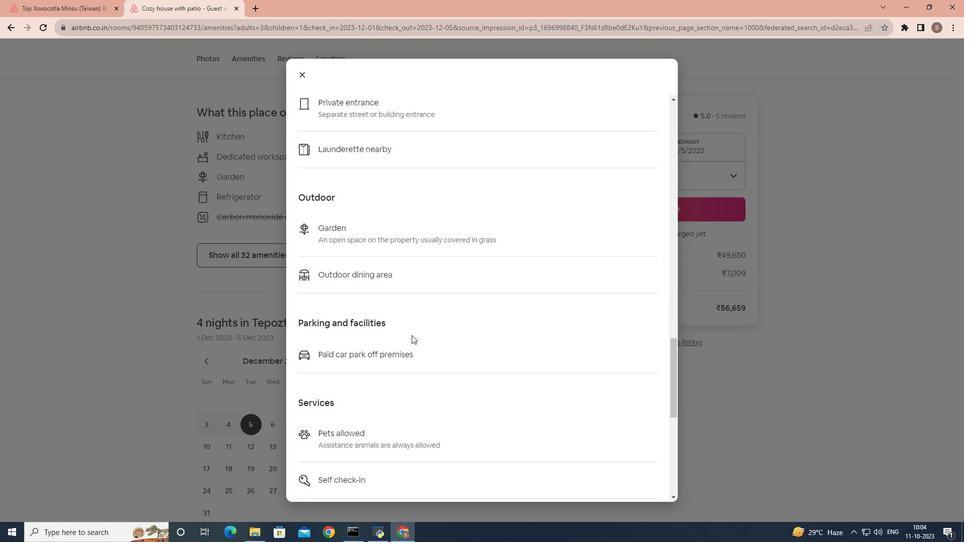 
Action: Mouse scrolled (411, 334) with delta (0, 0)
Screenshot: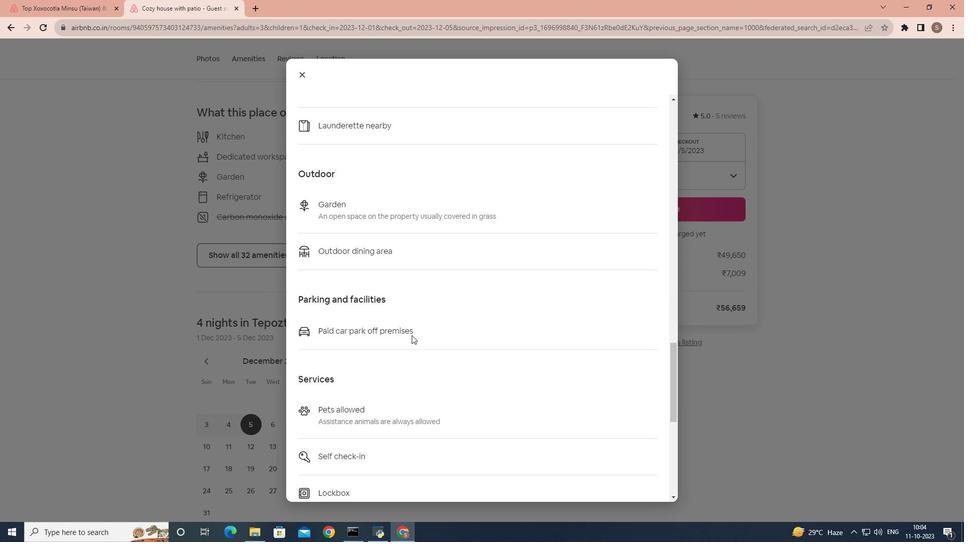 
Action: Mouse scrolled (411, 334) with delta (0, 0)
Screenshot: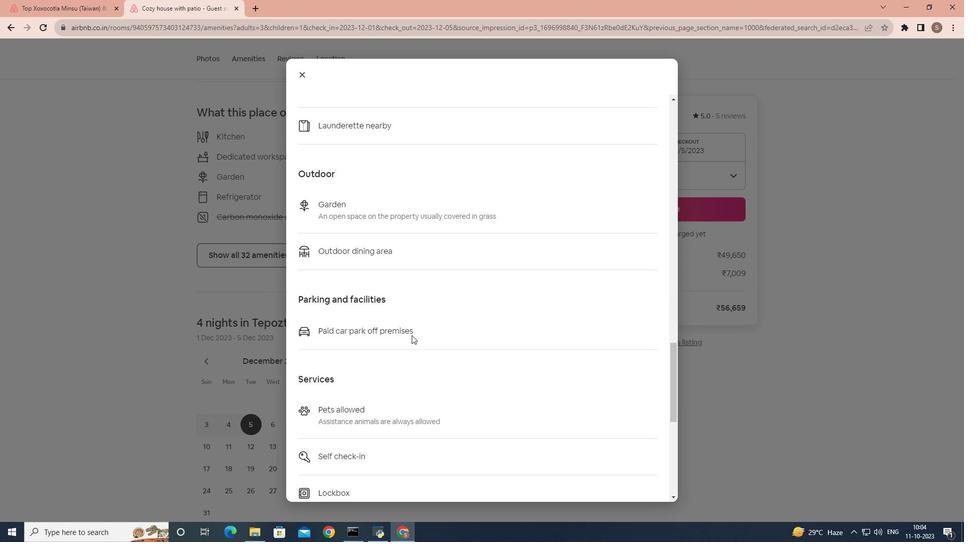 
Action: Mouse scrolled (411, 334) with delta (0, 0)
Screenshot: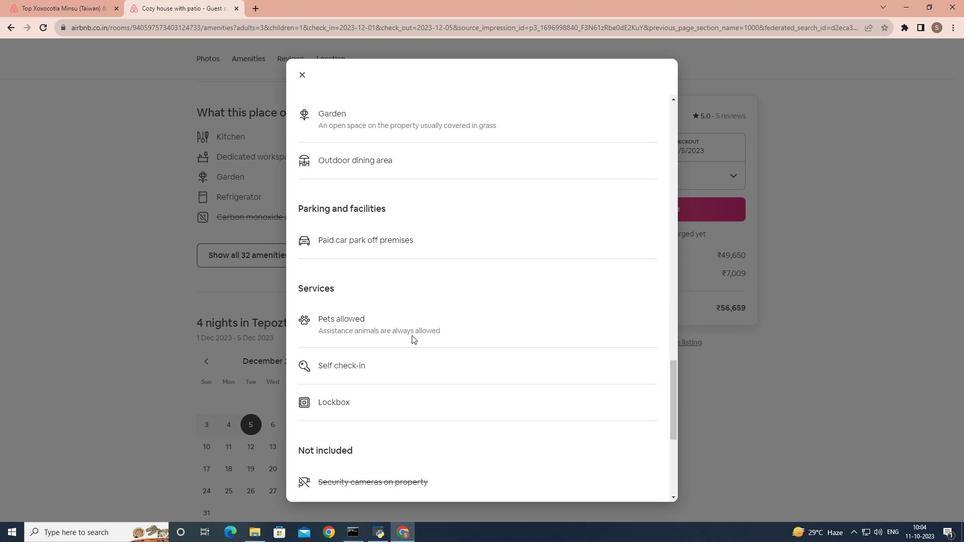 
Action: Mouse scrolled (411, 334) with delta (0, 0)
Screenshot: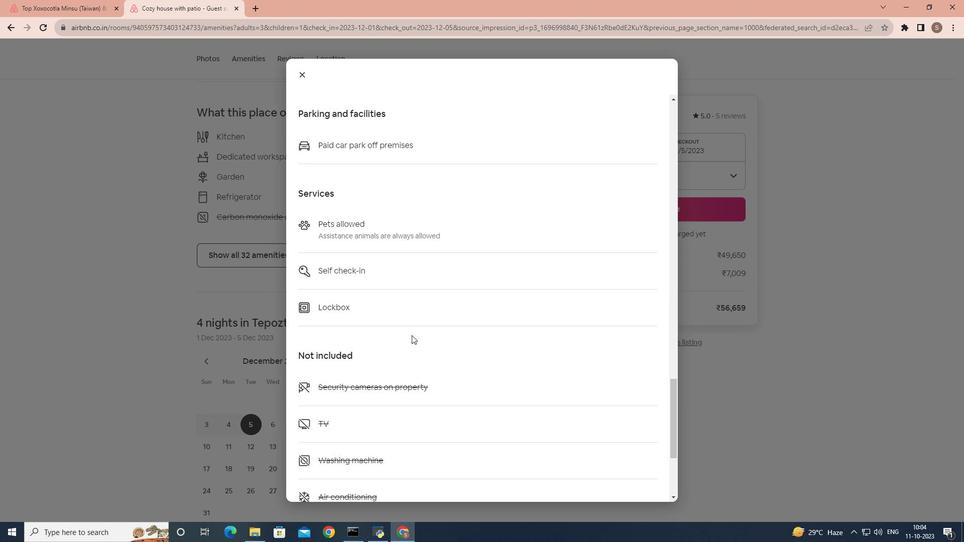 
Action: Mouse scrolled (411, 334) with delta (0, 0)
Screenshot: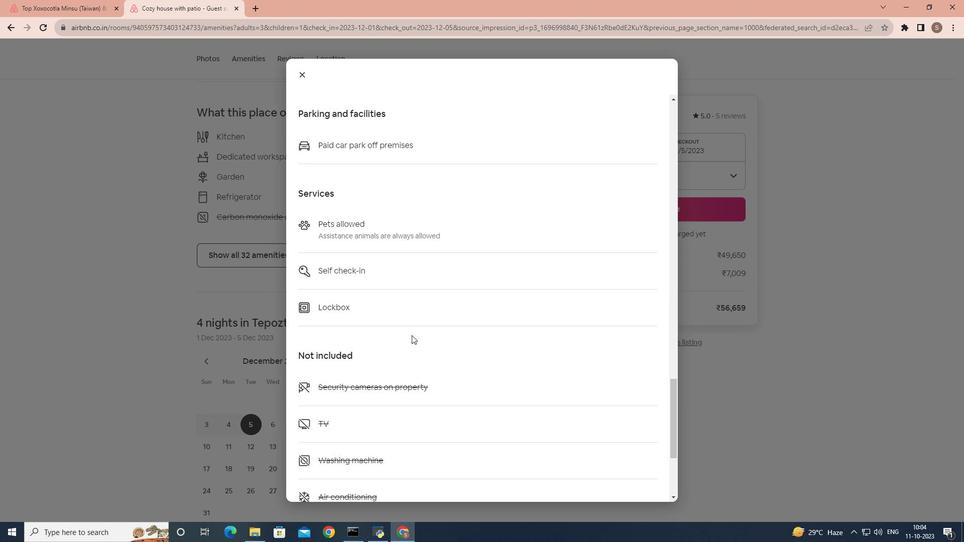 
Action: Mouse scrolled (411, 334) with delta (0, 0)
Screenshot: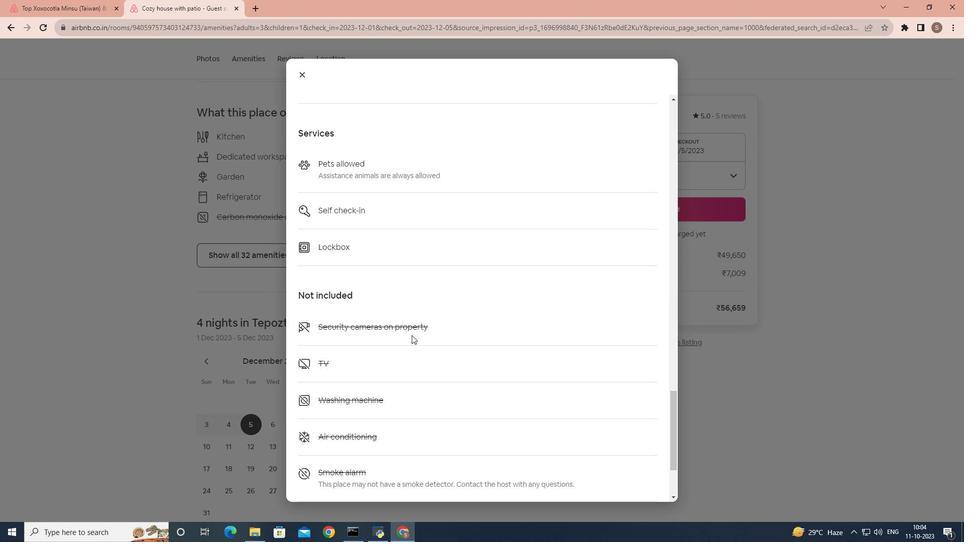 
Action: Mouse scrolled (411, 334) with delta (0, 0)
Screenshot: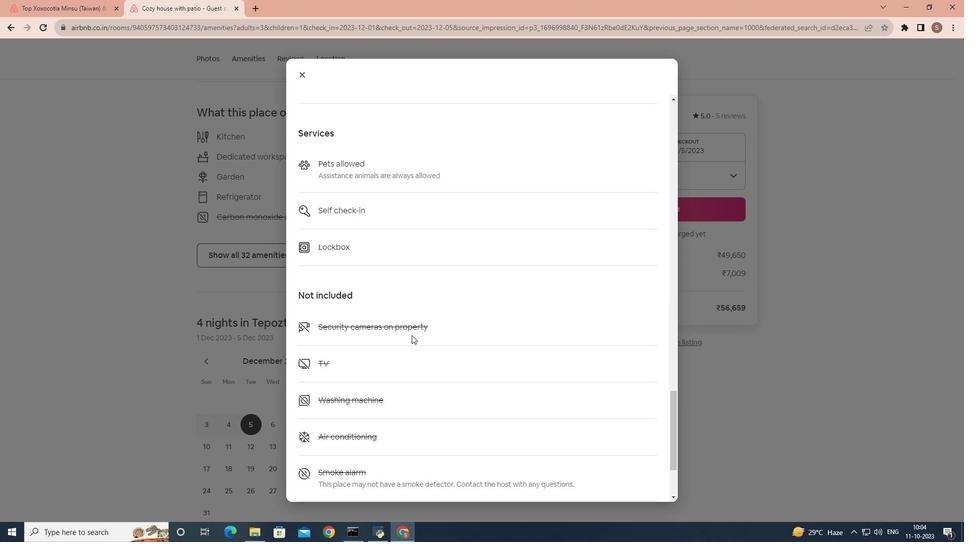 
Action: Mouse moved to (308, 76)
Screenshot: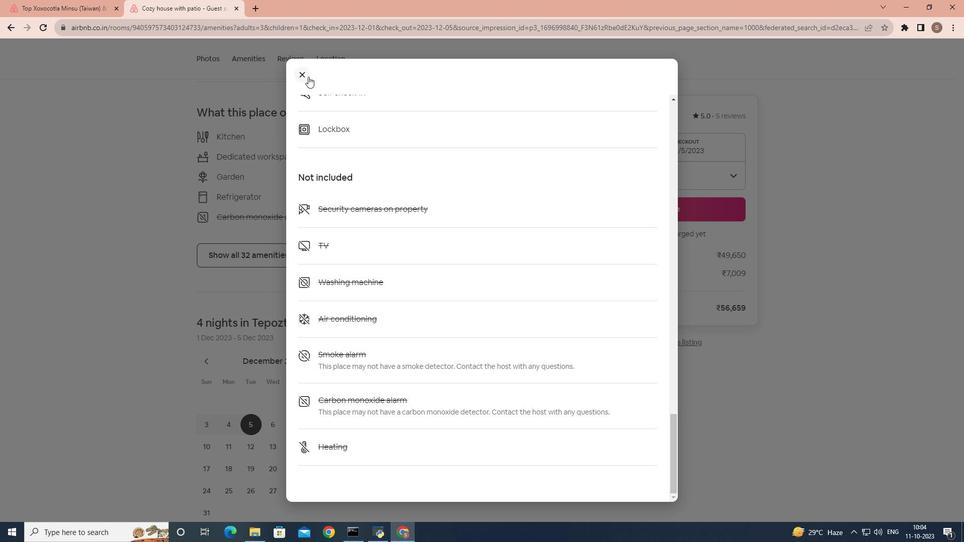 
Action: Mouse pressed left at (308, 76)
Screenshot: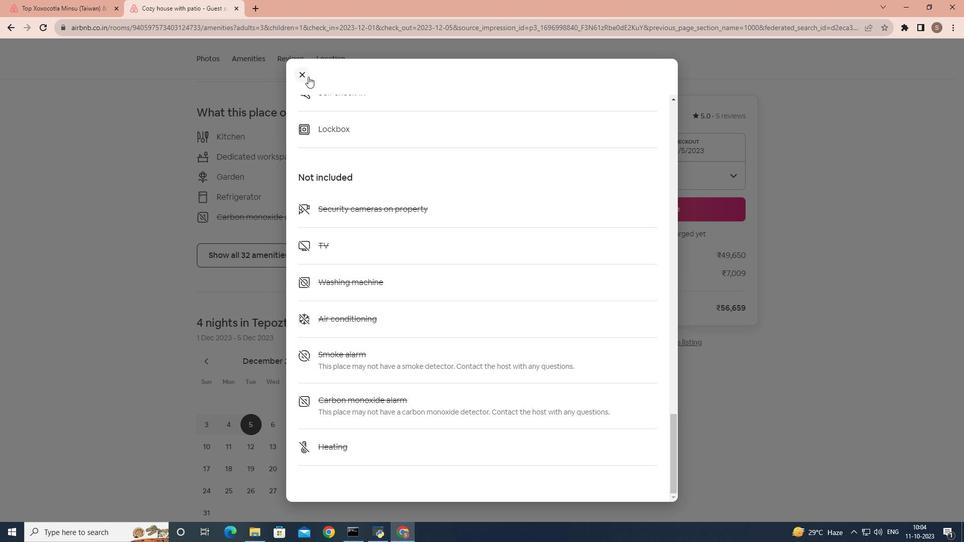 
Action: Mouse moved to (321, 269)
Screenshot: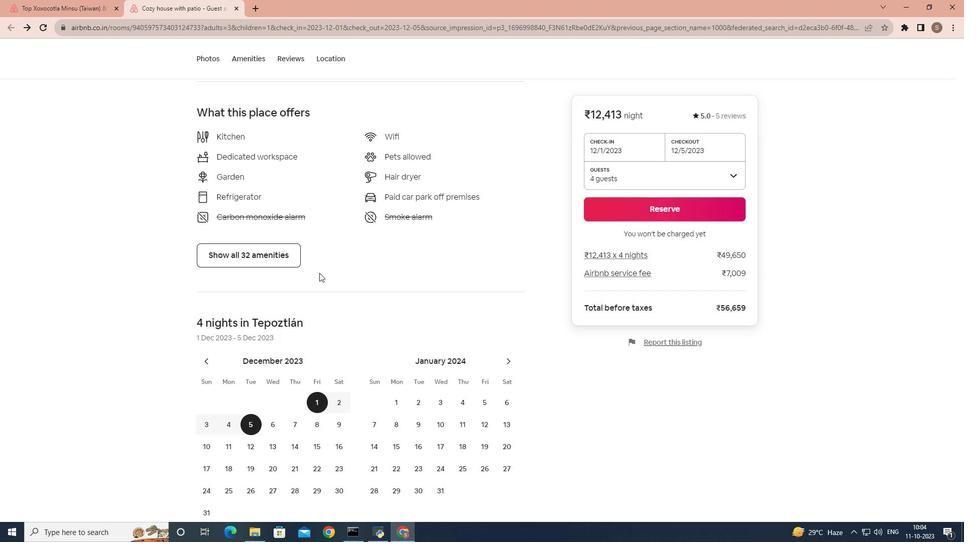 
Action: Mouse scrolled (321, 269) with delta (0, 0)
Screenshot: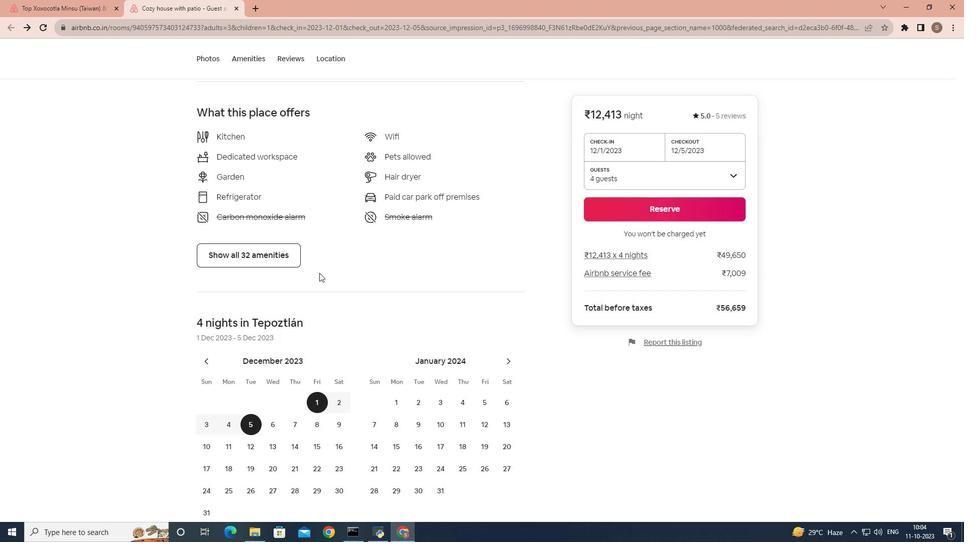 
Action: Mouse moved to (320, 271)
Screenshot: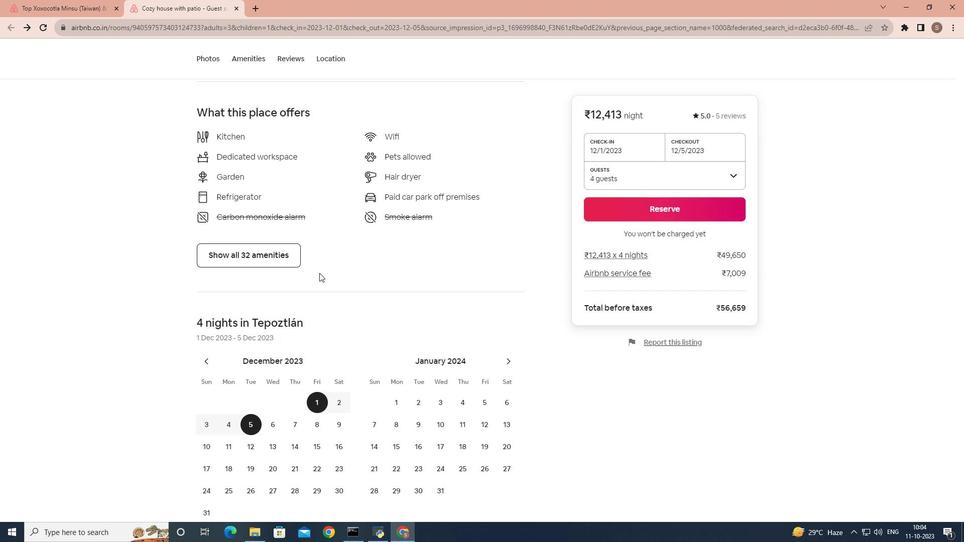 
Action: Mouse scrolled (320, 271) with delta (0, 0)
Screenshot: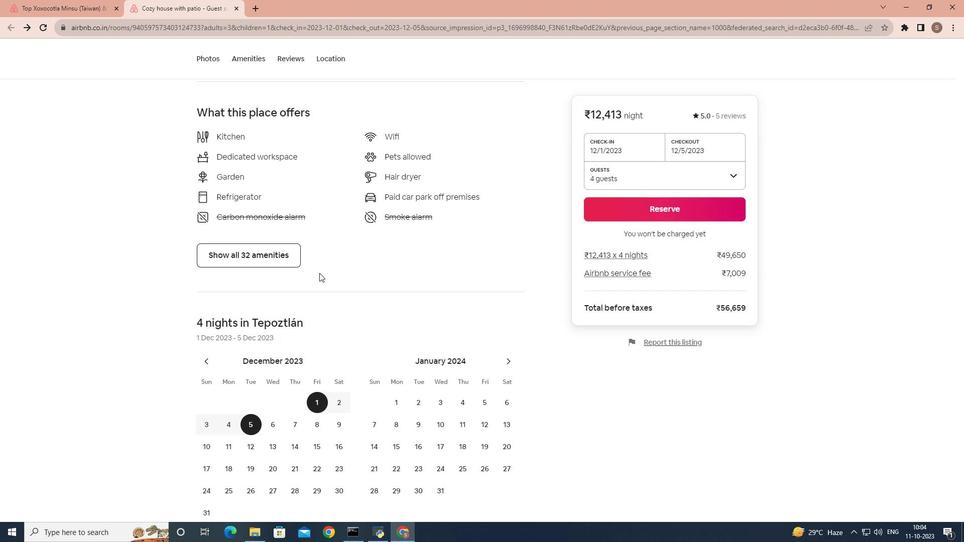 
Action: Mouse moved to (319, 272)
Screenshot: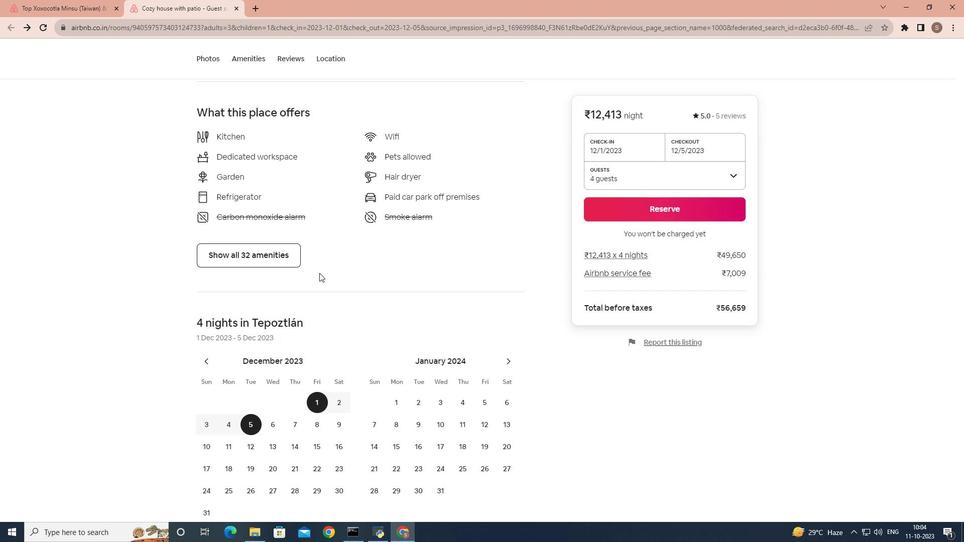 
Action: Mouse scrolled (319, 272) with delta (0, 0)
Screenshot: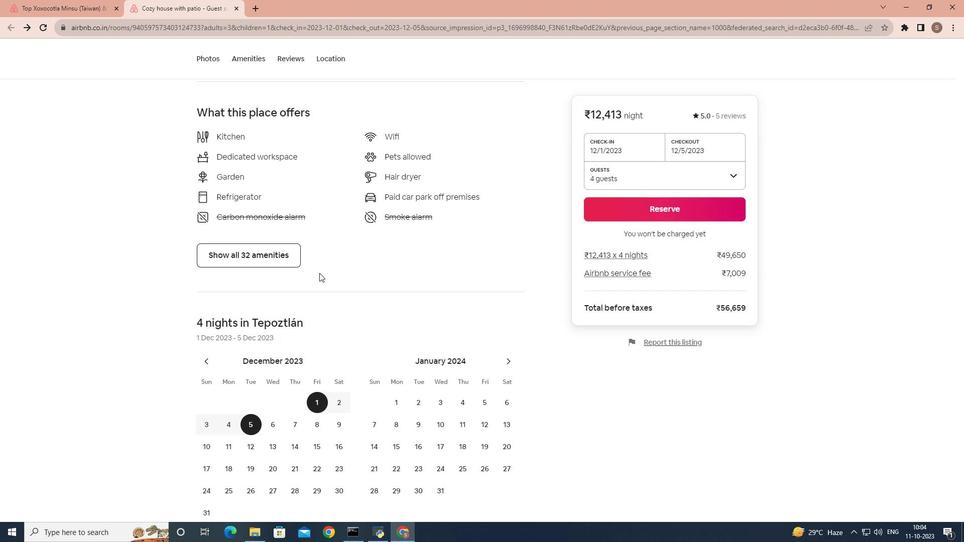 
Action: Mouse moved to (319, 273)
Screenshot: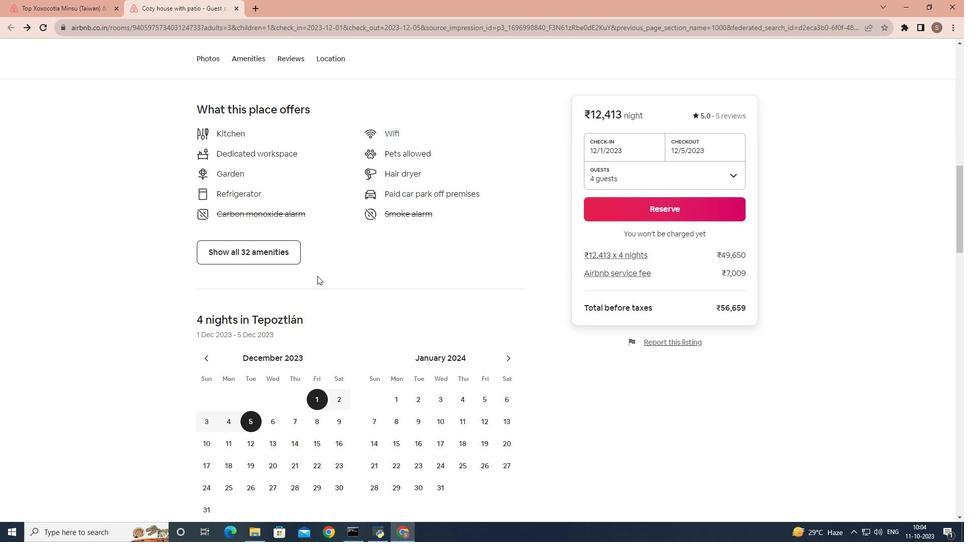
Action: Mouse scrolled (319, 272) with delta (0, 0)
Screenshot: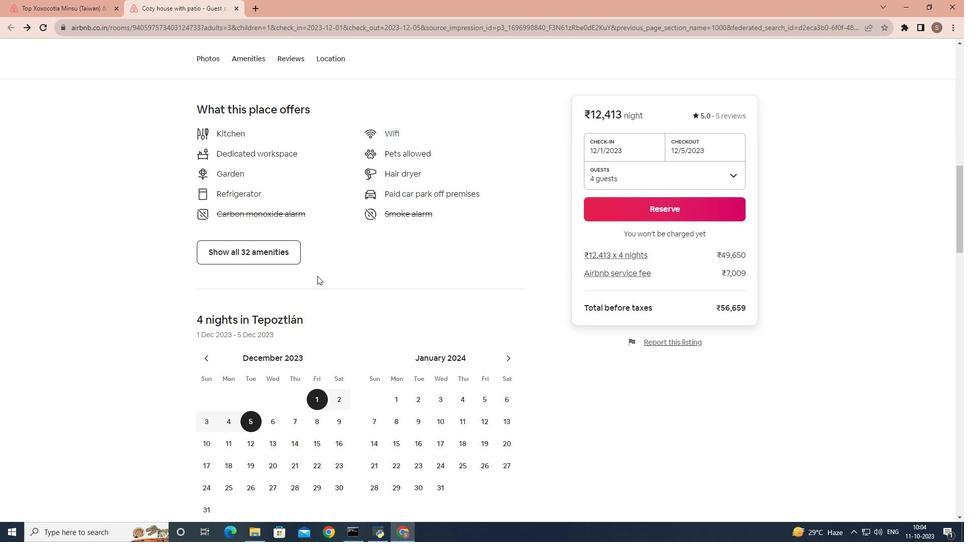 
Action: Mouse moved to (318, 274)
Screenshot: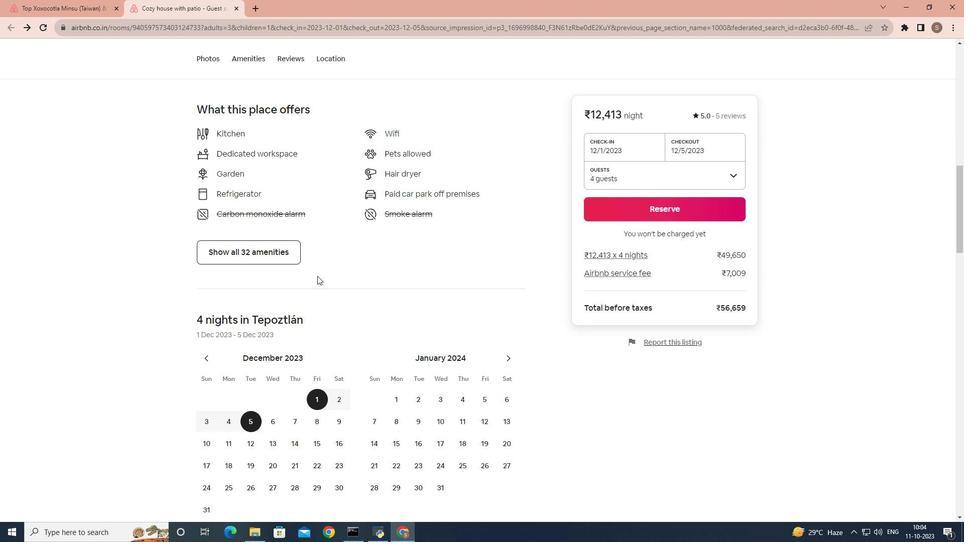 
Action: Mouse scrolled (318, 273) with delta (0, 0)
Screenshot: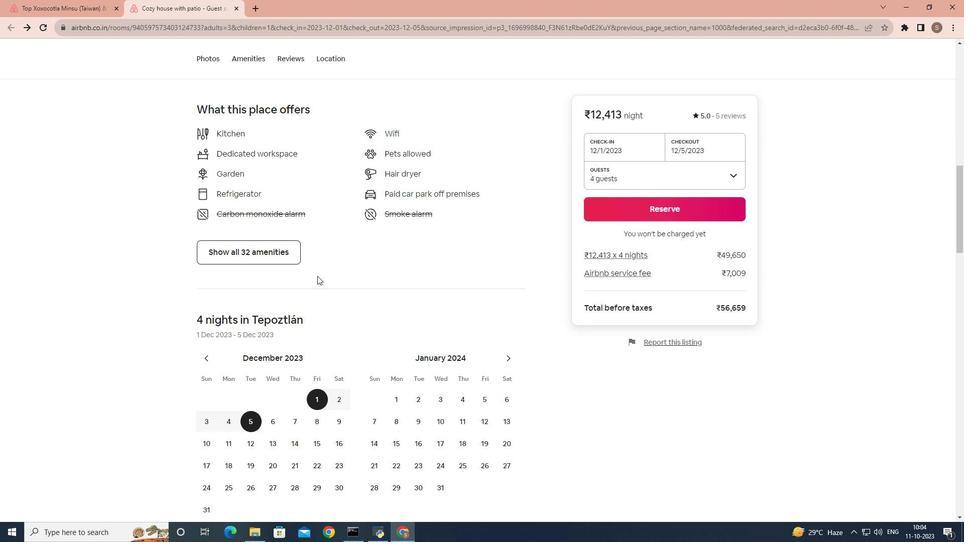 
Action: Mouse moved to (317, 276)
Screenshot: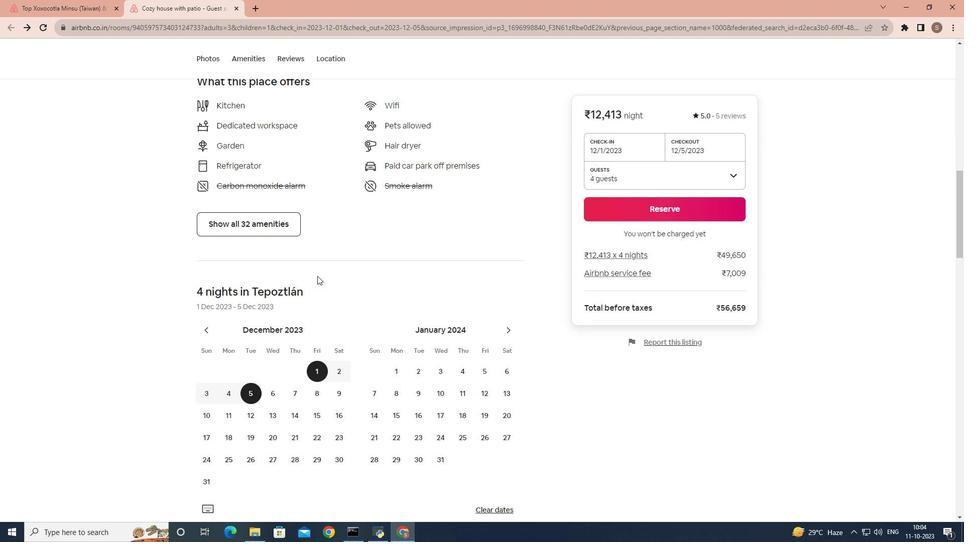 
Action: Mouse scrolled (317, 275) with delta (0, 0)
Screenshot: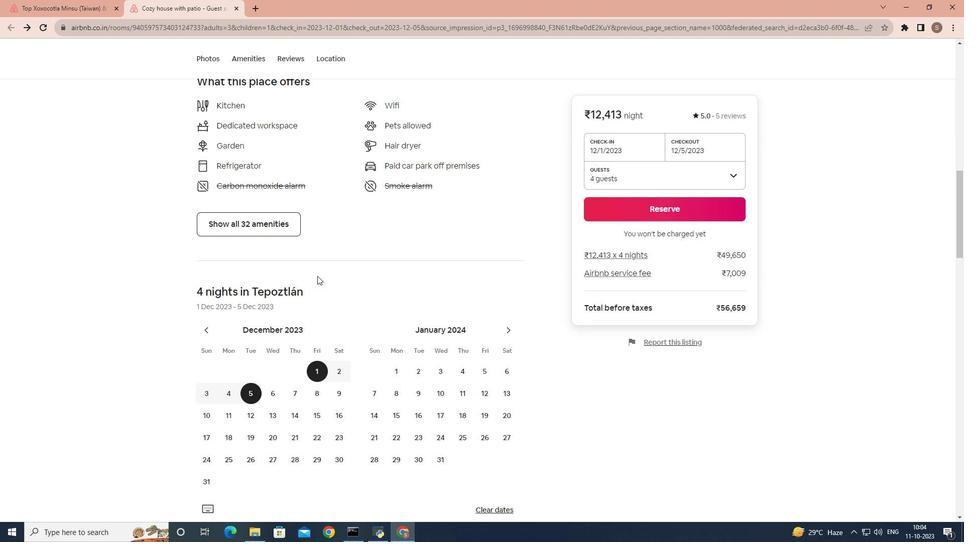 
Action: Mouse scrolled (317, 275) with delta (0, 0)
Screenshot: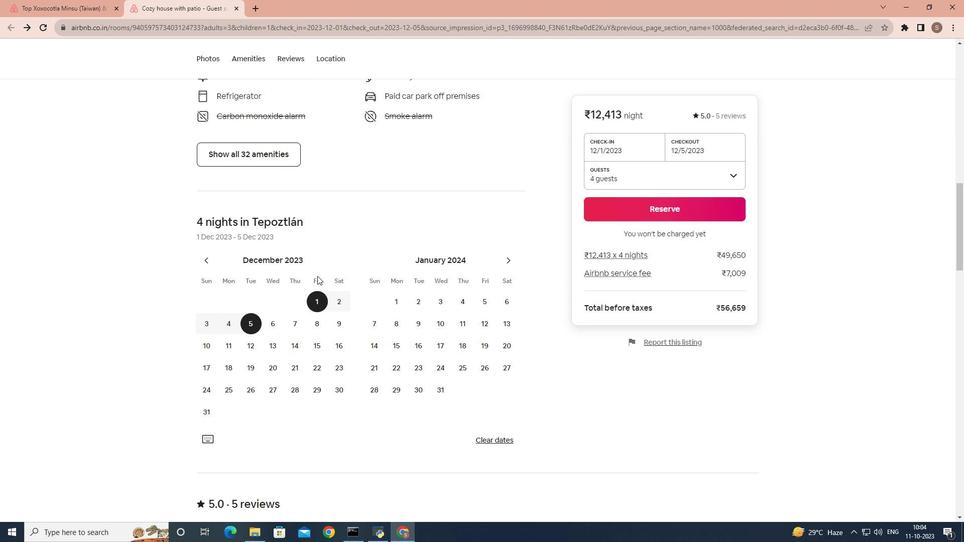 
Action: Mouse scrolled (317, 275) with delta (0, 0)
Screenshot: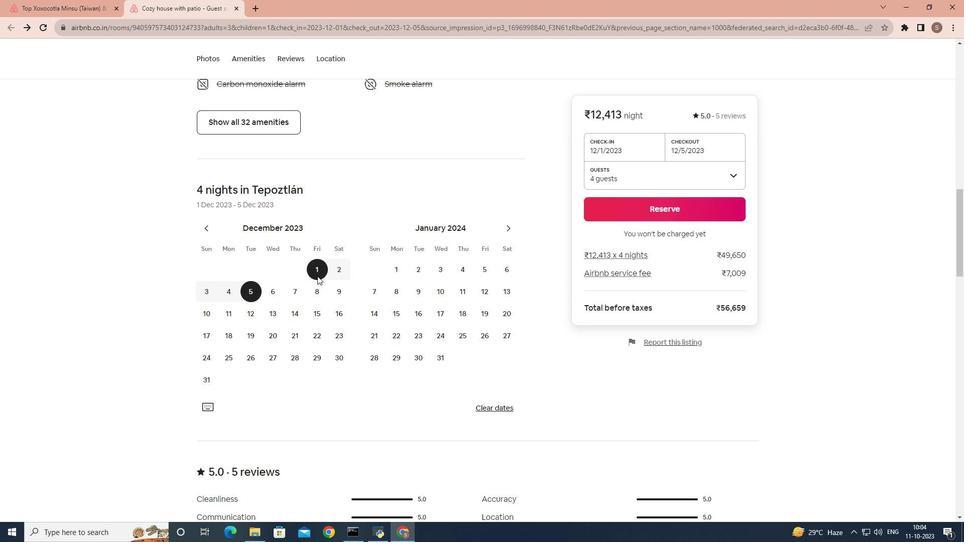 
Action: Mouse scrolled (317, 275) with delta (0, 0)
Screenshot: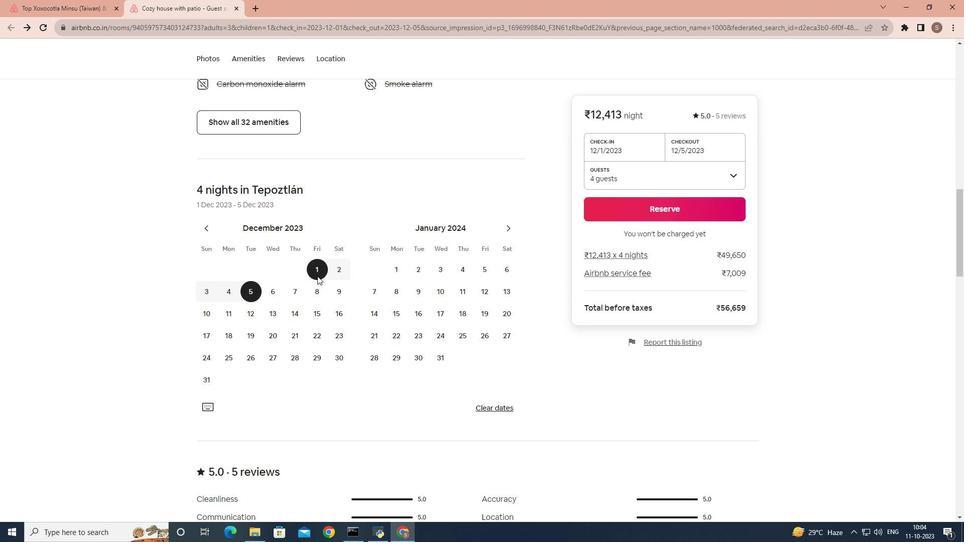 
Action: Mouse scrolled (317, 275) with delta (0, 0)
Screenshot: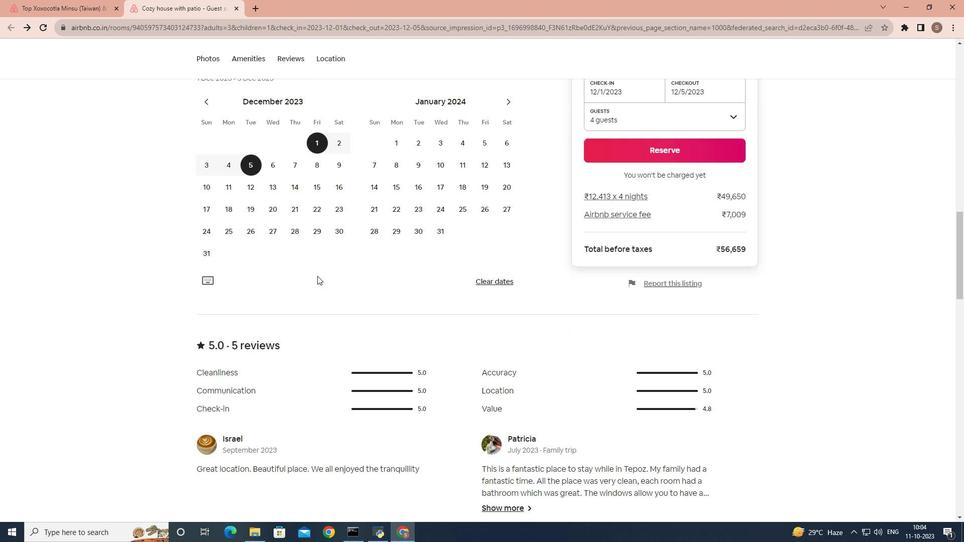 
Action: Mouse scrolled (317, 275) with delta (0, 0)
Screenshot: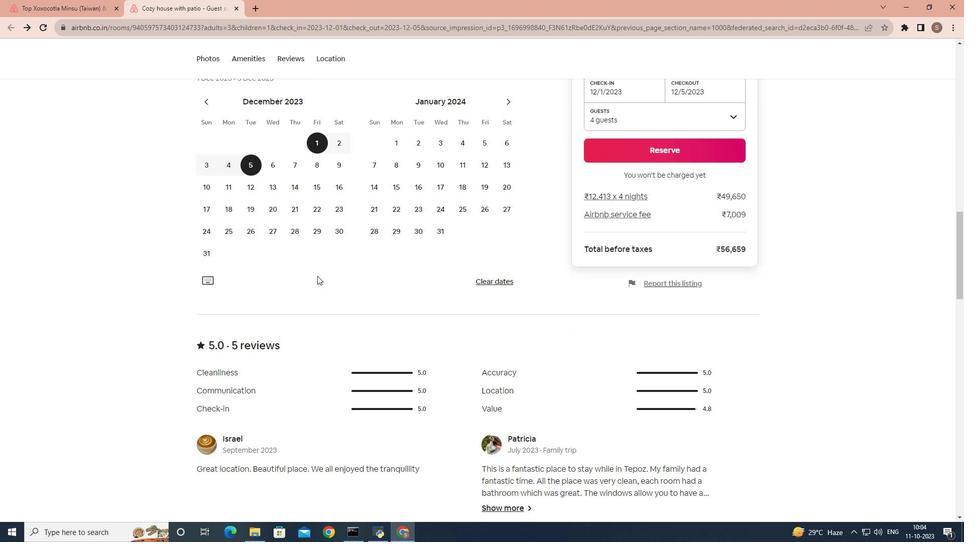
Action: Mouse scrolled (317, 275) with delta (0, 0)
Screenshot: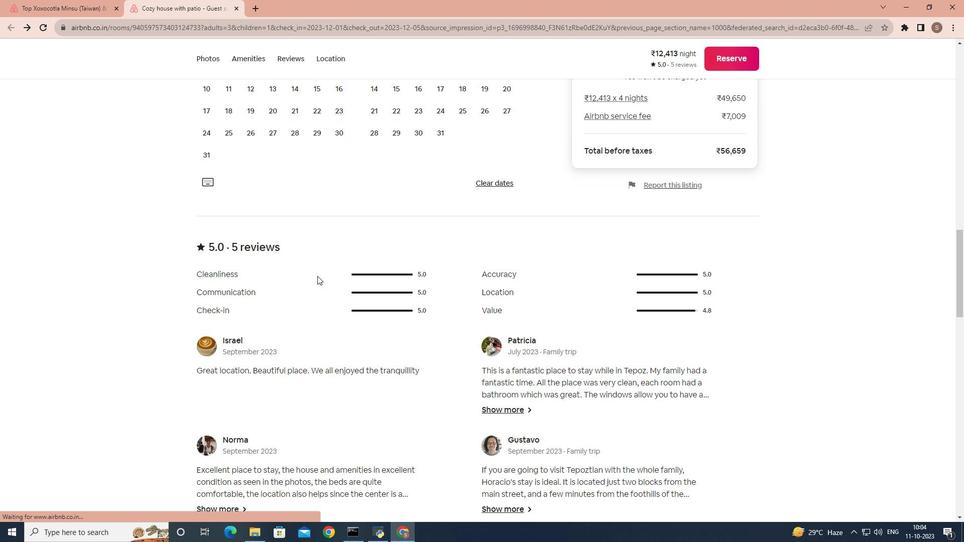 
Action: Mouse scrolled (317, 275) with delta (0, 0)
Screenshot: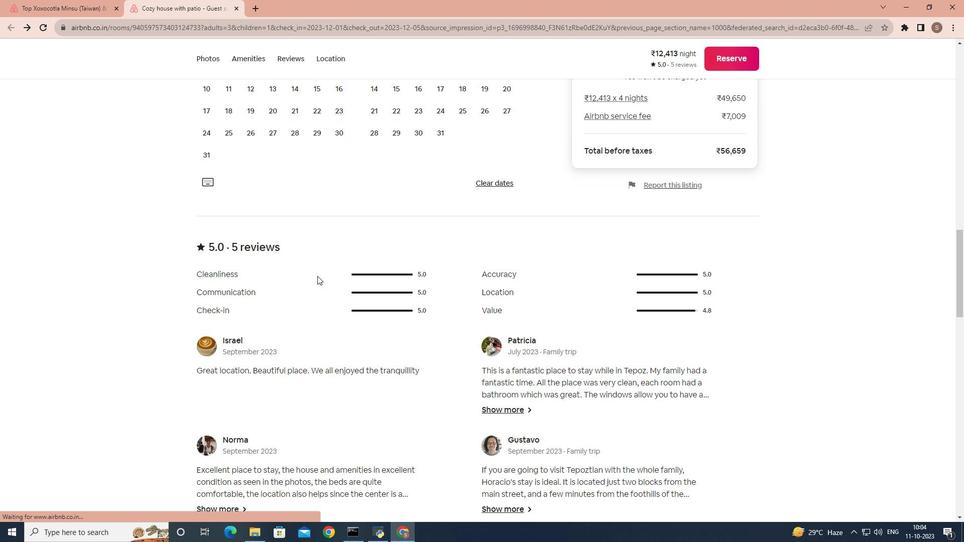 
Action: Mouse scrolled (317, 275) with delta (0, 0)
Screenshot: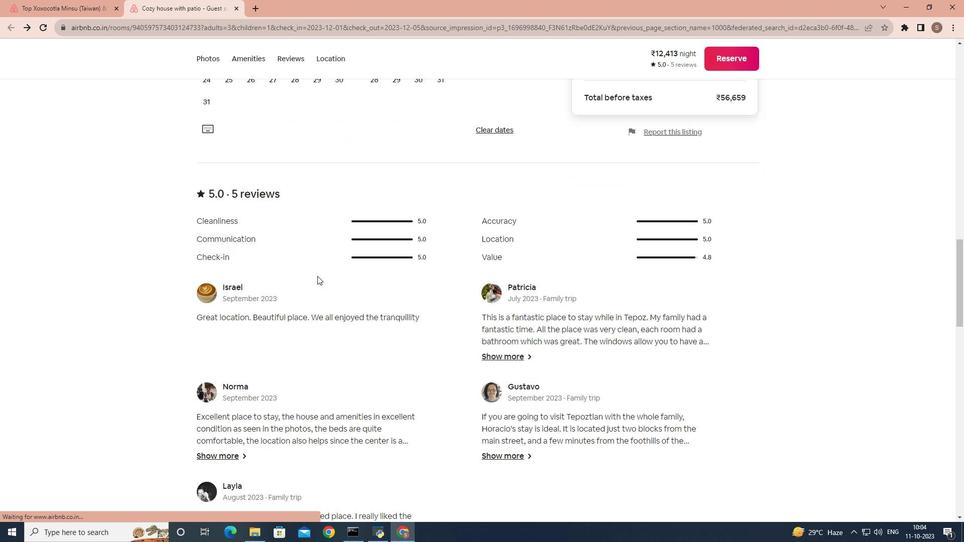 
Action: Mouse scrolled (317, 275) with delta (0, 0)
Screenshot: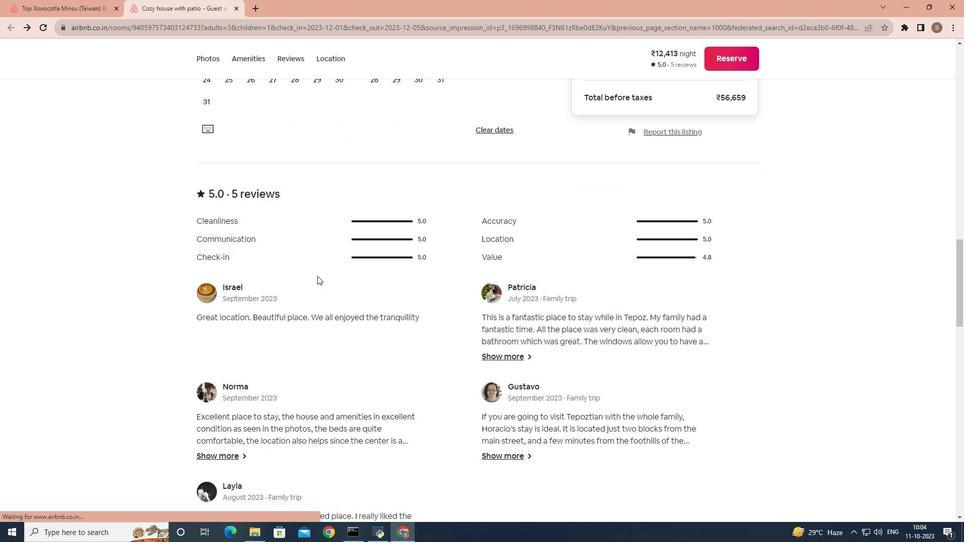 
Action: Mouse scrolled (317, 275) with delta (0, 0)
Screenshot: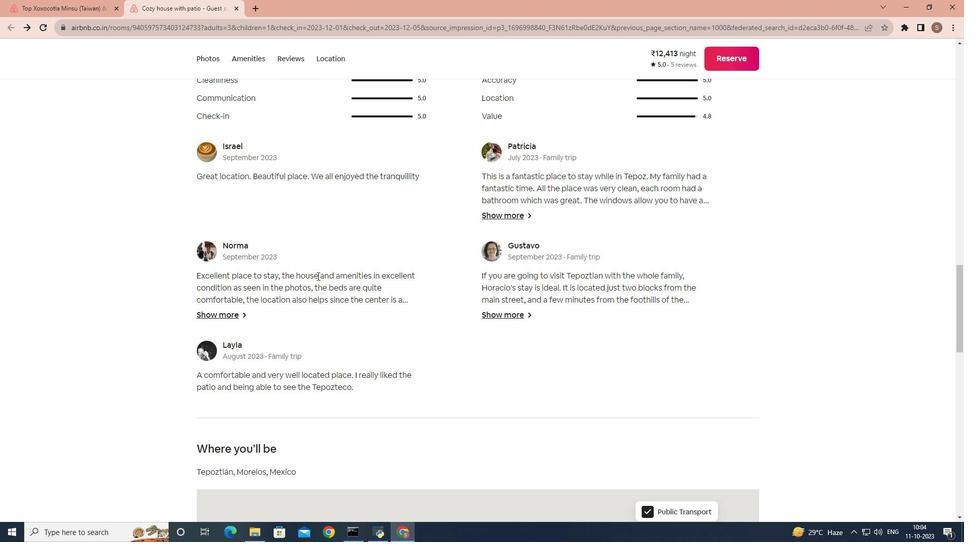 
Action: Mouse scrolled (317, 275) with delta (0, 0)
Screenshot: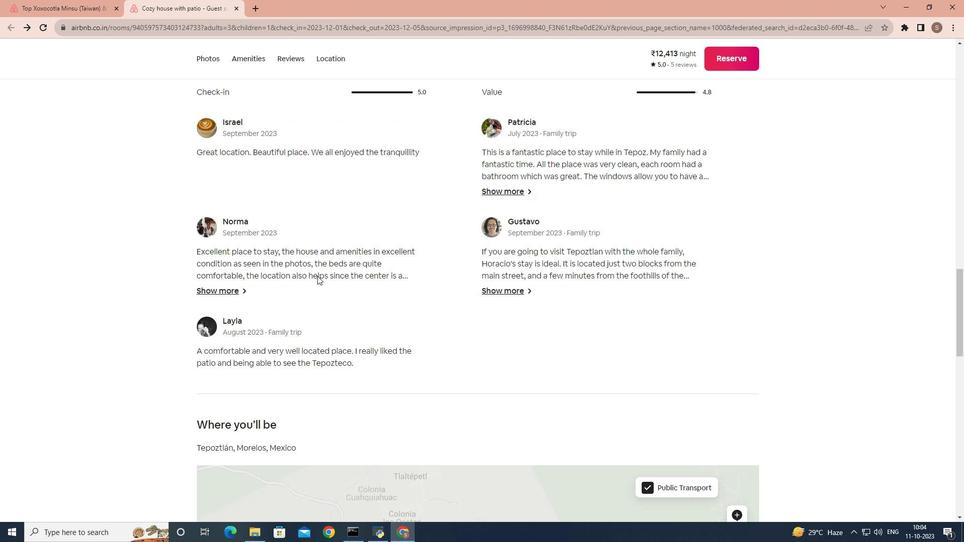 
Action: Mouse scrolled (317, 275) with delta (0, 0)
Screenshot: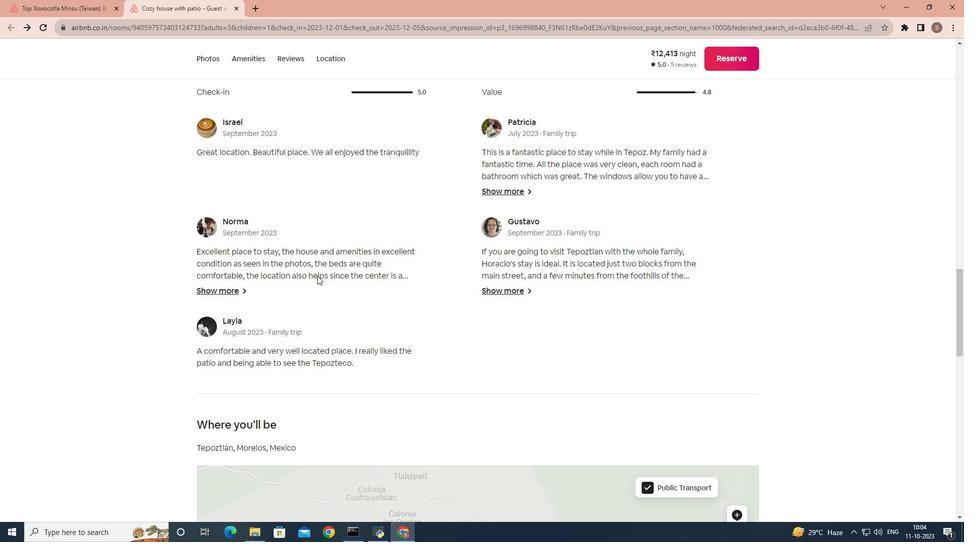 
Action: Mouse scrolled (317, 275) with delta (0, 0)
Screenshot: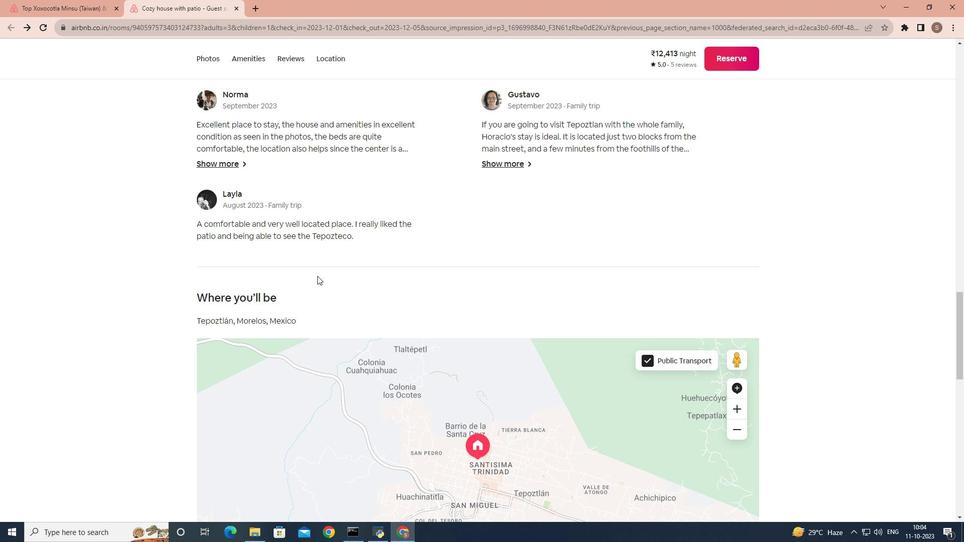 
Action: Mouse scrolled (317, 275) with delta (0, 0)
Screenshot: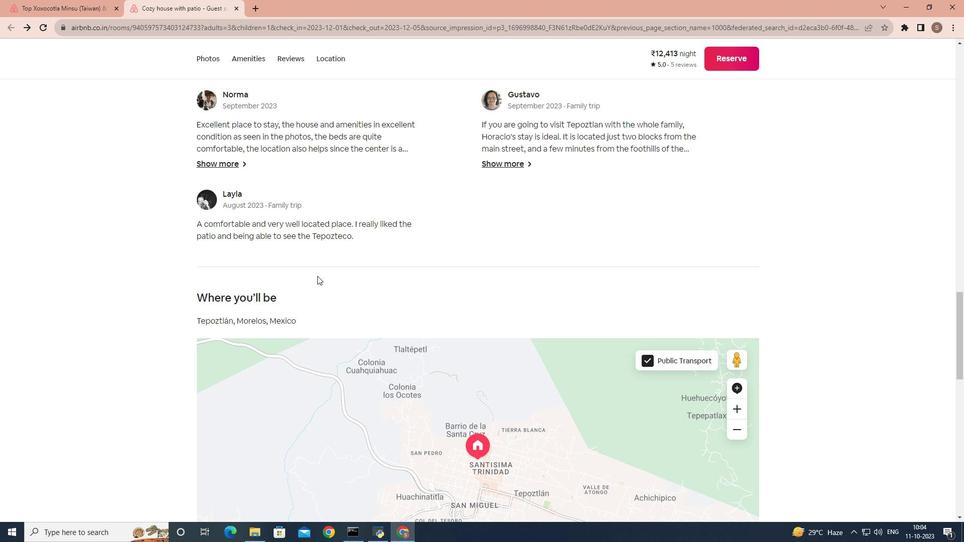 
Action: Mouse scrolled (317, 275) with delta (0, 0)
Screenshot: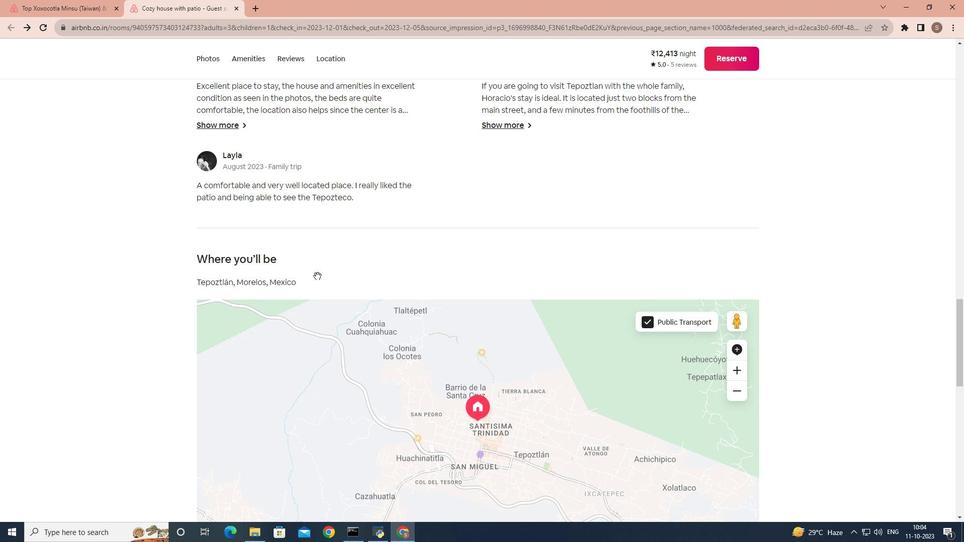 
Action: Mouse scrolled (317, 275) with delta (0, 0)
Screenshot: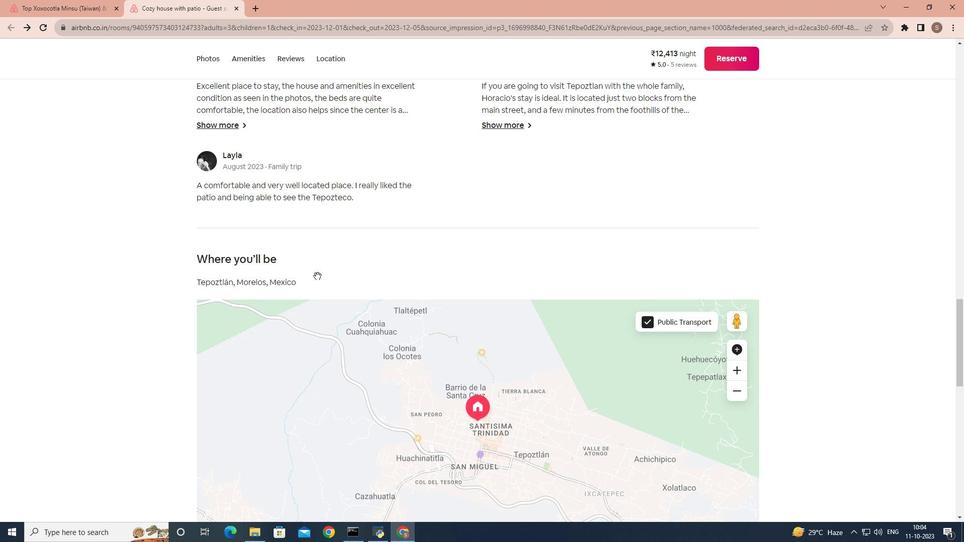 
Action: Mouse scrolled (317, 275) with delta (0, 0)
Screenshot: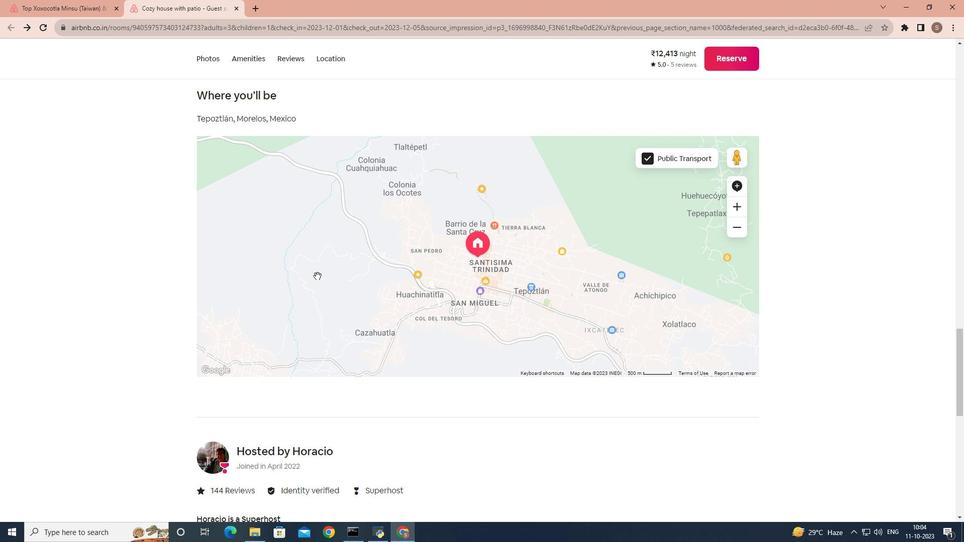 
Action: Mouse scrolled (317, 275) with delta (0, 0)
Screenshot: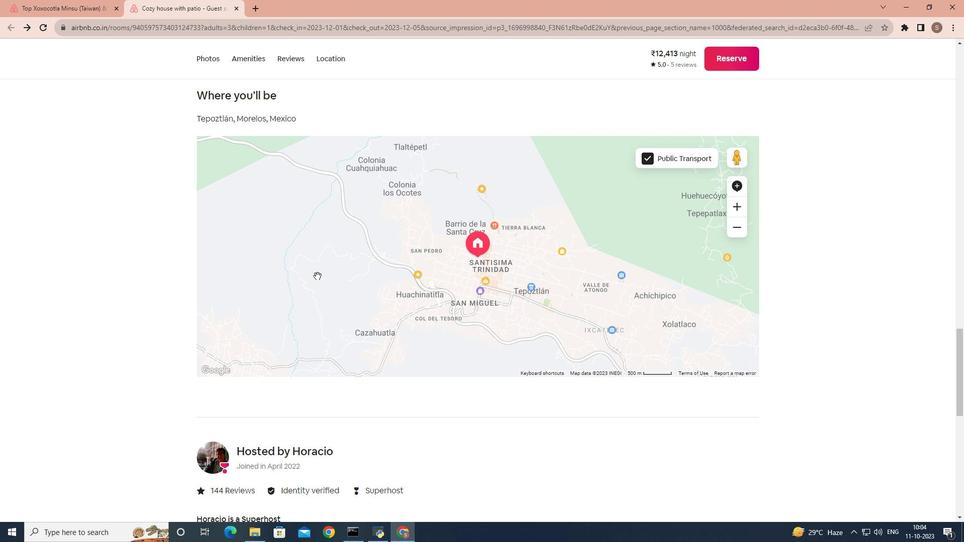 
Action: Mouse scrolled (317, 275) with delta (0, 0)
Screenshot: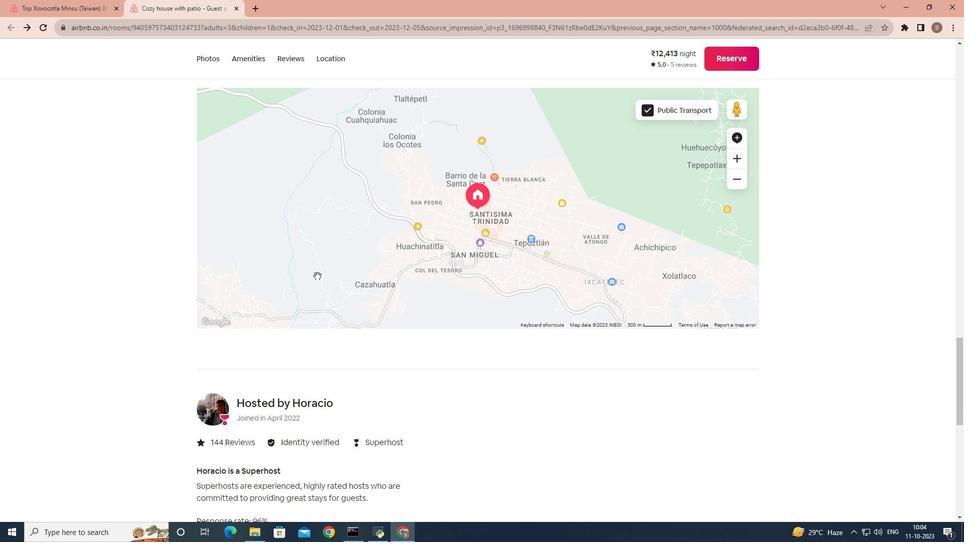
Action: Mouse scrolled (317, 275) with delta (0, 0)
Screenshot: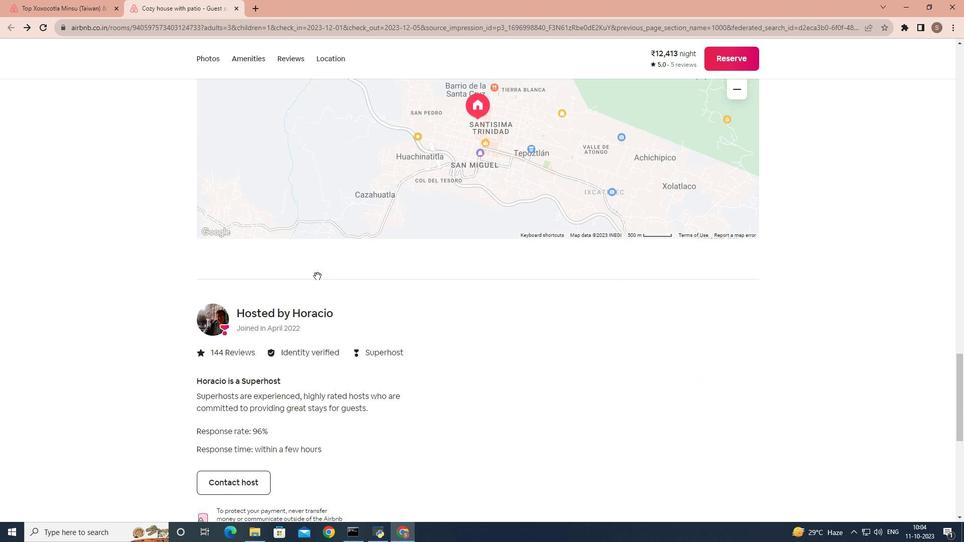 
Action: Mouse scrolled (317, 275) with delta (0, 0)
Screenshot: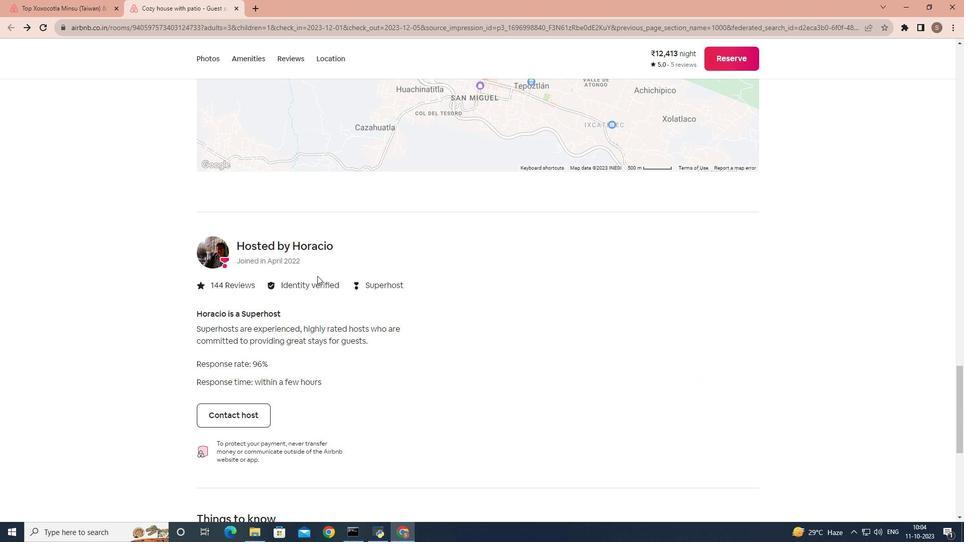 
Action: Mouse scrolled (317, 275) with delta (0, 0)
Screenshot: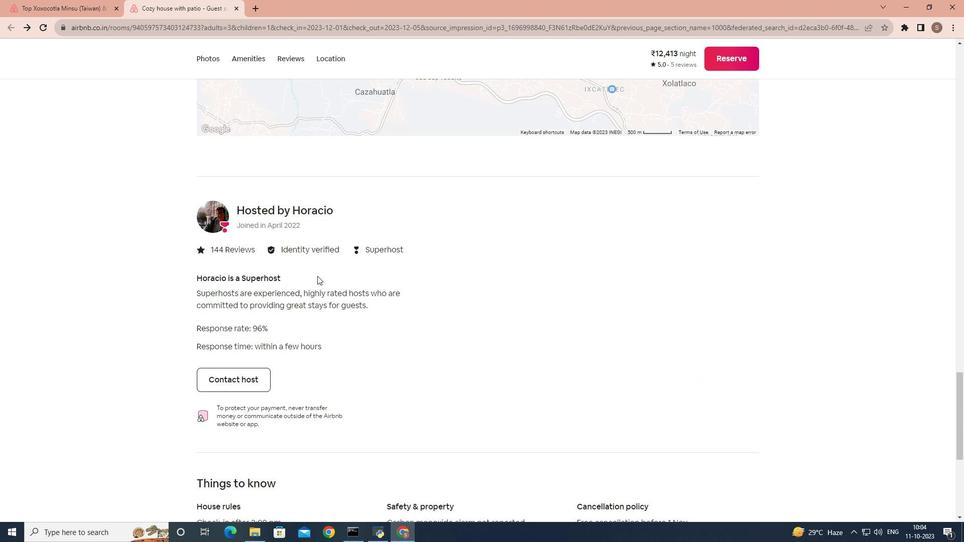 
Action: Mouse scrolled (317, 275) with delta (0, 0)
Screenshot: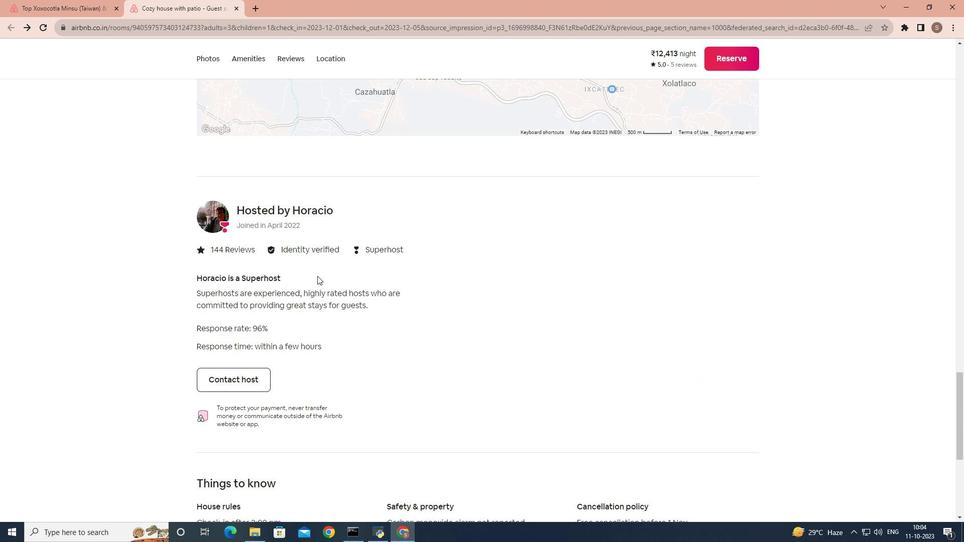 
Action: Mouse scrolled (317, 275) with delta (0, 0)
Screenshot: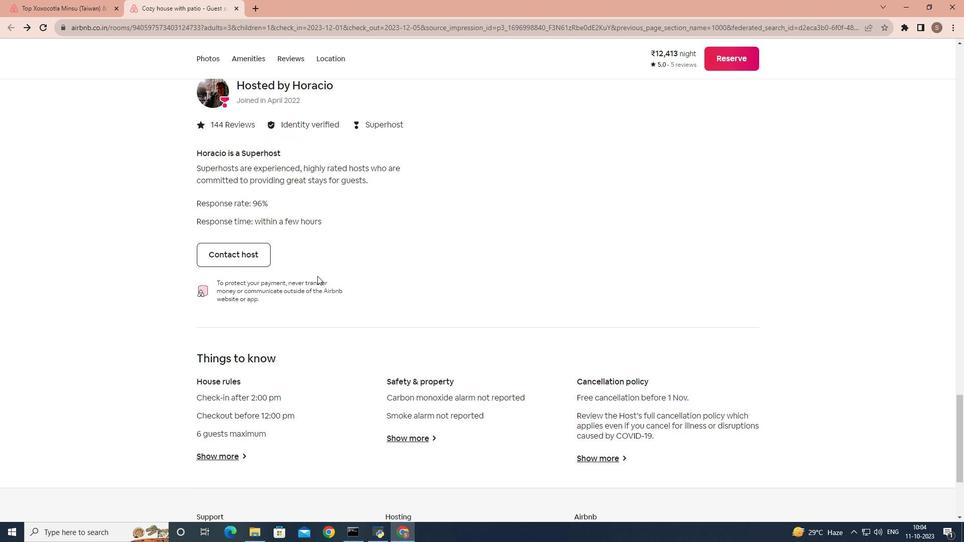 
Action: Mouse scrolled (317, 275) with delta (0, 0)
Screenshot: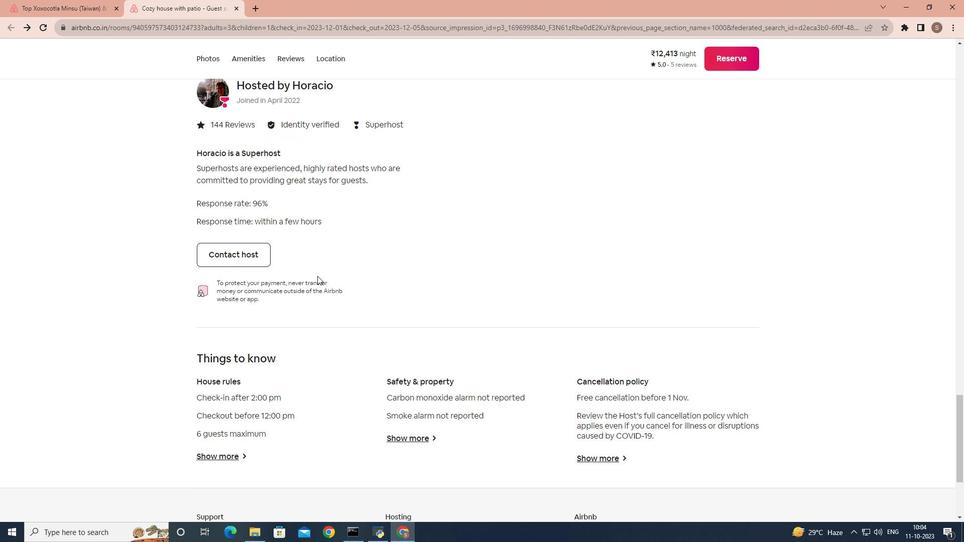 
Action: Mouse scrolled (317, 275) with delta (0, 0)
Screenshot: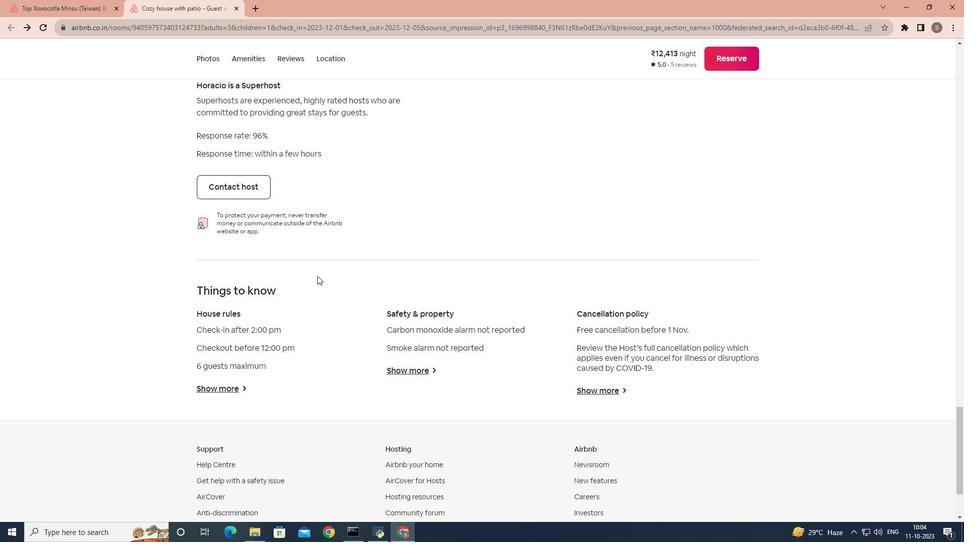
Action: Mouse moved to (219, 320)
Screenshot: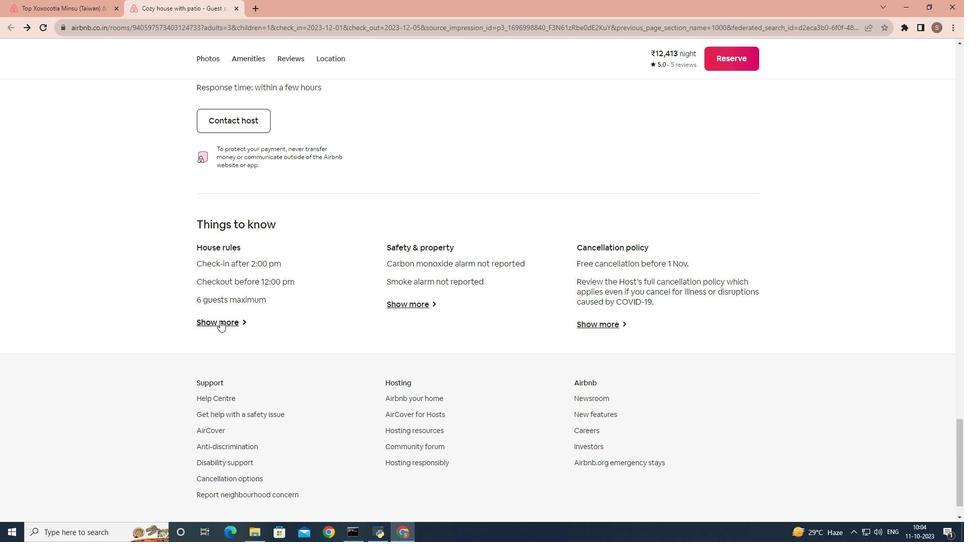 
Action: Mouse pressed left at (219, 320)
Screenshot: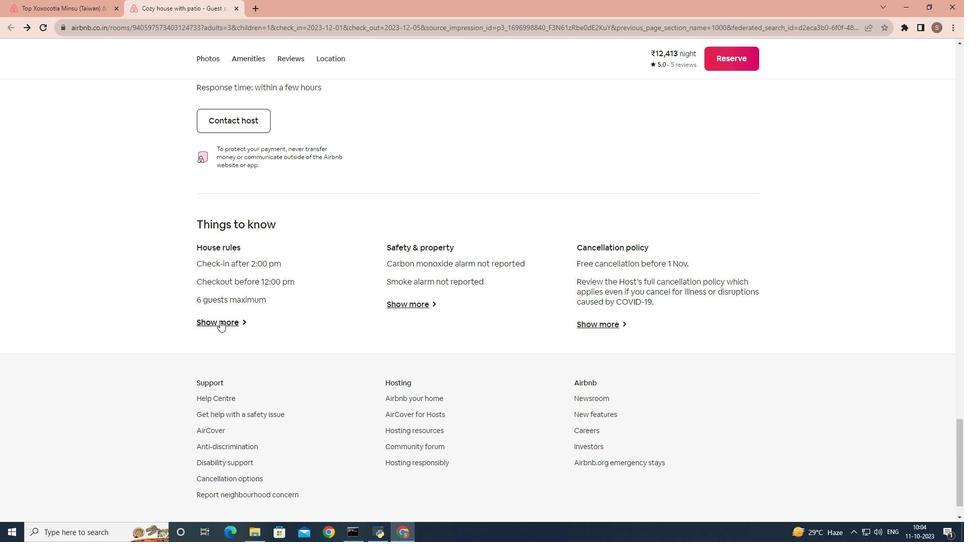 
Action: Mouse moved to (397, 240)
Screenshot: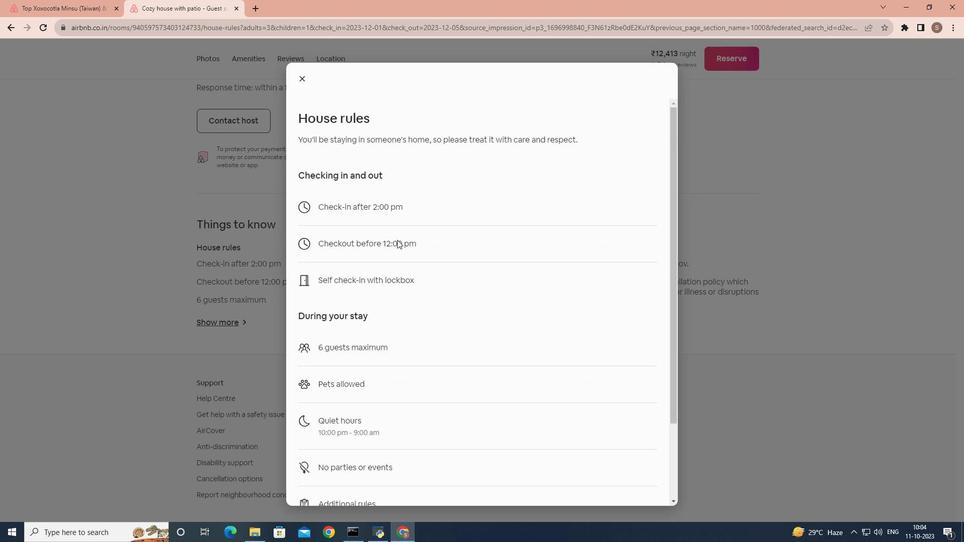 
Action: Mouse scrolled (397, 239) with delta (0, 0)
Screenshot: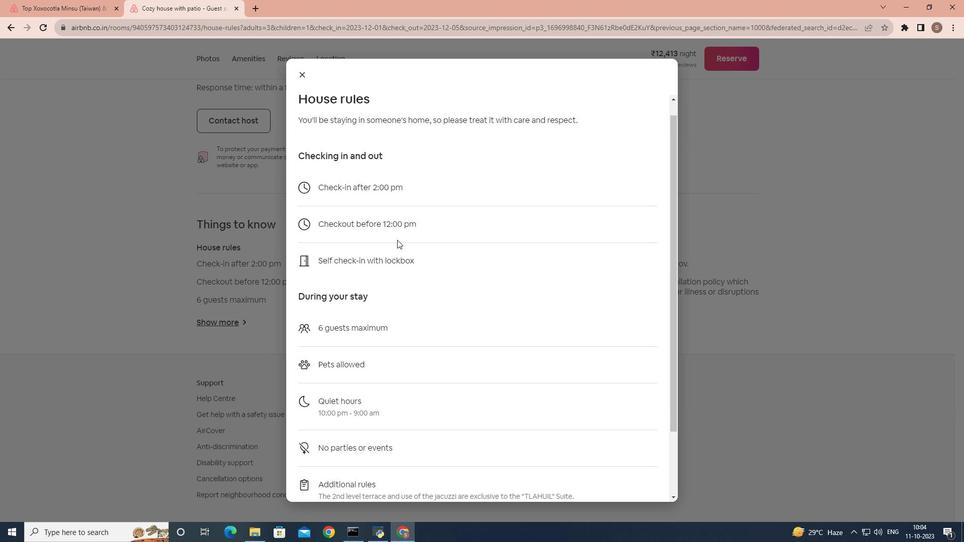 
Action: Mouse scrolled (397, 239) with delta (0, 0)
Screenshot: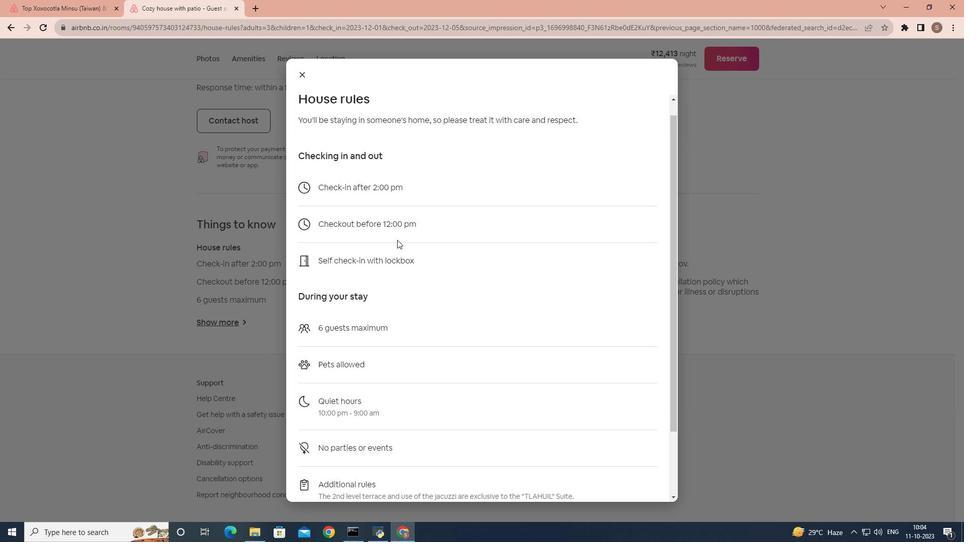 
Action: Mouse moved to (397, 240)
Screenshot: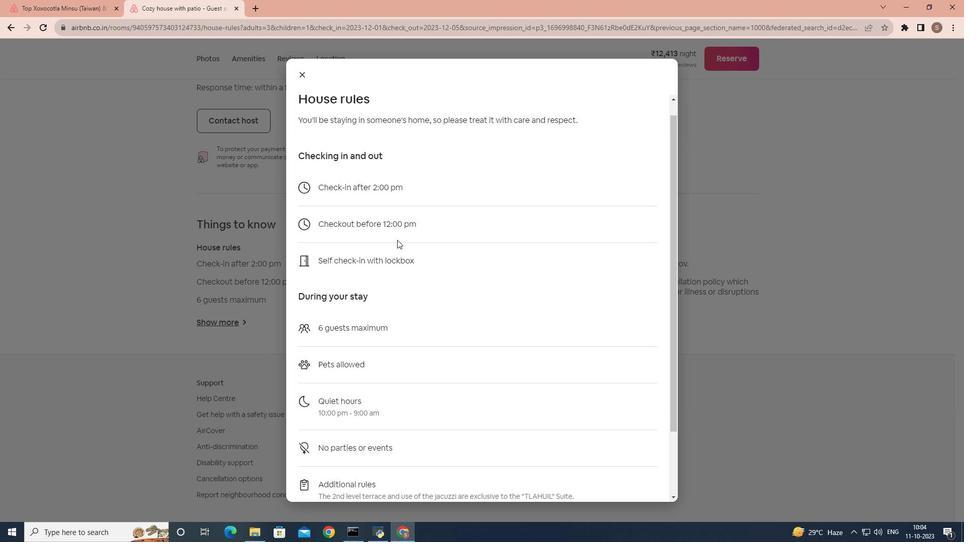 
Action: Mouse scrolled (397, 239) with delta (0, 0)
Screenshot: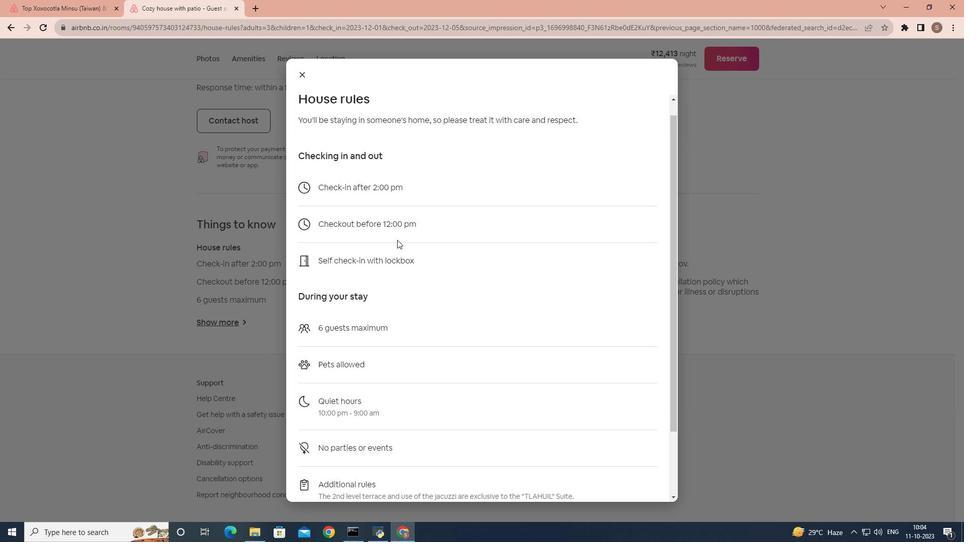 
Action: Mouse scrolled (397, 239) with delta (0, 0)
Screenshot: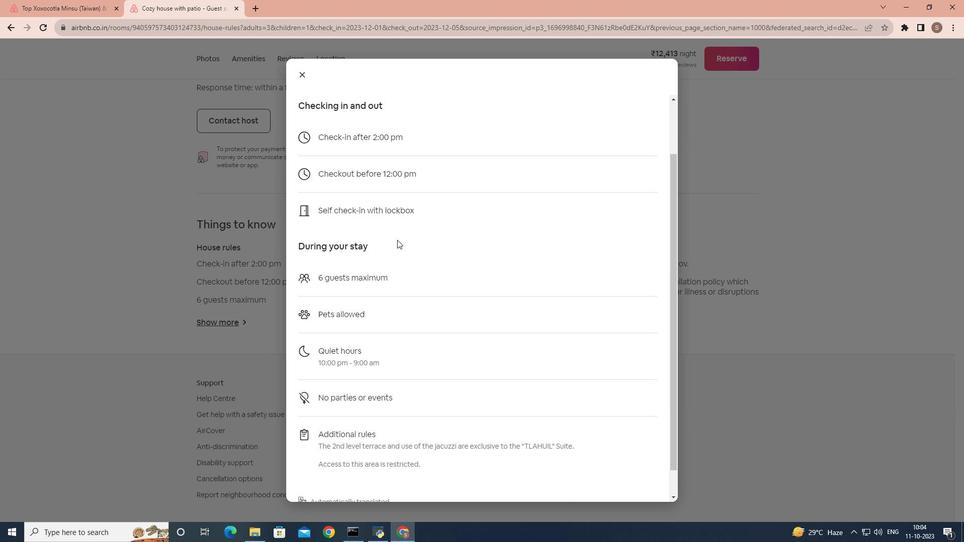 
Action: Mouse moved to (397, 240)
Screenshot: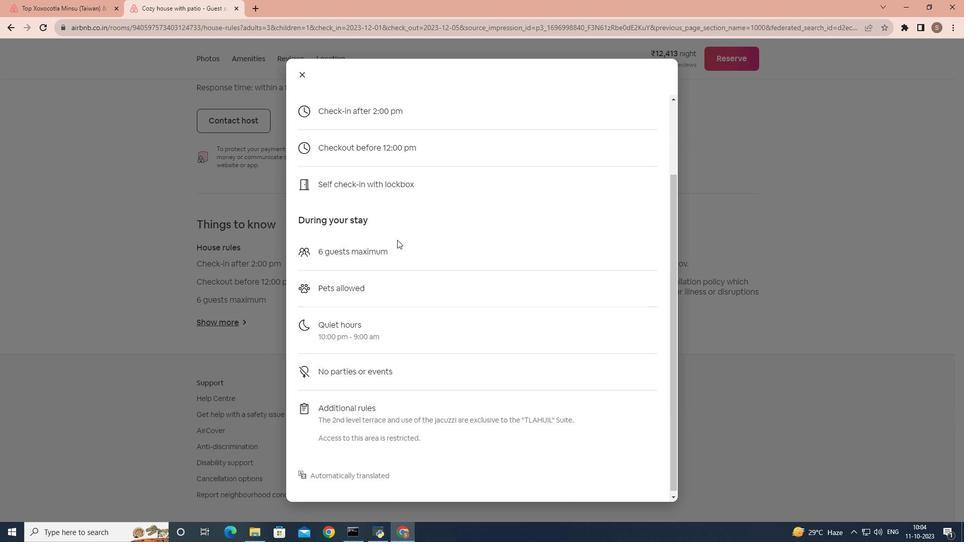 
Action: Mouse scrolled (397, 239) with delta (0, 0)
Screenshot: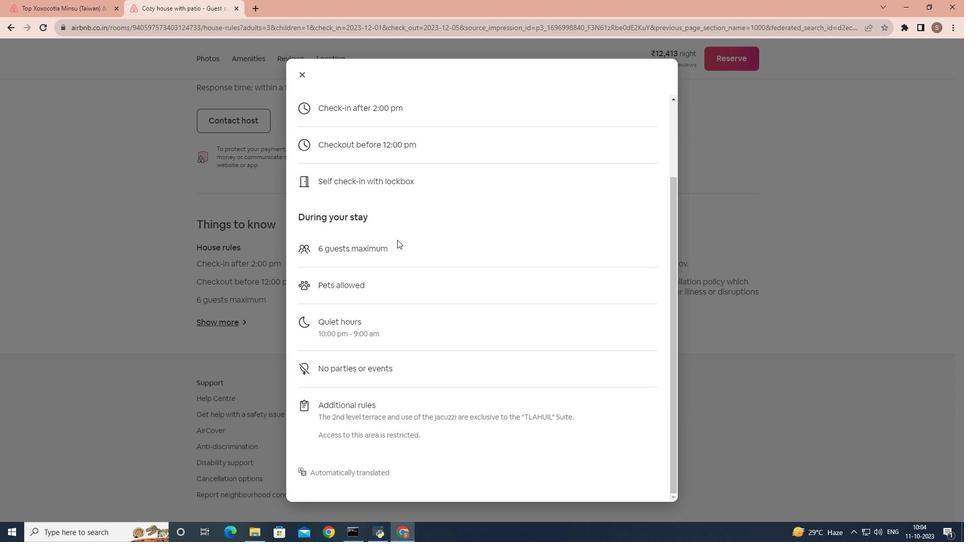 
Action: Mouse scrolled (397, 239) with delta (0, 0)
Screenshot: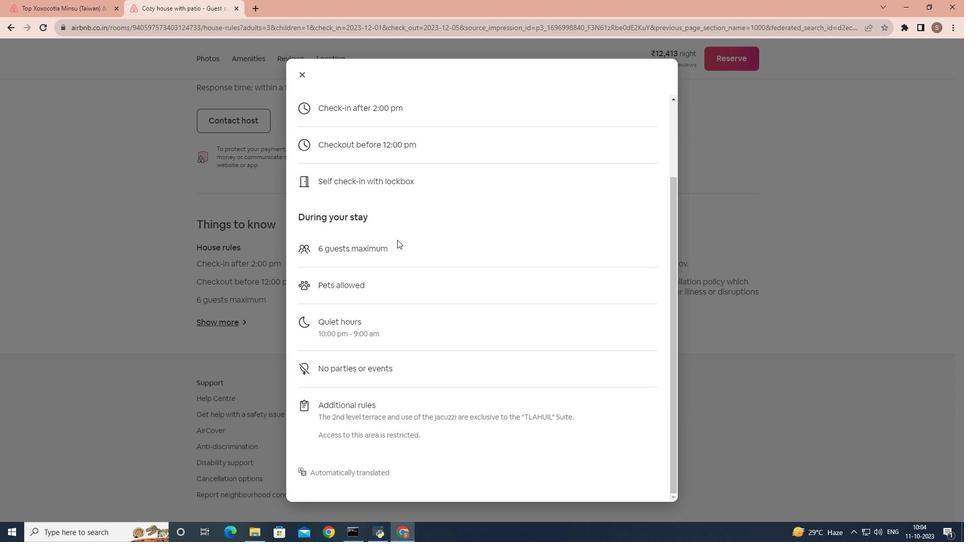 
Action: Mouse scrolled (397, 239) with delta (0, 0)
Screenshot: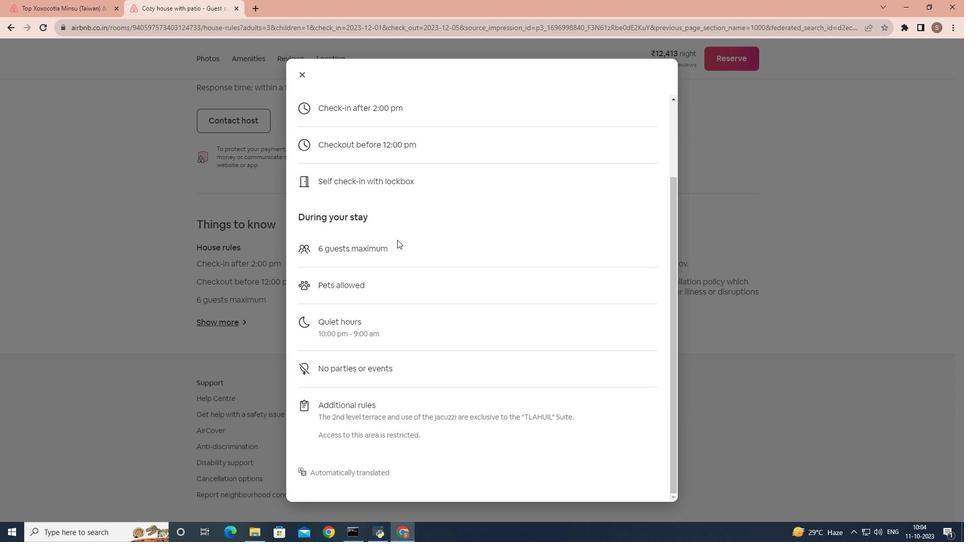 
Action: Mouse scrolled (397, 239) with delta (0, 0)
Screenshot: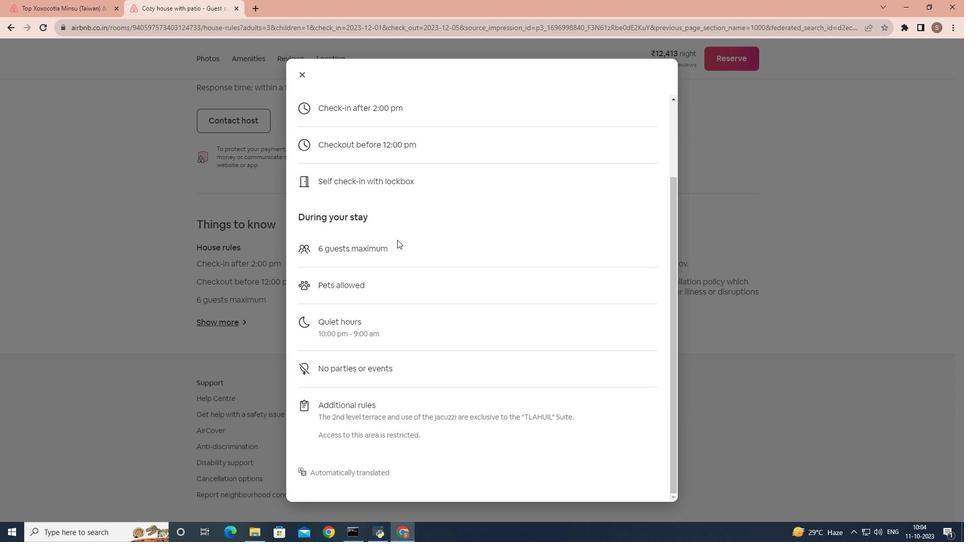 
Action: Mouse moved to (301, 78)
Screenshot: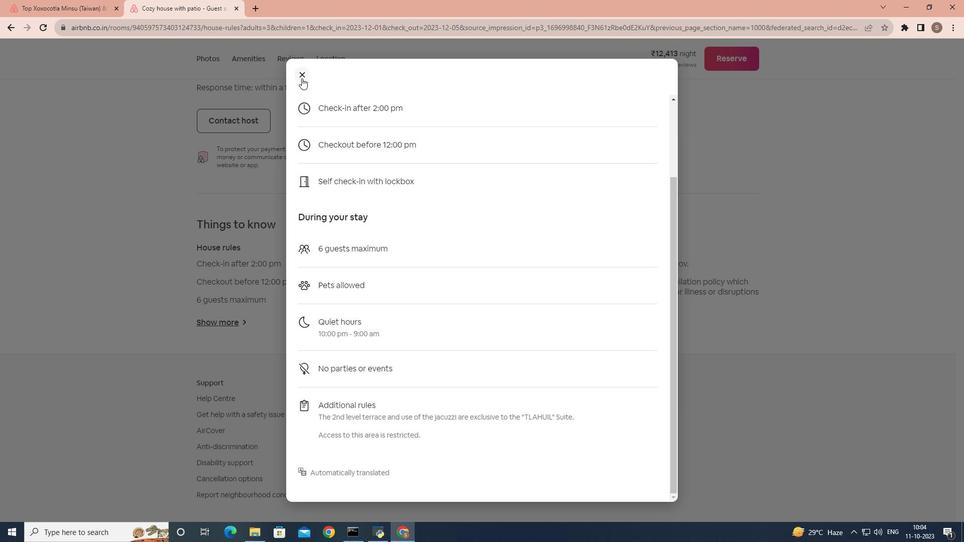 
Action: Mouse pressed left at (301, 78)
Screenshot: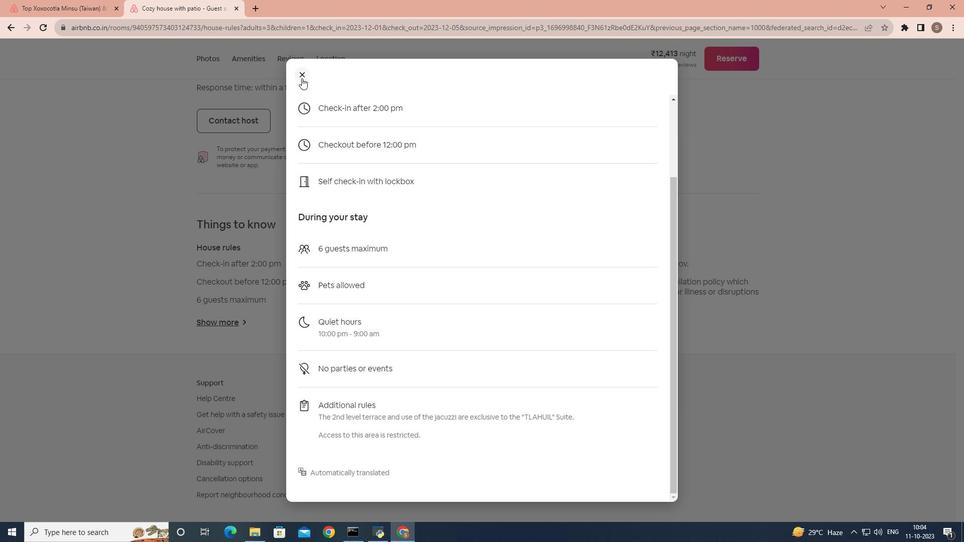
Action: Mouse moved to (267, 229)
Screenshot: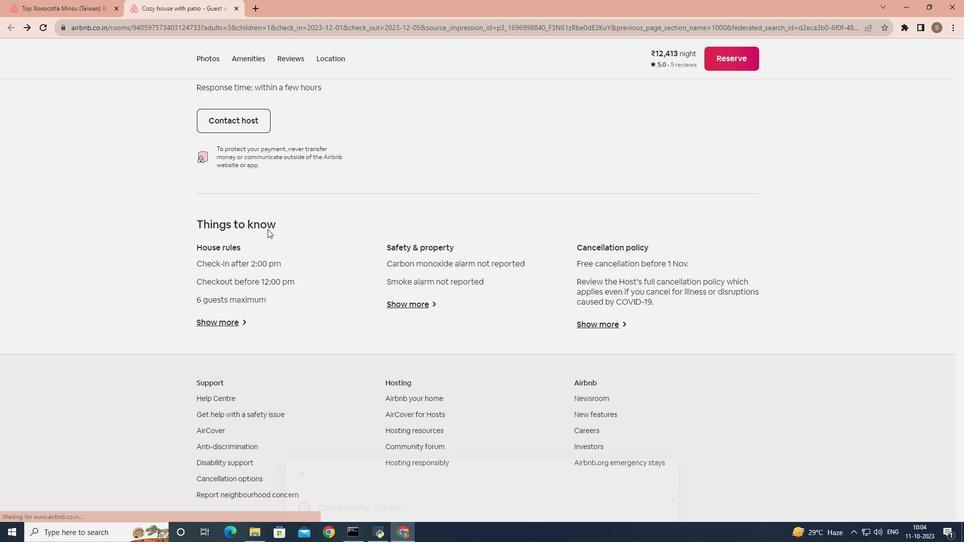 
Action: Mouse scrolled (267, 229) with delta (0, 0)
Screenshot: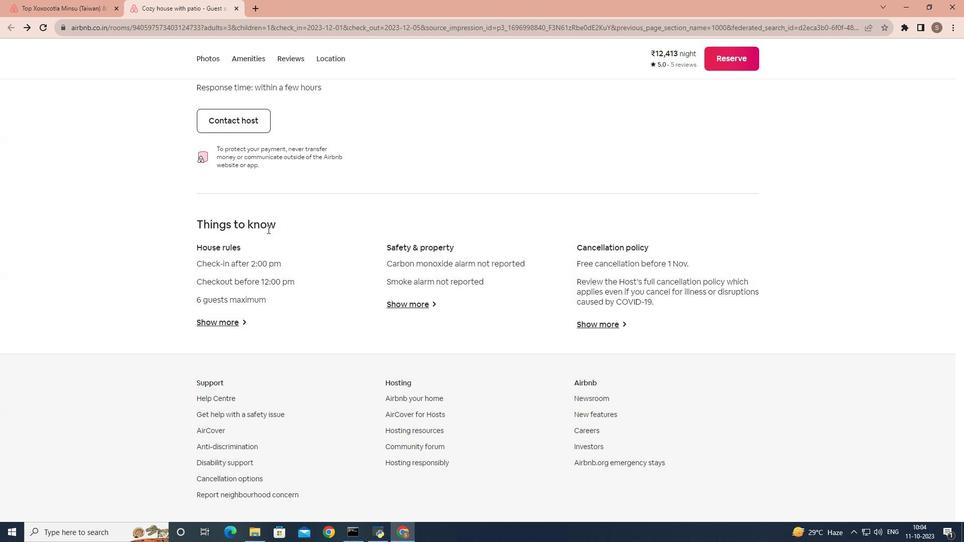 
Action: Mouse scrolled (267, 229) with delta (0, 0)
Screenshot: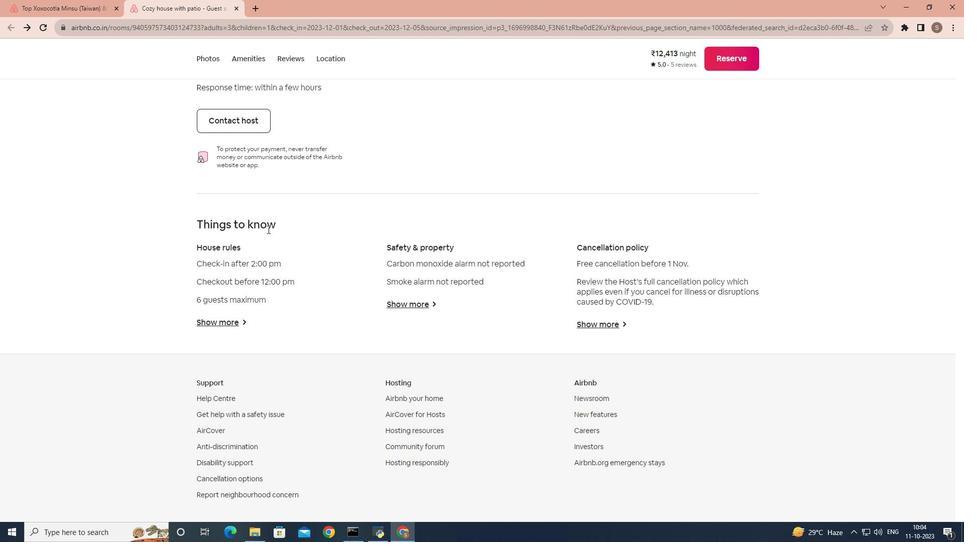 
Action: Mouse scrolled (267, 229) with delta (0, 0)
Screenshot: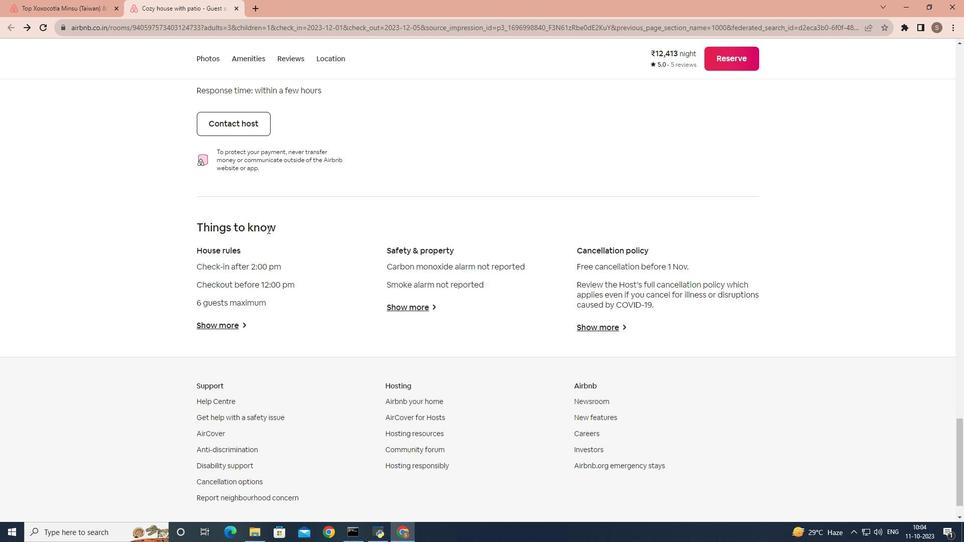 
Action: Mouse scrolled (267, 229) with delta (0, 0)
Screenshot: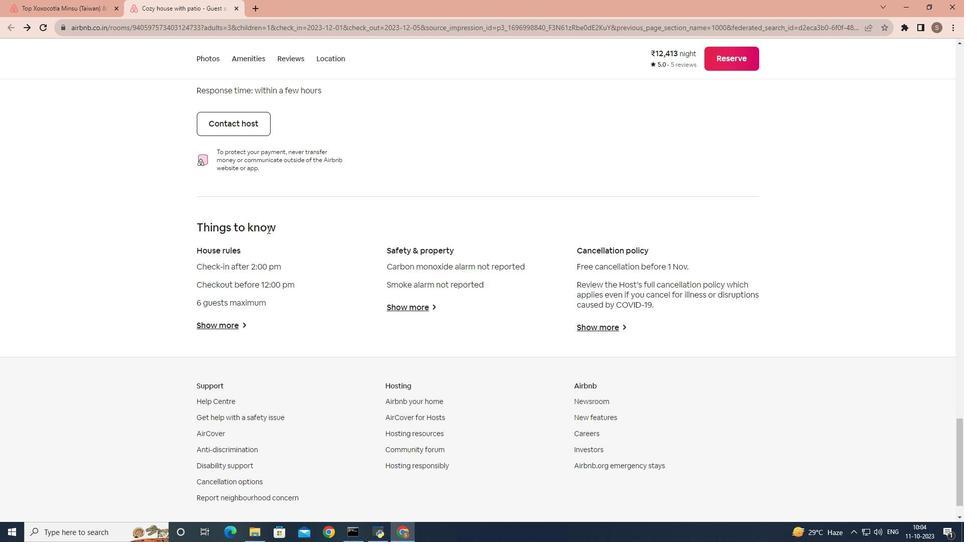 
Action: Mouse scrolled (267, 229) with delta (0, 0)
Screenshot: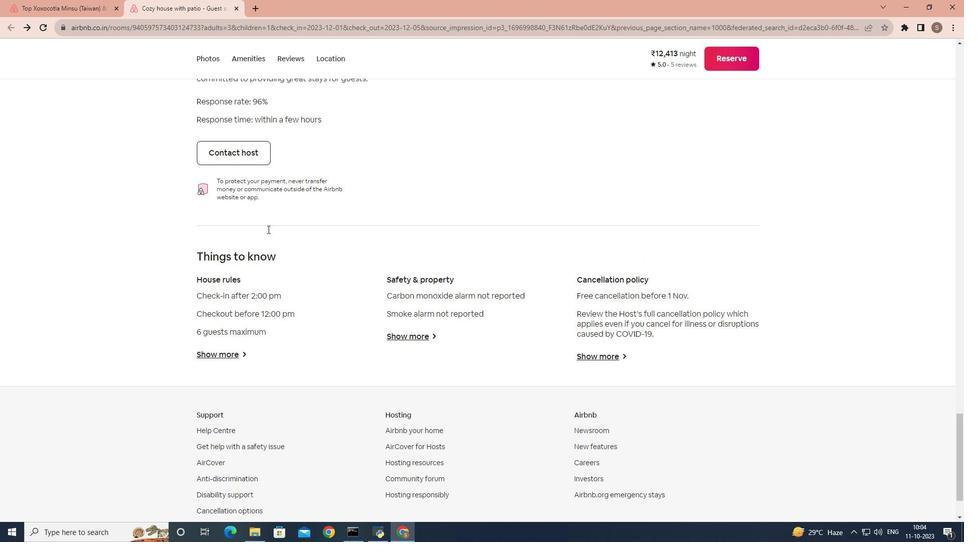 
Action: Mouse scrolled (267, 229) with delta (0, 0)
Screenshot: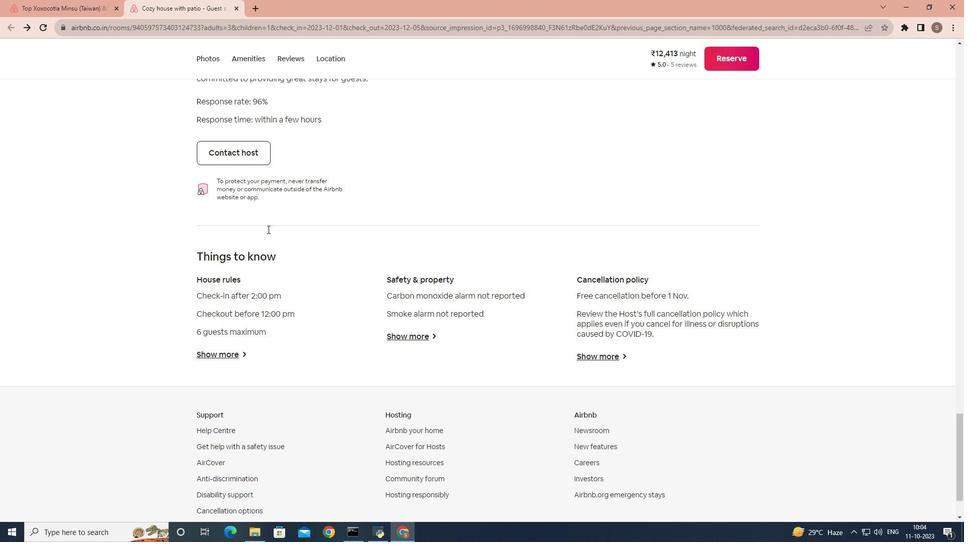 
Action: Mouse scrolled (267, 229) with delta (0, 0)
Screenshot: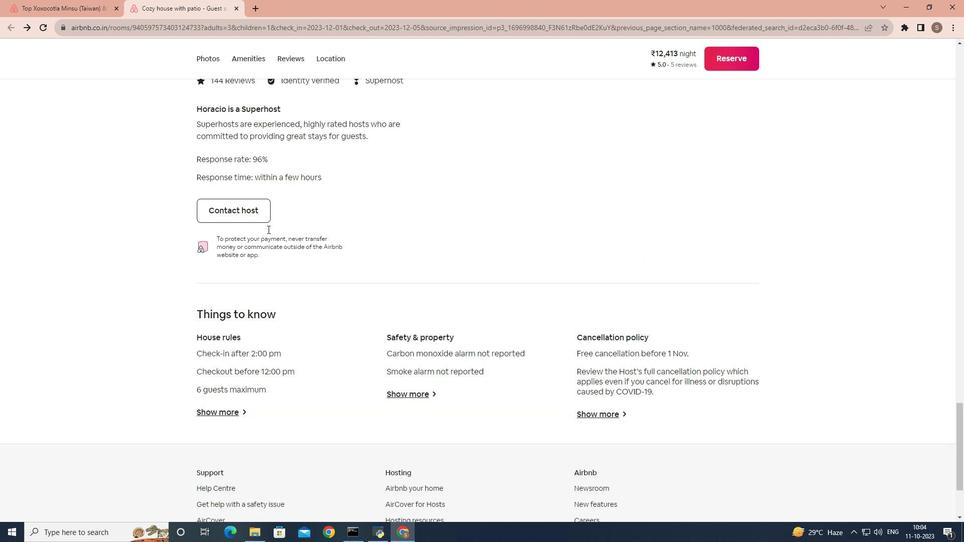 
Action: Mouse scrolled (267, 229) with delta (0, 0)
Screenshot: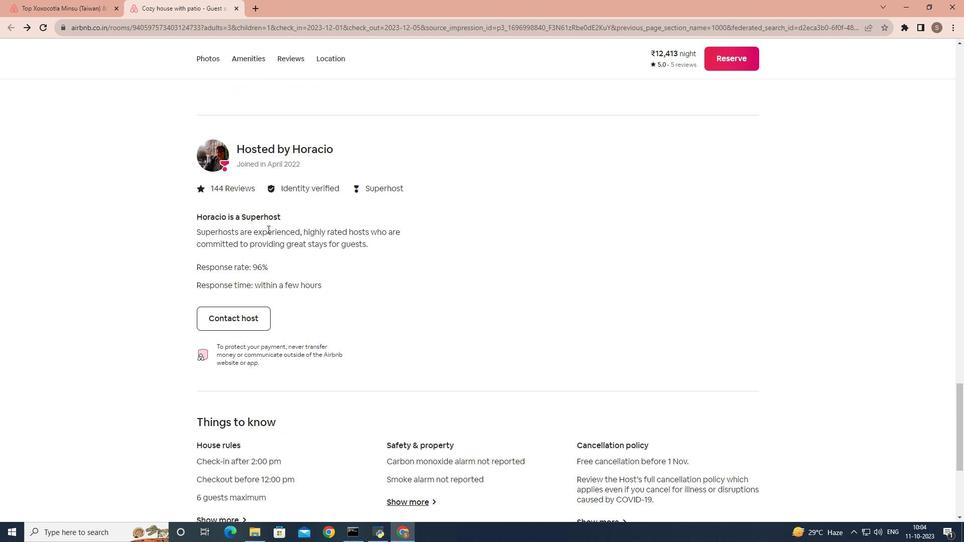 
Action: Mouse scrolled (267, 229) with delta (0, 0)
Screenshot: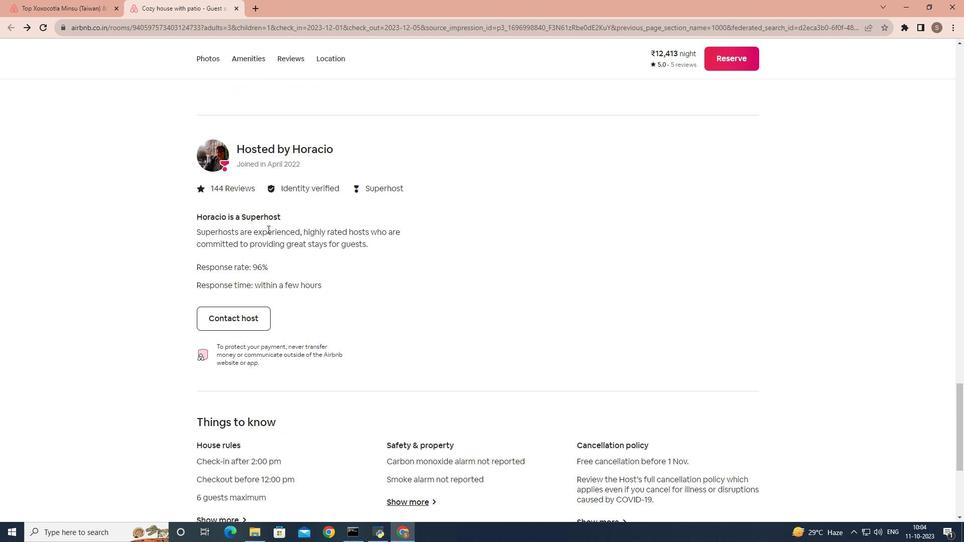 
Action: Mouse scrolled (267, 229) with delta (0, 0)
Screenshot: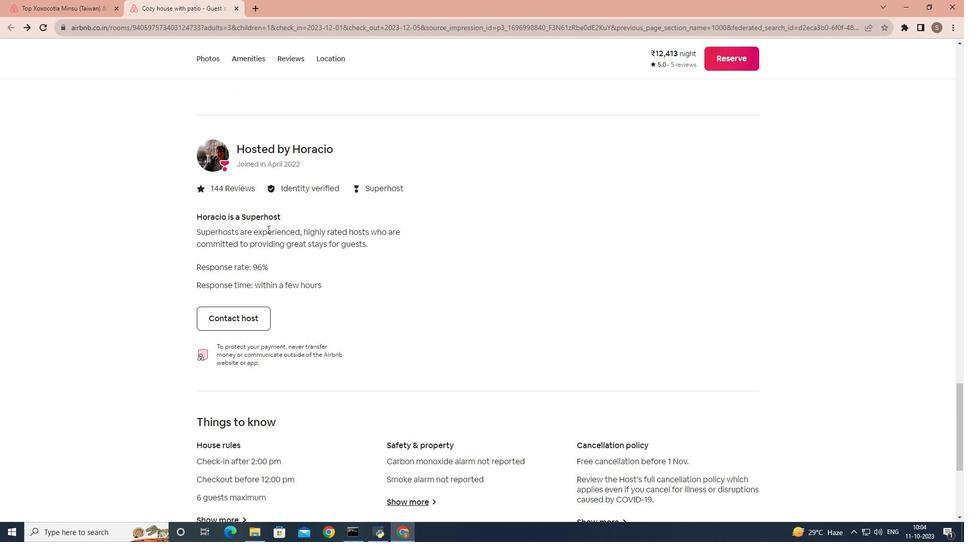 
Action: Mouse scrolled (267, 229) with delta (0, 0)
Screenshot: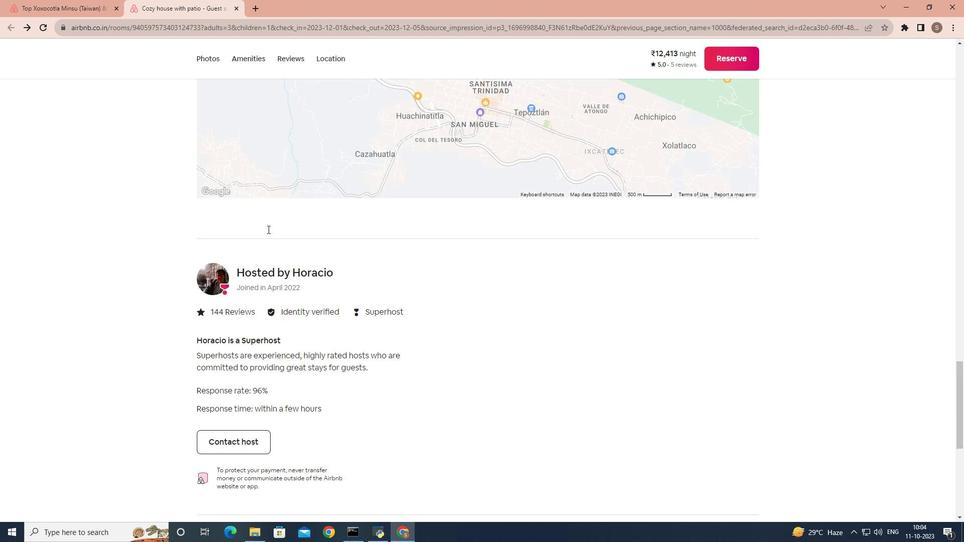 
Action: Mouse scrolled (267, 229) with delta (0, 0)
Screenshot: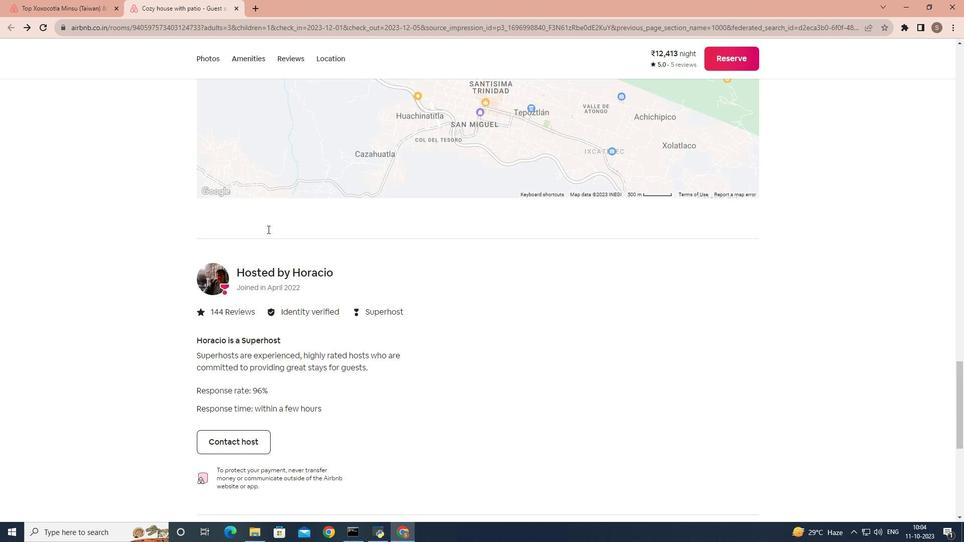 
Action: Mouse scrolled (267, 229) with delta (0, 0)
Screenshot: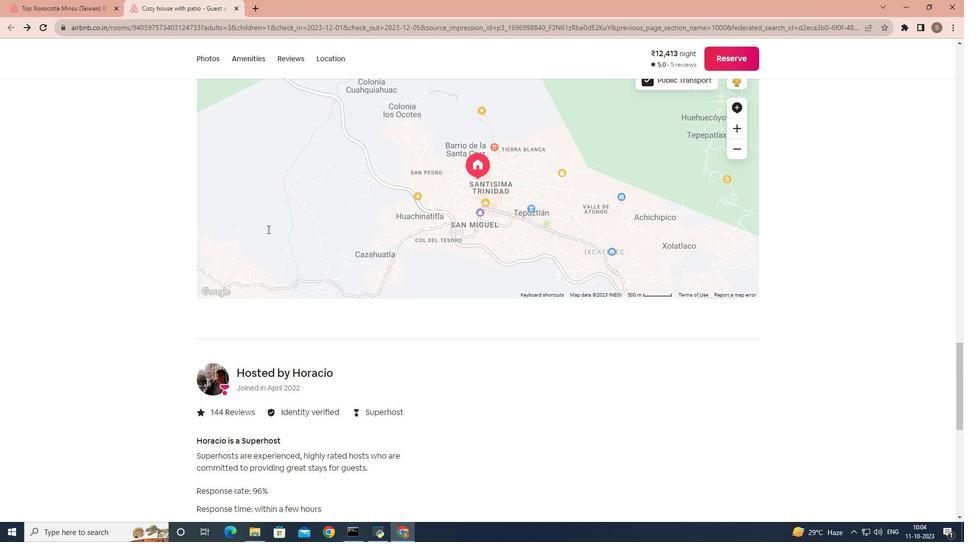 
Action: Mouse scrolled (267, 229) with delta (0, 0)
Screenshot: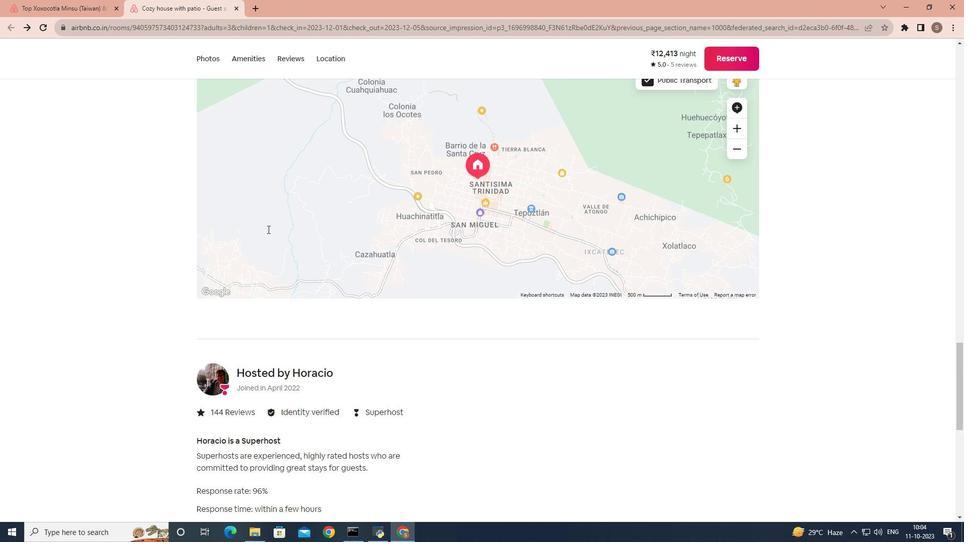 
Action: Mouse scrolled (267, 229) with delta (0, 0)
Screenshot: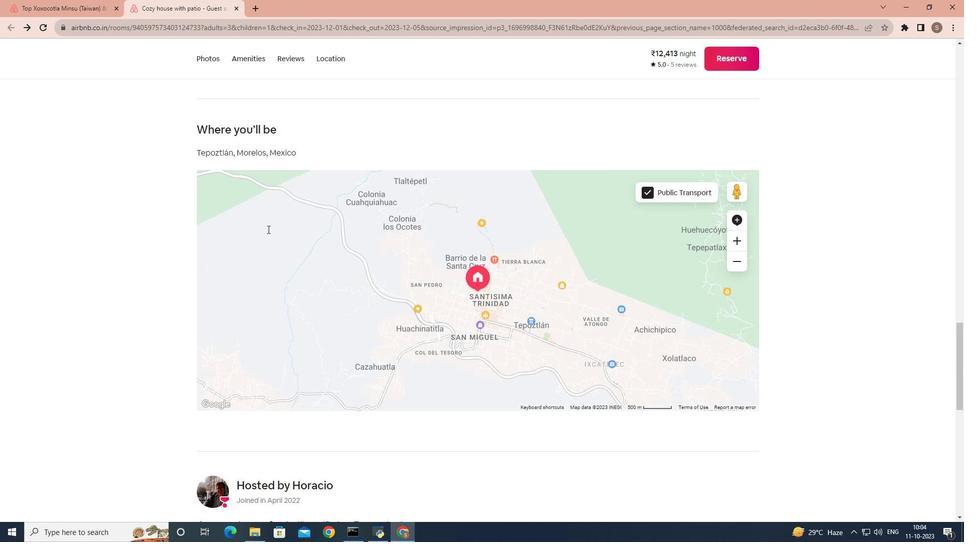 
Action: Mouse scrolled (267, 229) with delta (0, 0)
Screenshot: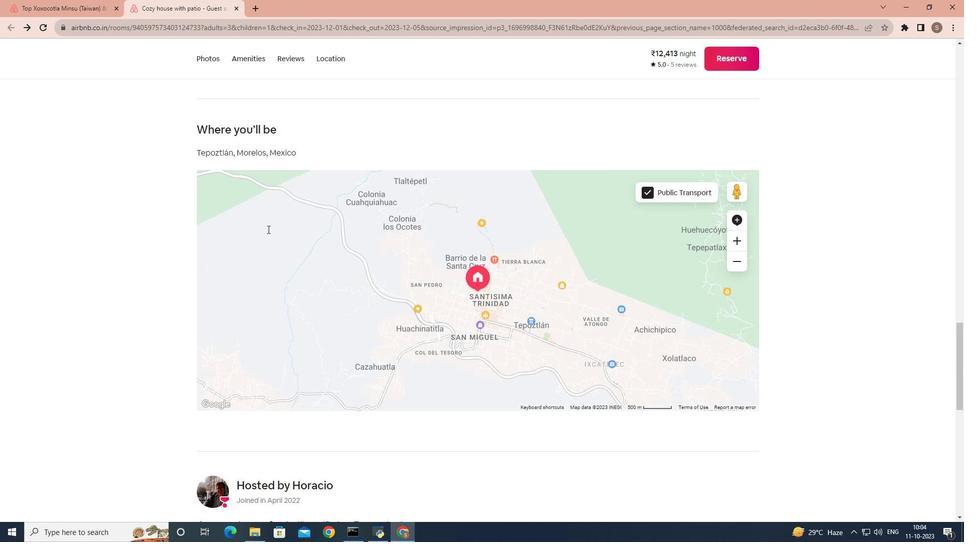
Action: Mouse scrolled (267, 229) with delta (0, 0)
Screenshot: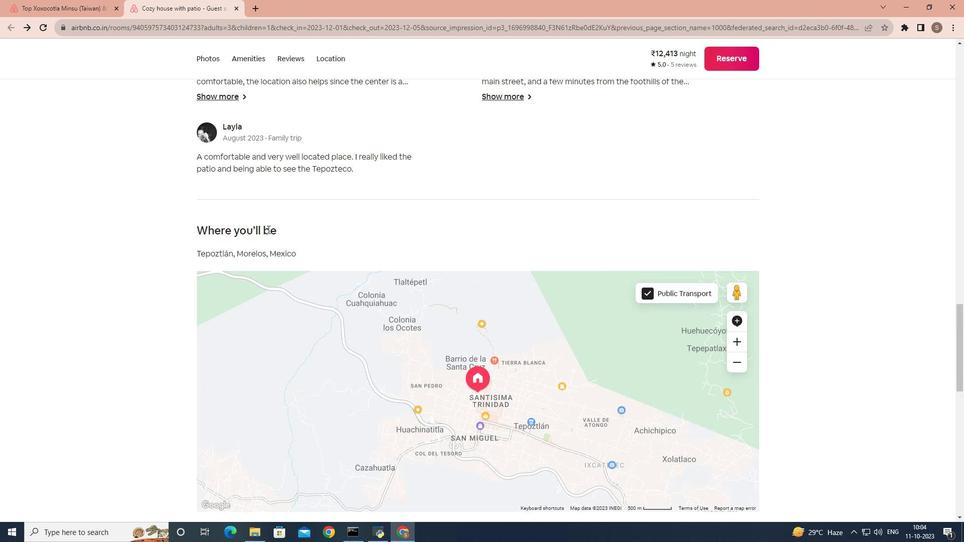 
Action: Mouse scrolled (267, 229) with delta (0, 0)
Screenshot: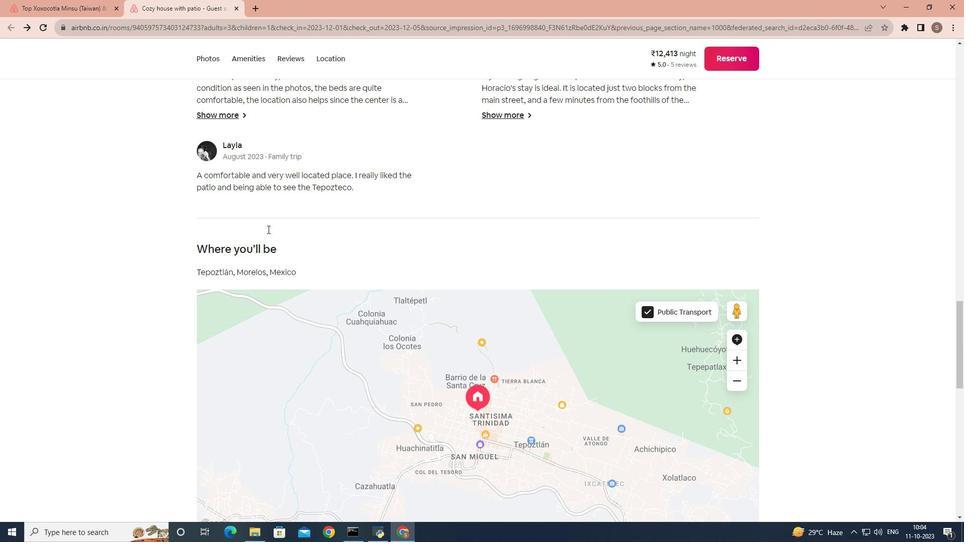 
Action: Mouse scrolled (267, 229) with delta (0, 0)
Screenshot: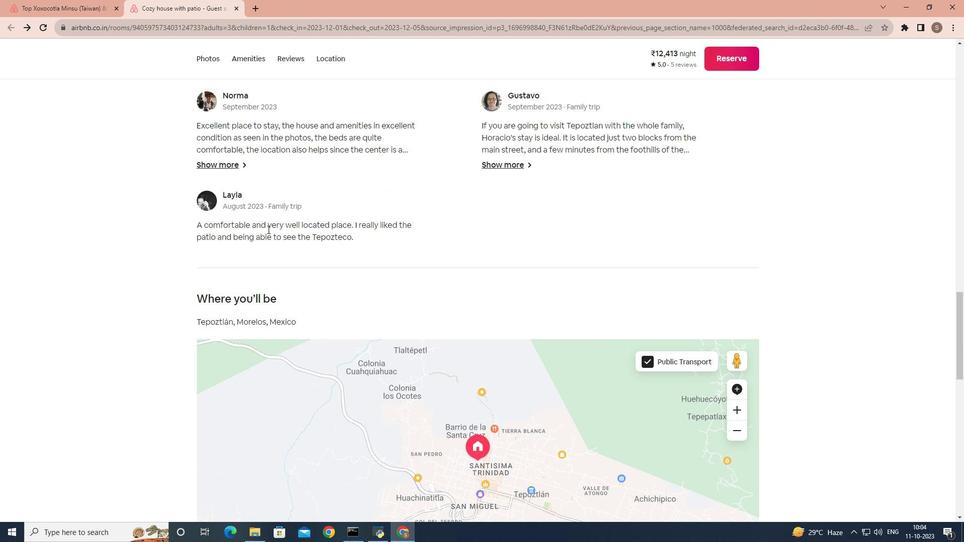 
Action: Mouse scrolled (267, 229) with delta (0, 0)
Screenshot: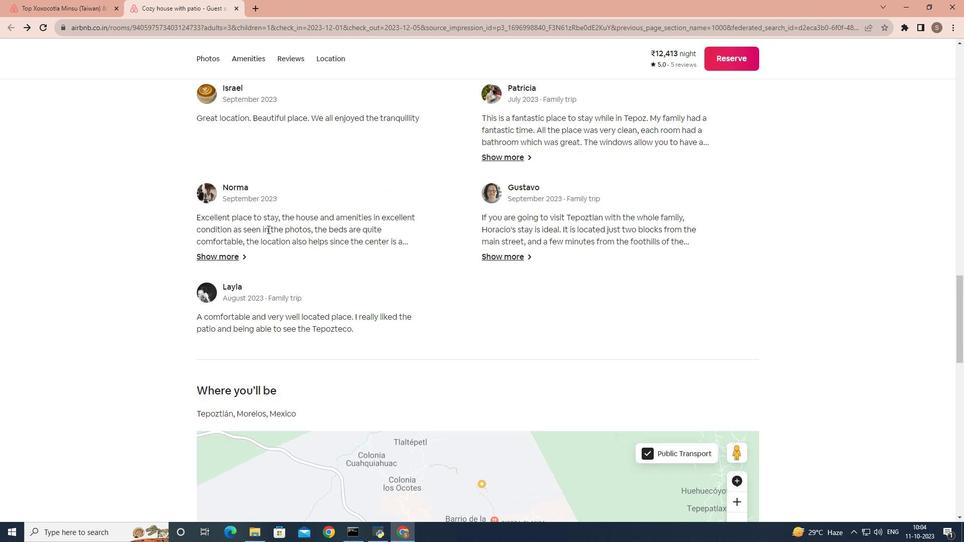 
Action: Mouse scrolled (267, 229) with delta (0, 0)
Screenshot: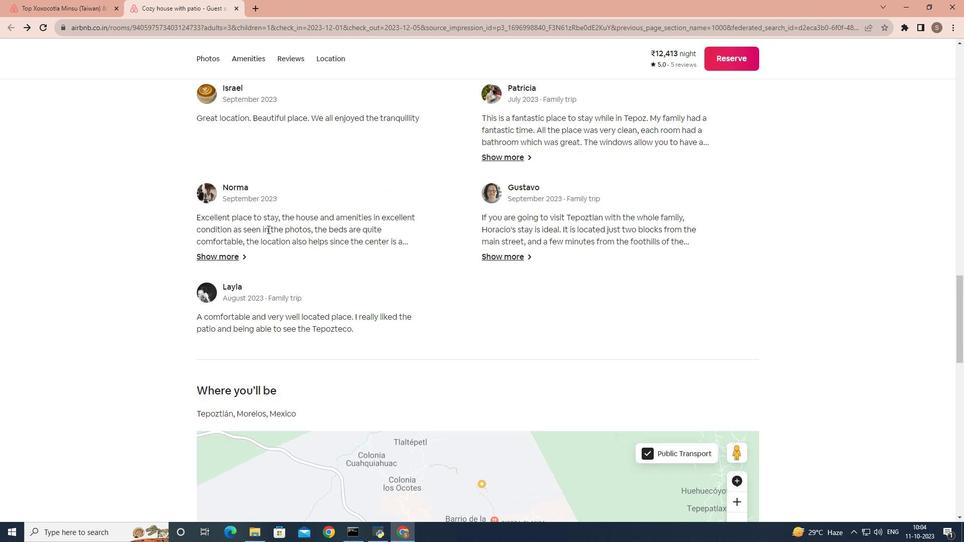 
Action: Mouse scrolled (267, 229) with delta (0, 0)
Screenshot: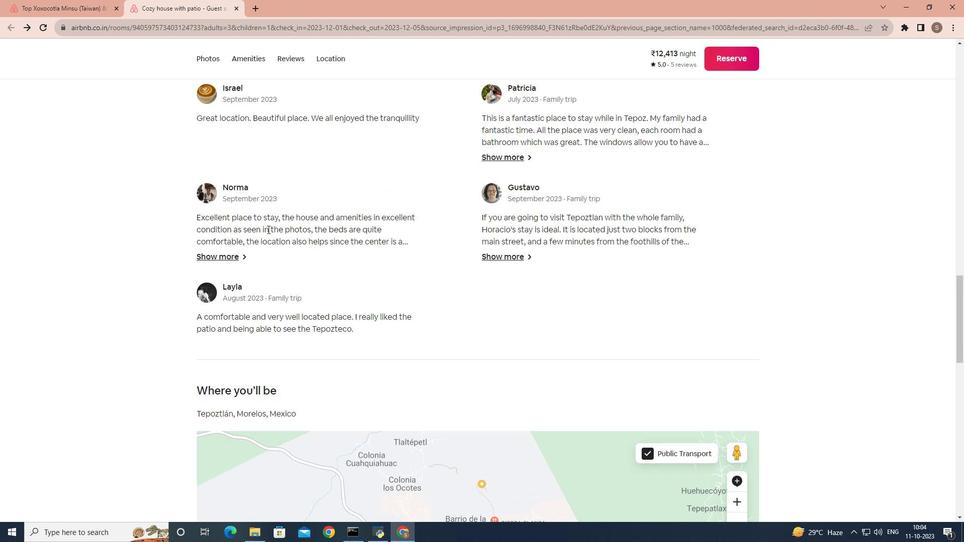 
Action: Mouse scrolled (267, 229) with delta (0, 0)
Screenshot: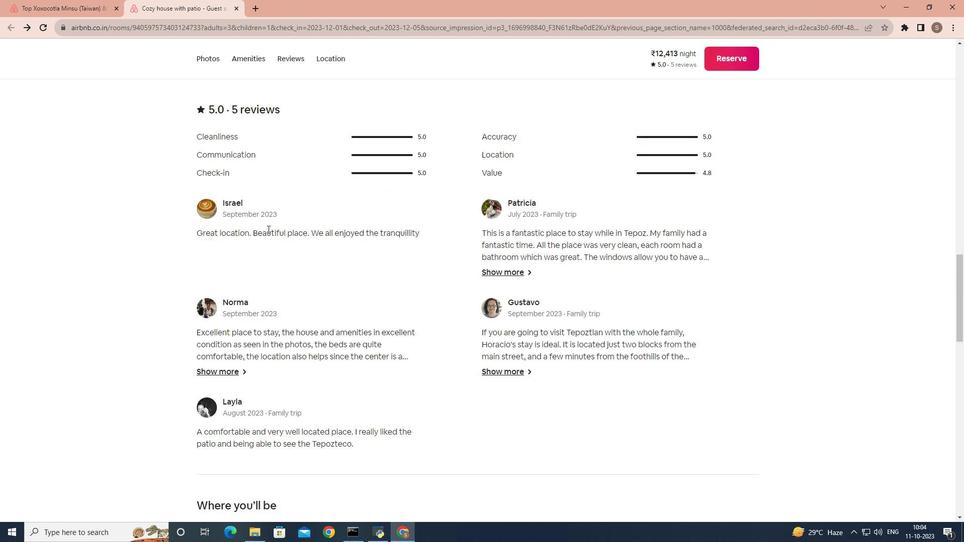 
Action: Mouse moved to (513, 314)
Screenshot: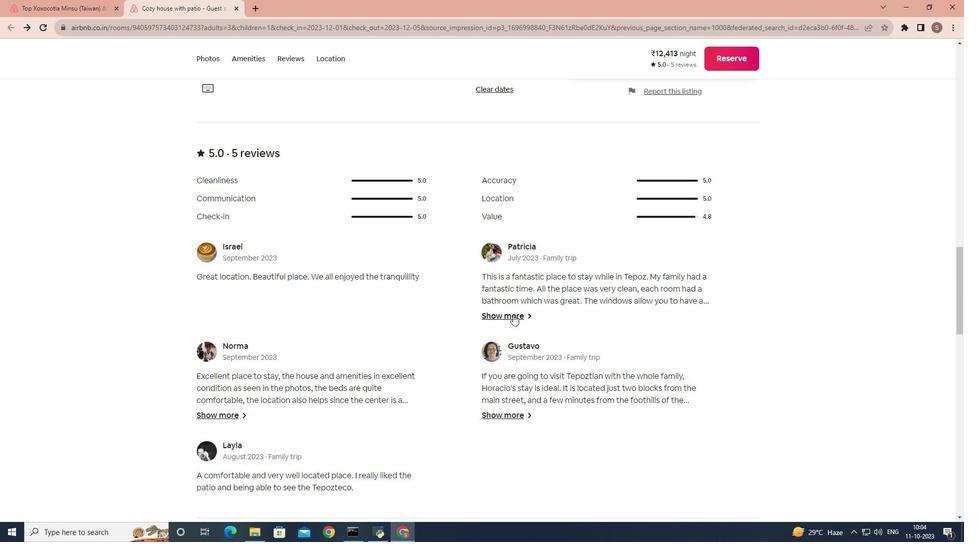 
Action: Mouse pressed left at (513, 314)
Screenshot: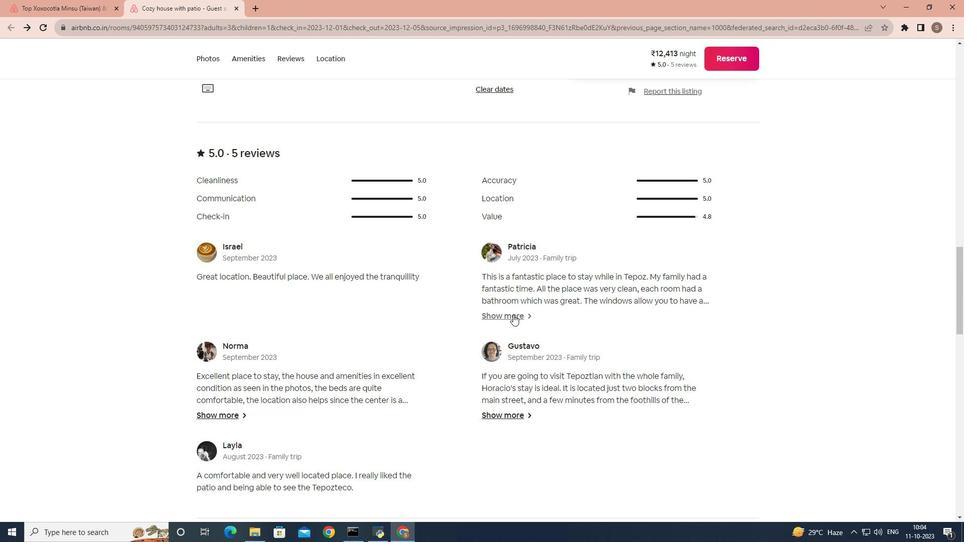 
Action: Mouse scrolled (513, 314) with delta (0, 0)
Screenshot: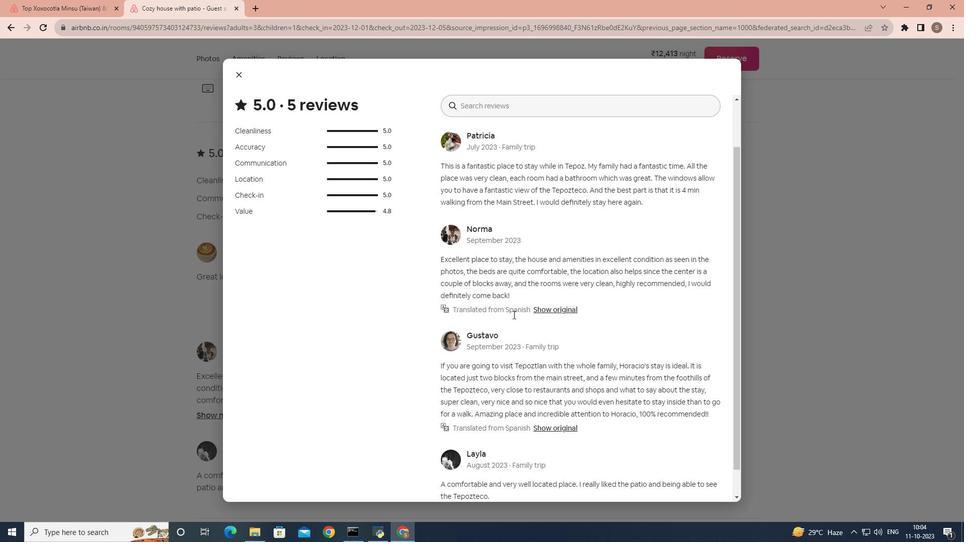 
Action: Mouse scrolled (513, 314) with delta (0, 0)
Screenshot: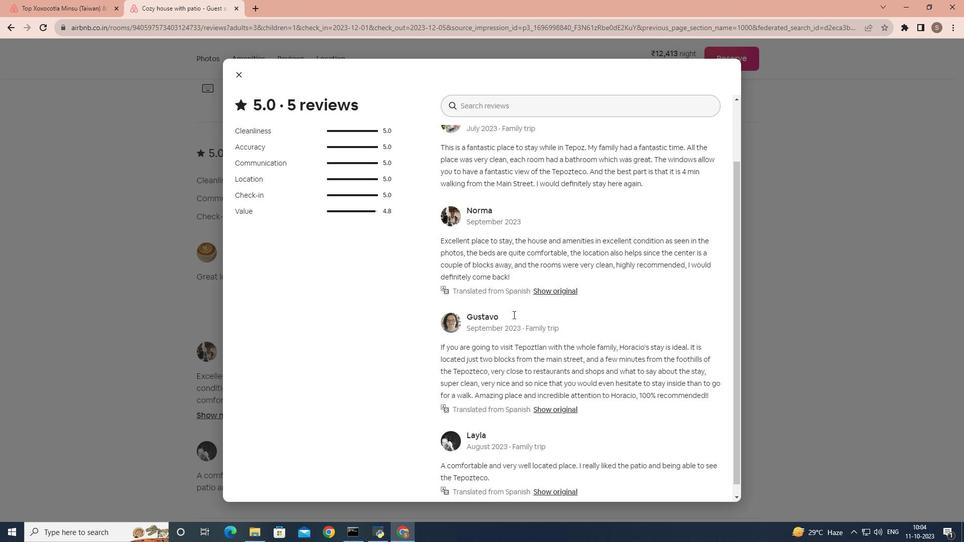 
Action: Mouse scrolled (513, 314) with delta (0, 0)
Screenshot: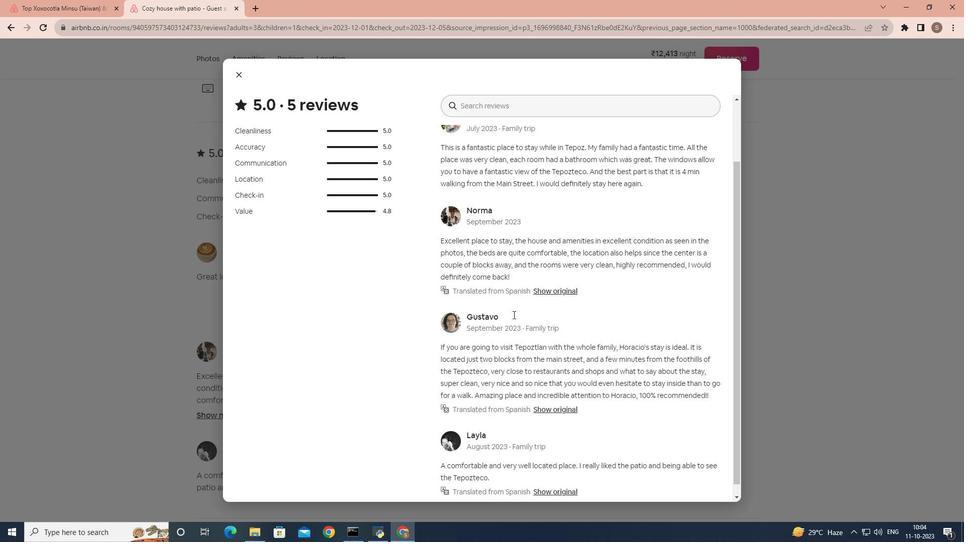 
Action: Mouse scrolled (513, 314) with delta (0, 0)
Screenshot: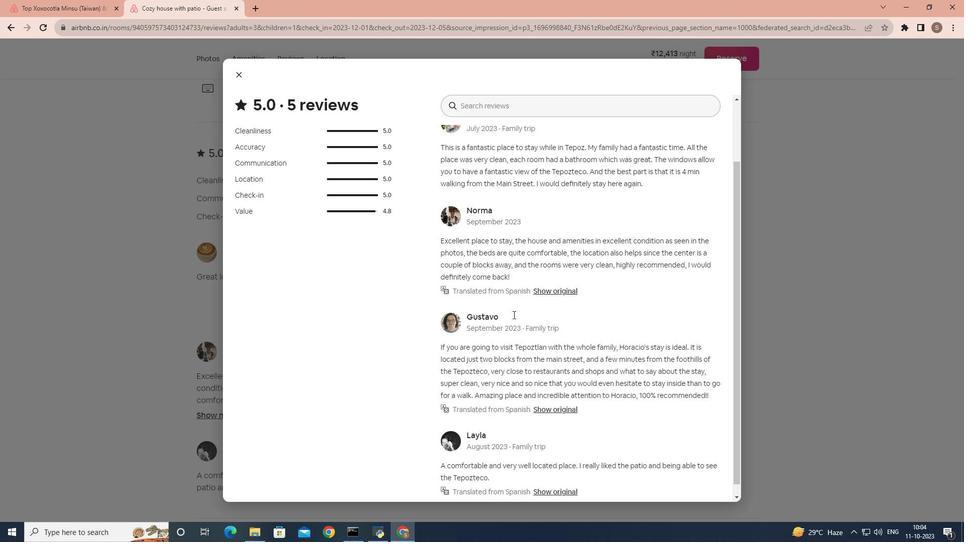 
Action: Mouse scrolled (513, 314) with delta (0, 0)
Screenshot: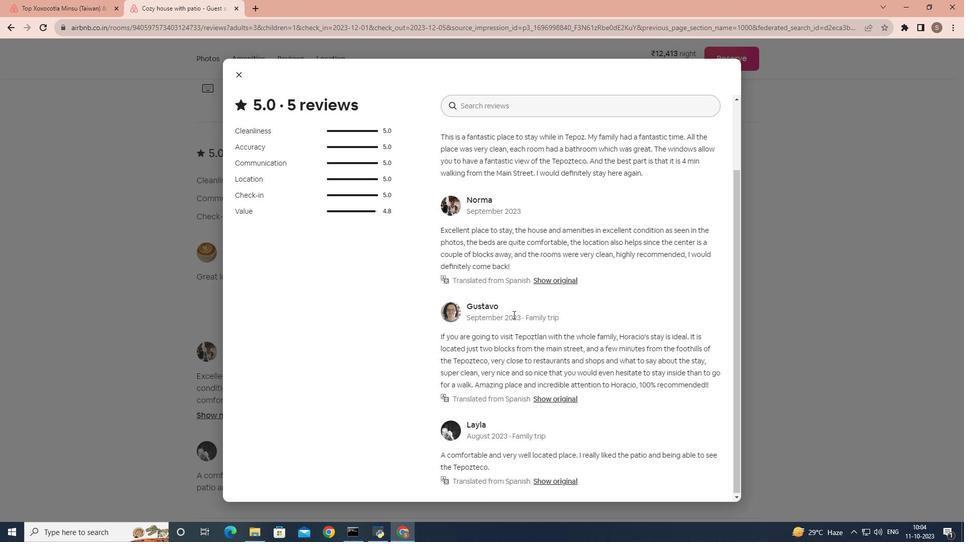 
Action: Mouse moved to (509, 305)
Screenshot: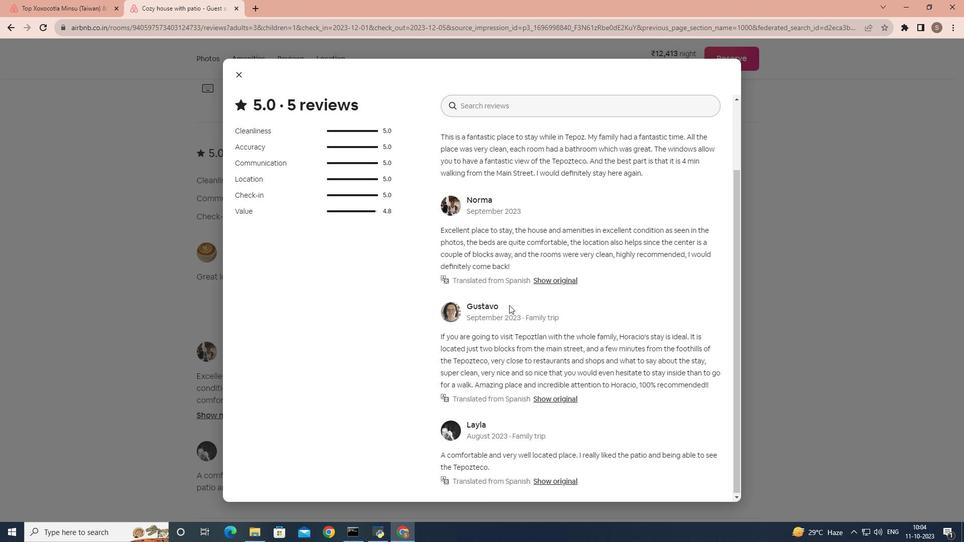 
Action: Mouse scrolled (509, 305) with delta (0, 0)
Screenshot: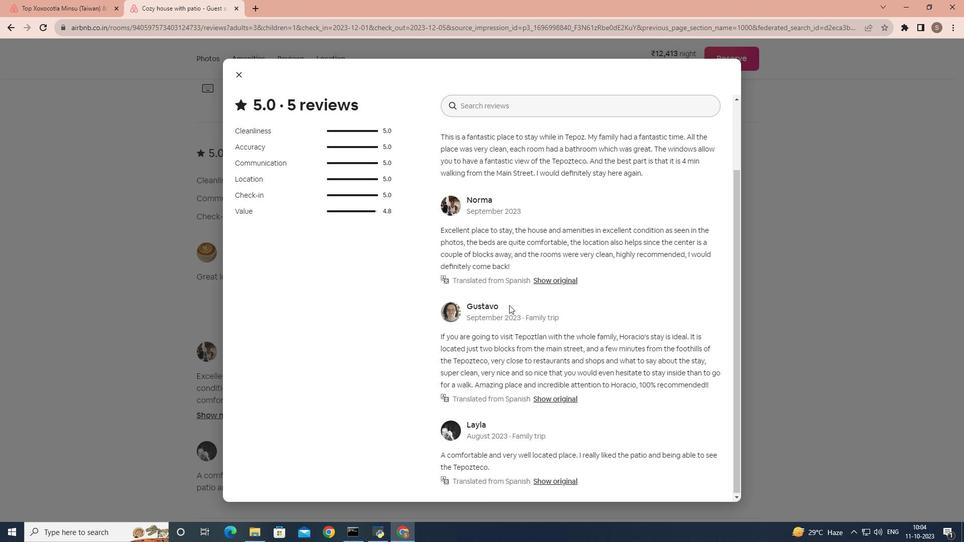 
Action: Mouse scrolled (509, 305) with delta (0, 0)
Screenshot: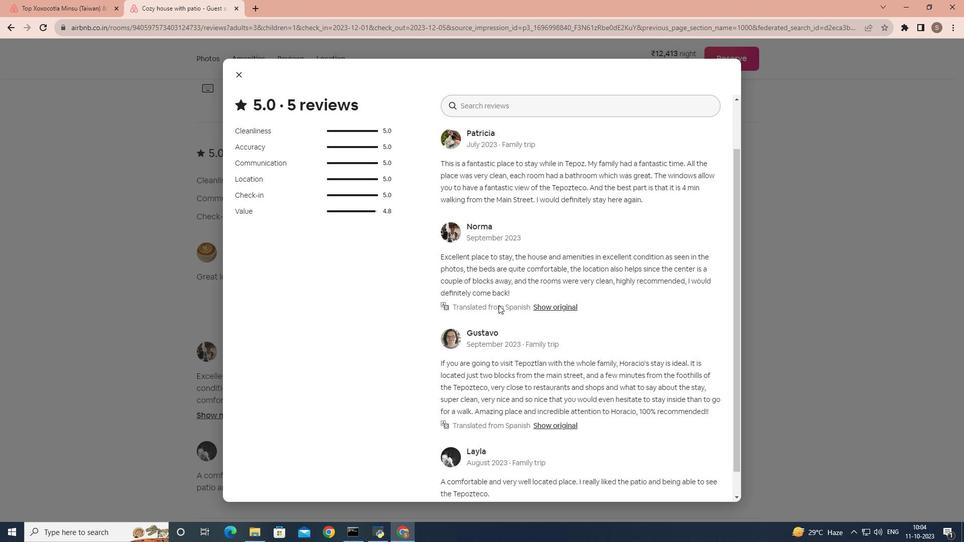 
Action: Mouse moved to (500, 305)
Screenshot: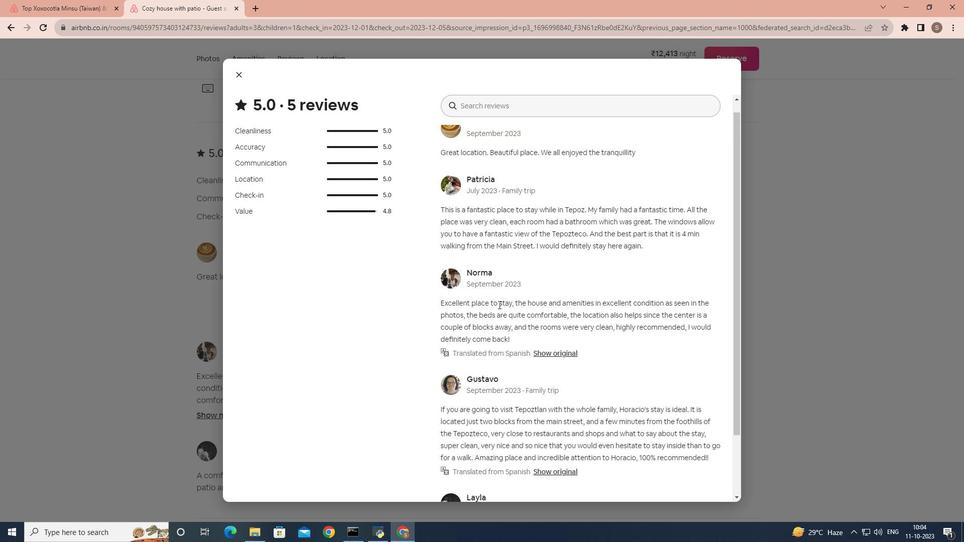 
Action: Mouse scrolled (500, 305) with delta (0, 0)
Screenshot: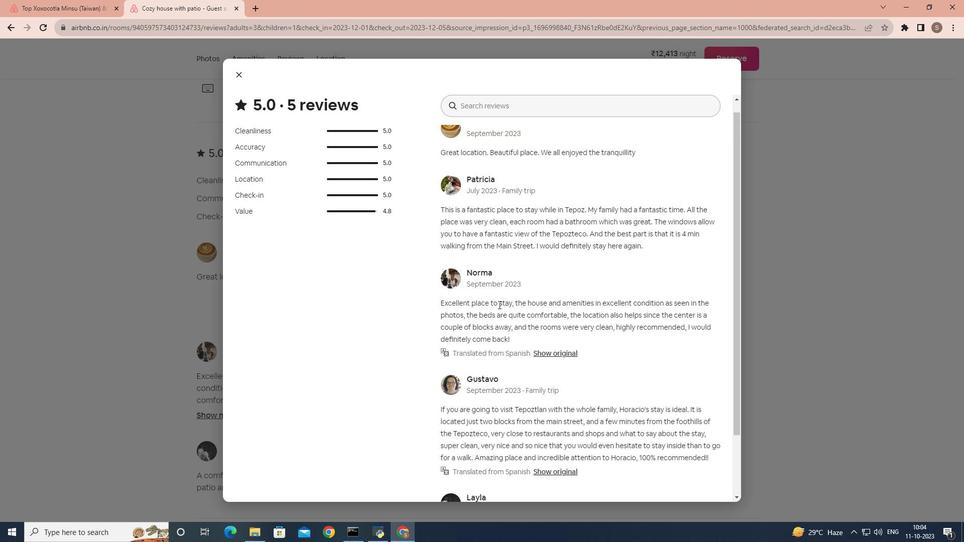 
Action: Mouse moved to (242, 77)
Screenshot: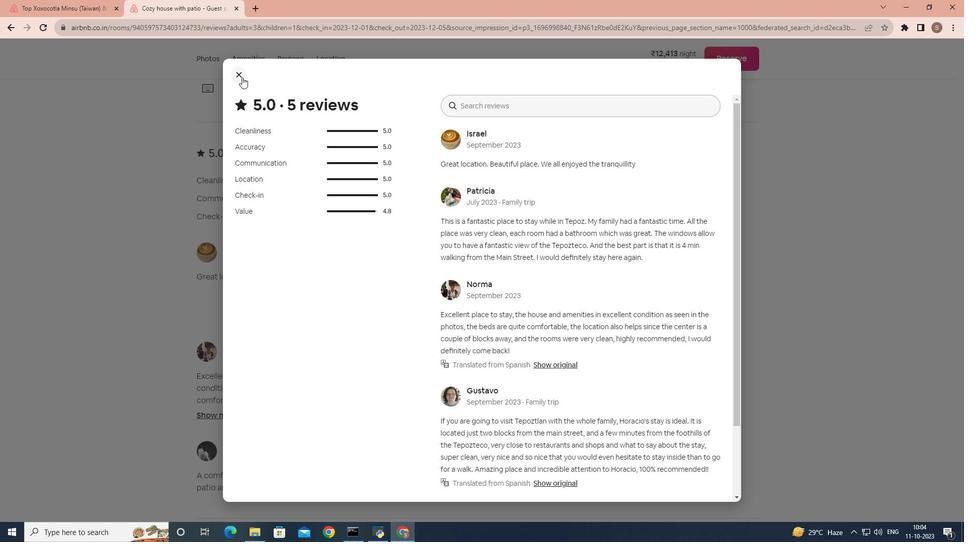 
Action: Mouse pressed left at (242, 77)
Screenshot: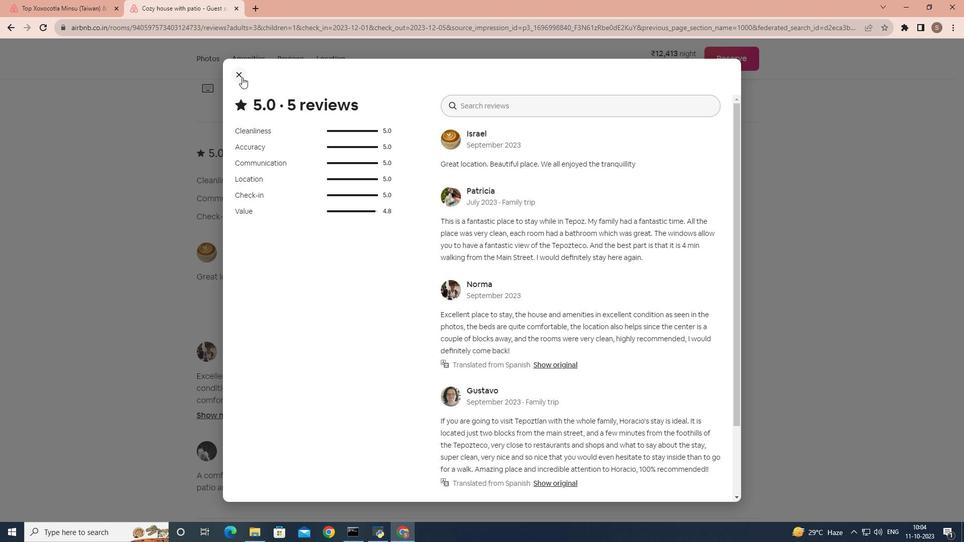 
Action: Mouse moved to (312, 243)
Screenshot: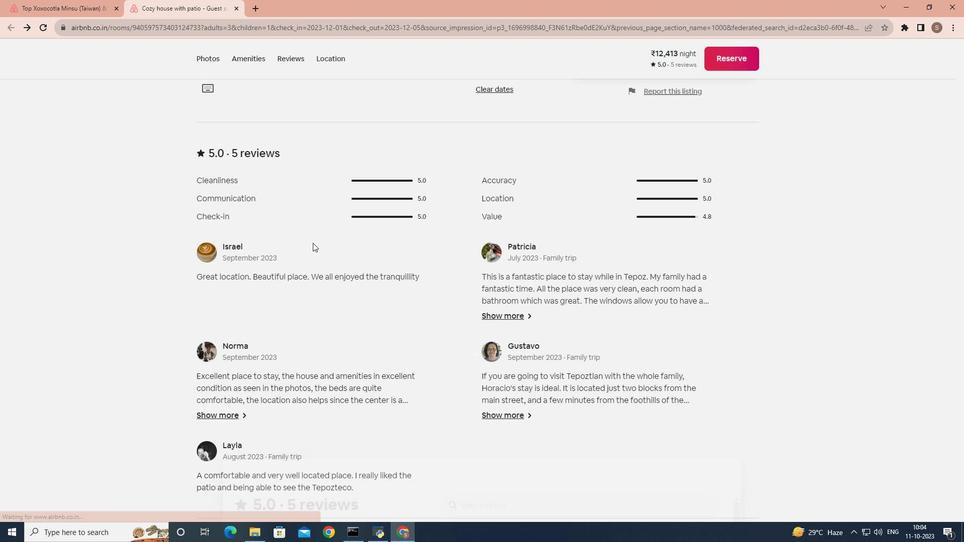 
Action: Mouse scrolled (312, 243) with delta (0, 0)
Screenshot: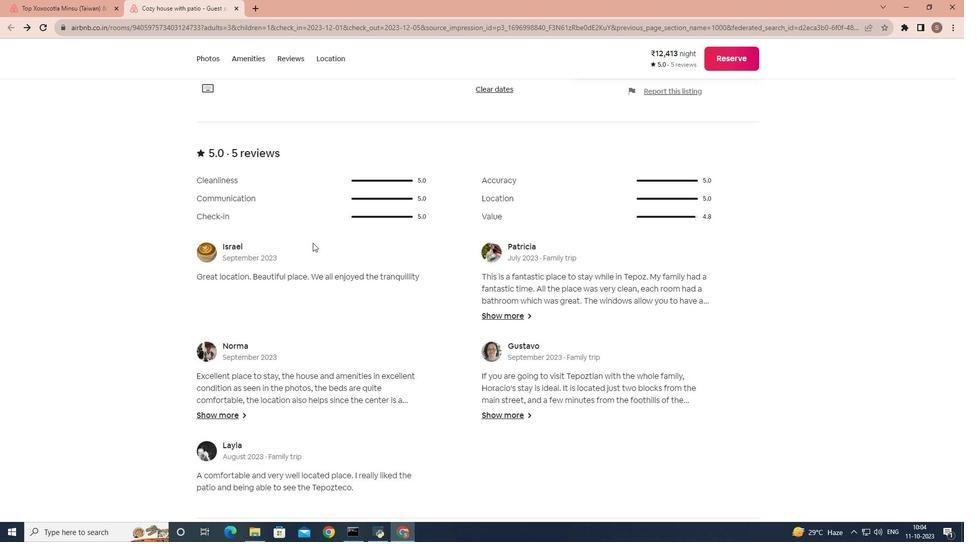 
Action: Mouse scrolled (312, 243) with delta (0, 0)
Screenshot: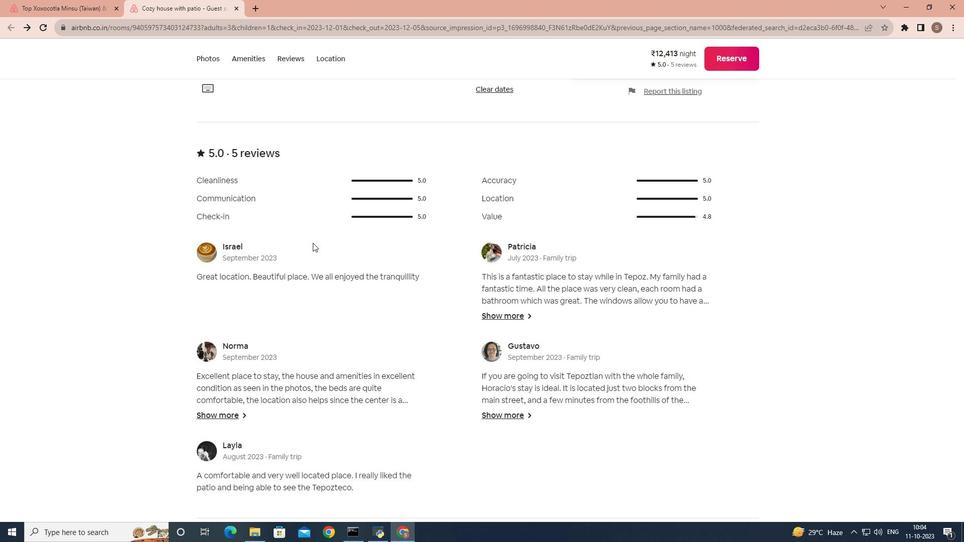 
Action: Mouse scrolled (312, 243) with delta (0, 0)
Screenshot: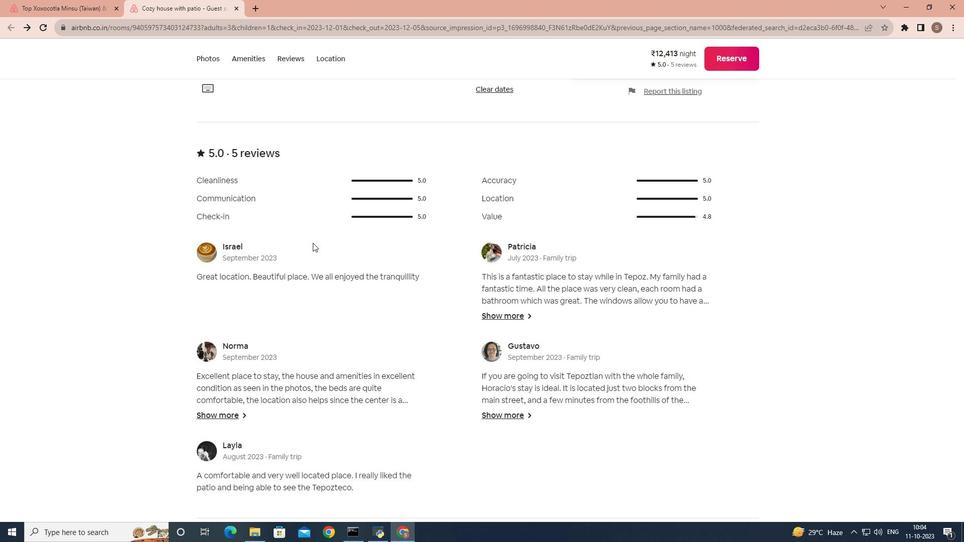 
Action: Mouse scrolled (312, 243) with delta (0, 0)
Screenshot: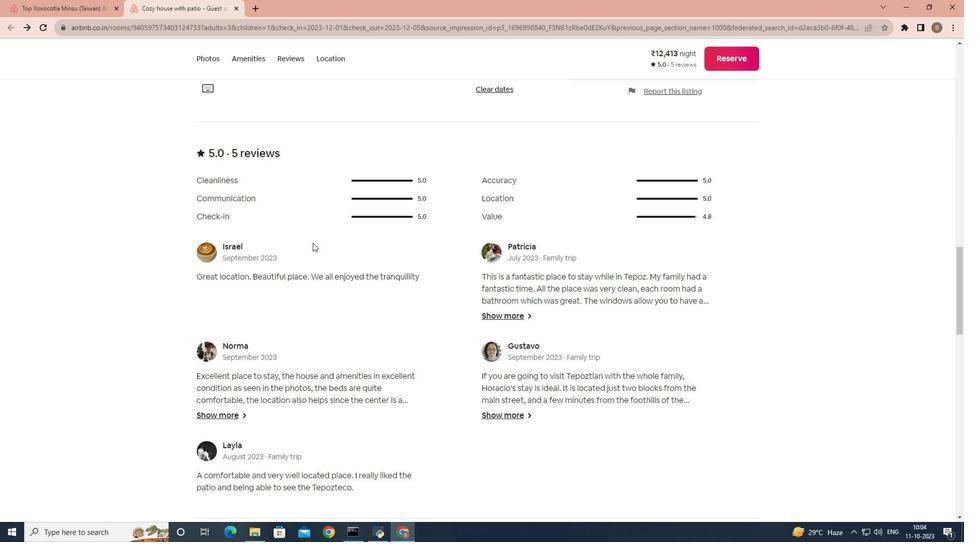 
Action: Mouse scrolled (312, 243) with delta (0, 0)
Screenshot: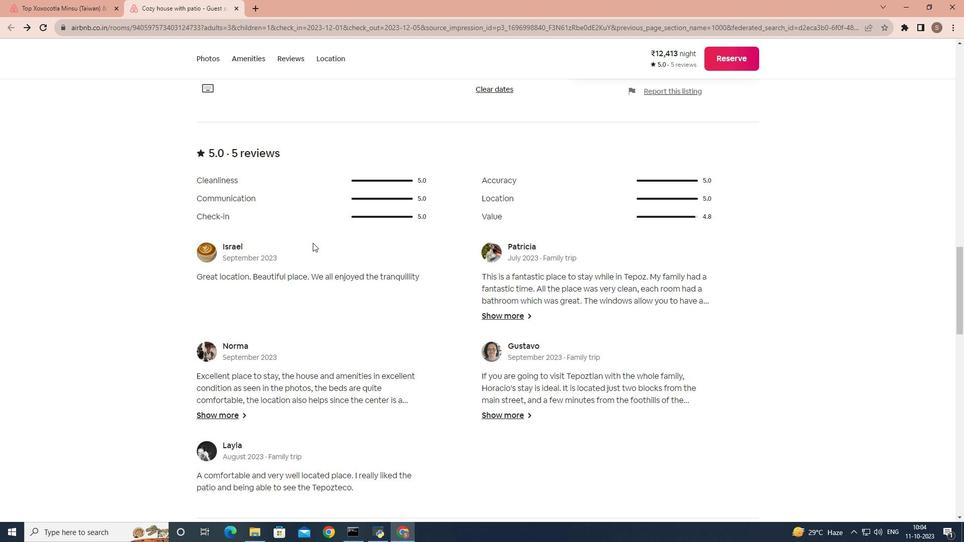 
Action: Mouse scrolled (312, 243) with delta (0, 0)
Screenshot: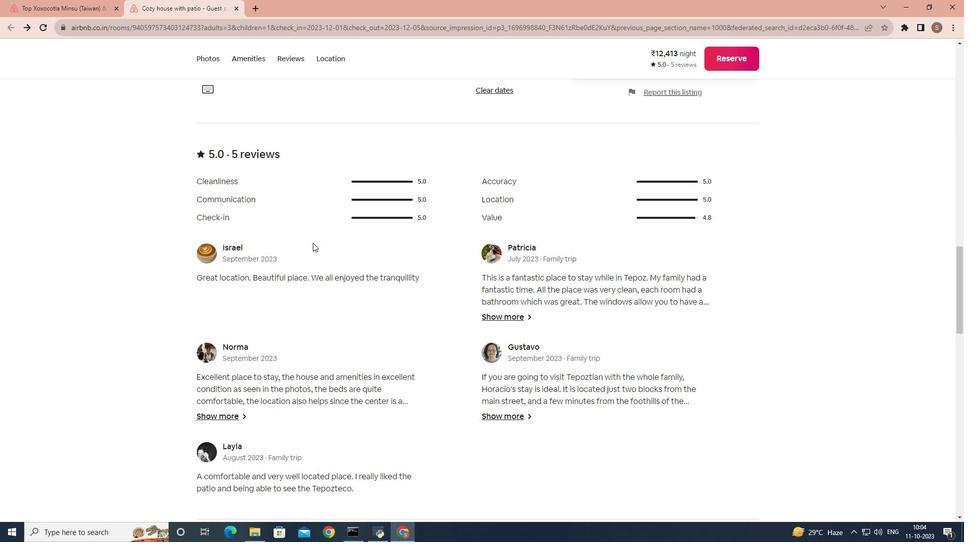 
Action: Mouse scrolled (312, 243) with delta (0, 0)
Screenshot: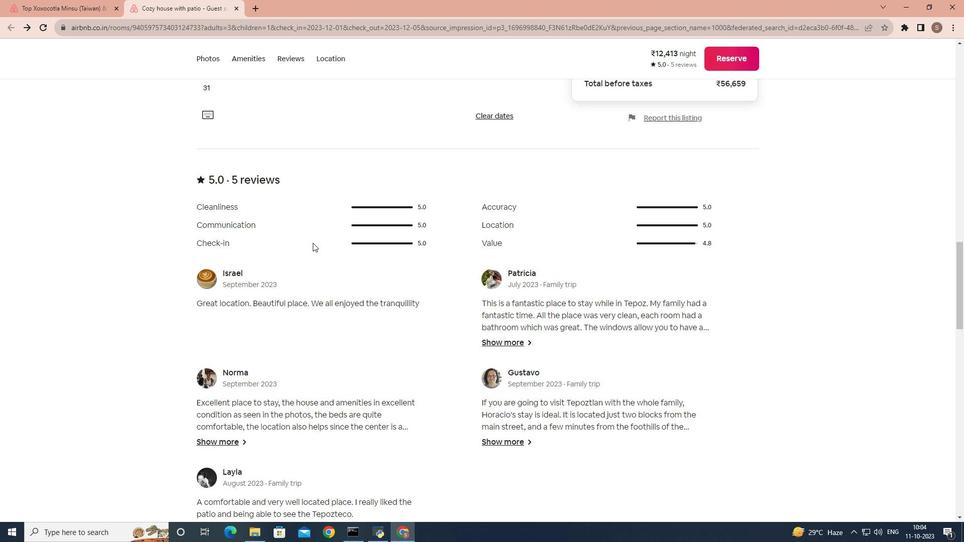 
Action: Mouse scrolled (312, 243) with delta (0, 0)
Screenshot: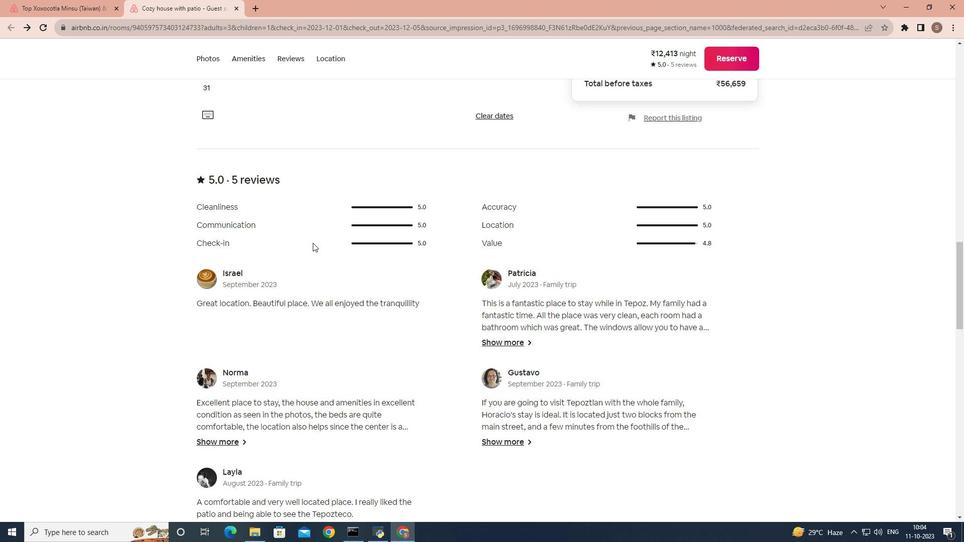 
Action: Mouse scrolled (312, 243) with delta (0, 0)
Screenshot: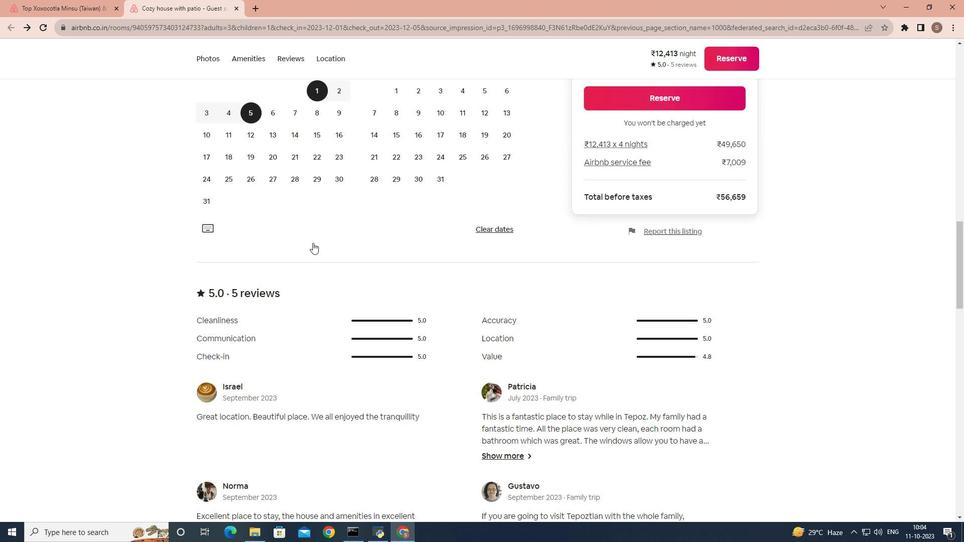 
Action: Mouse scrolled (312, 243) with delta (0, 0)
Screenshot: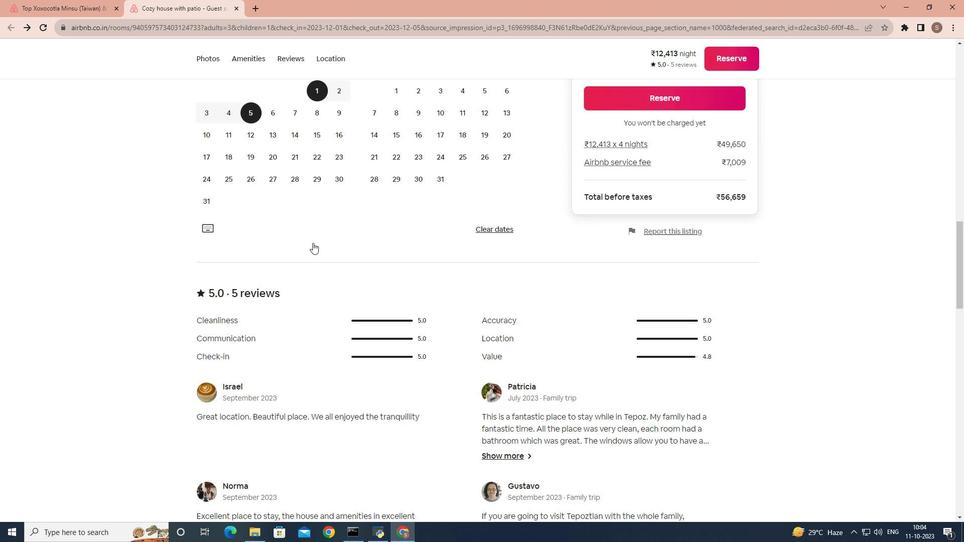 
Action: Mouse scrolled (312, 243) with delta (0, 0)
Screenshot: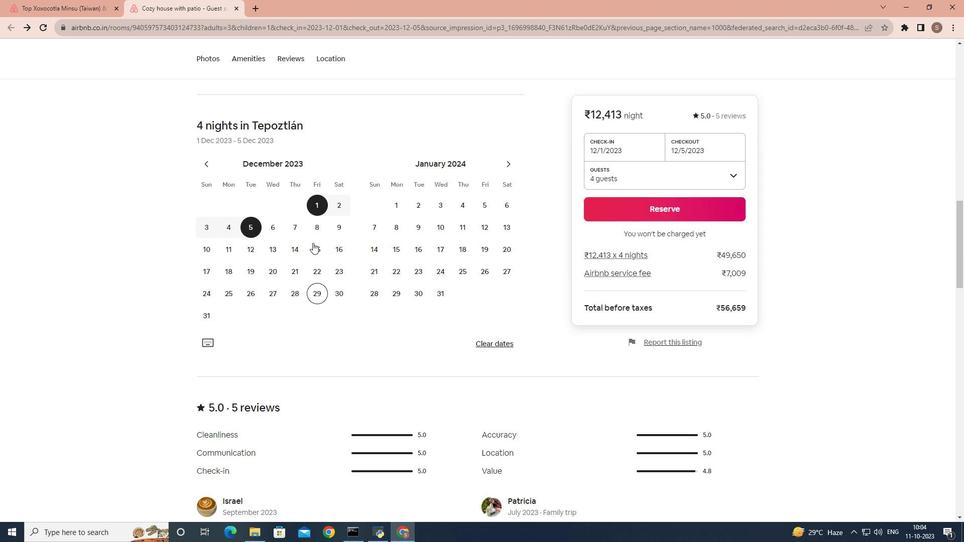 
Action: Mouse scrolled (312, 243) with delta (0, 0)
Screenshot: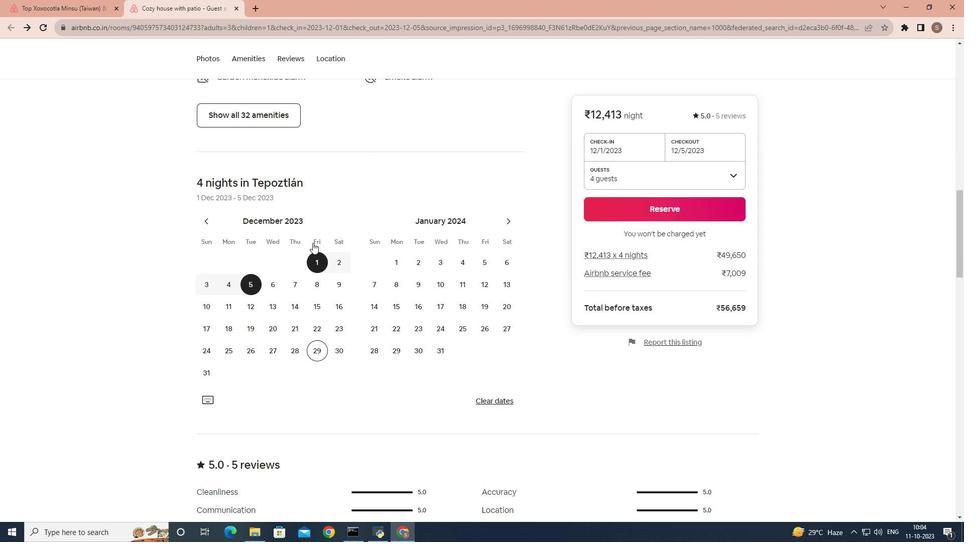 
Action: Mouse scrolled (312, 243) with delta (0, 0)
Screenshot: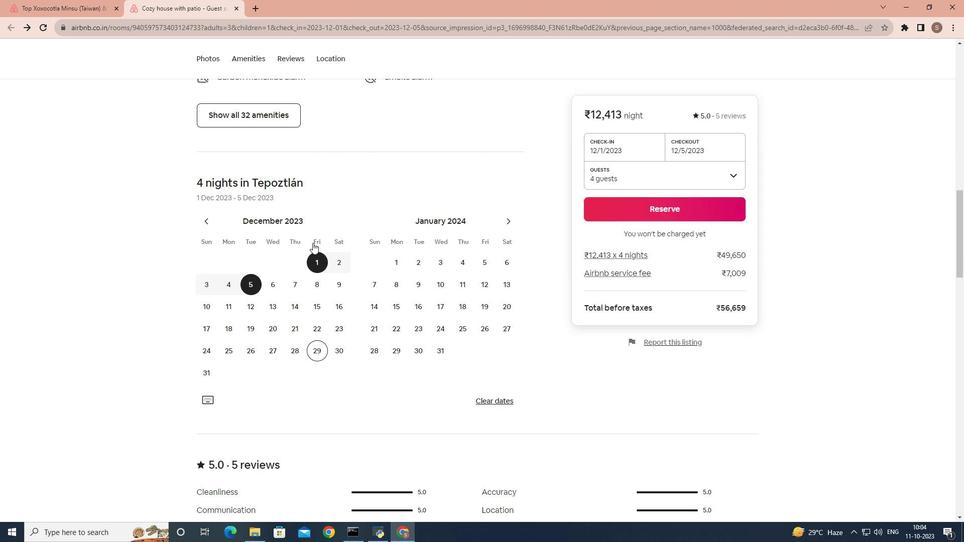 
Action: Mouse scrolled (312, 243) with delta (0, 0)
Screenshot: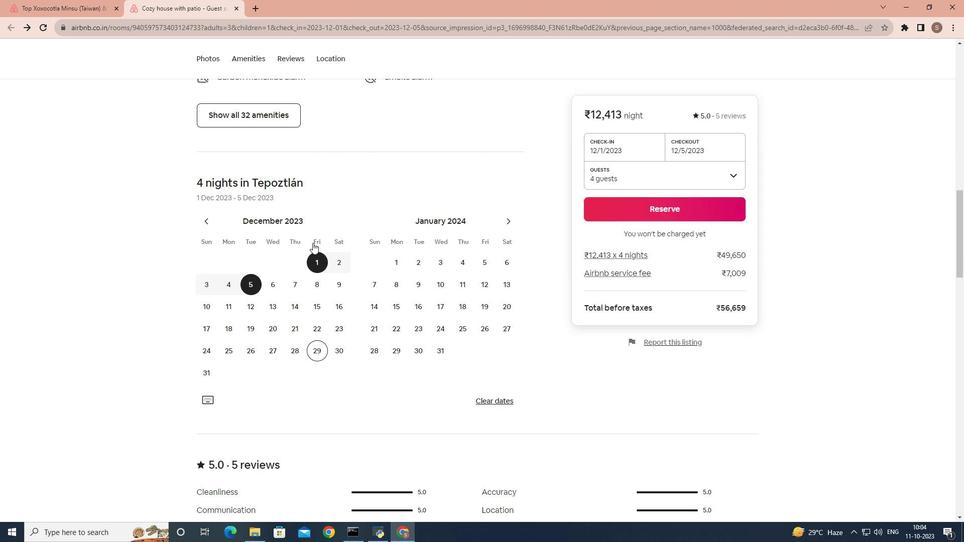 
Action: Mouse scrolled (312, 243) with delta (0, 0)
Screenshot: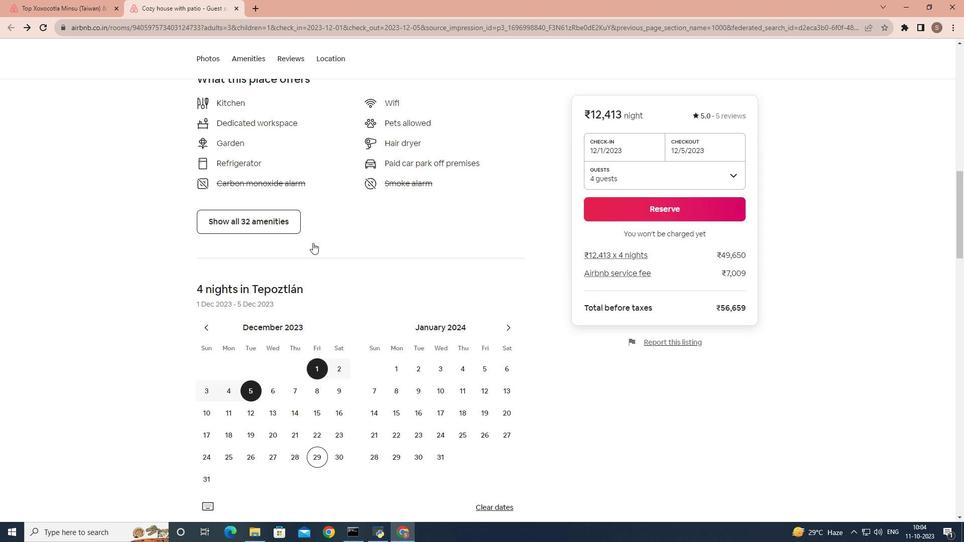 
Action: Mouse scrolled (312, 243) with delta (0, 0)
Screenshot: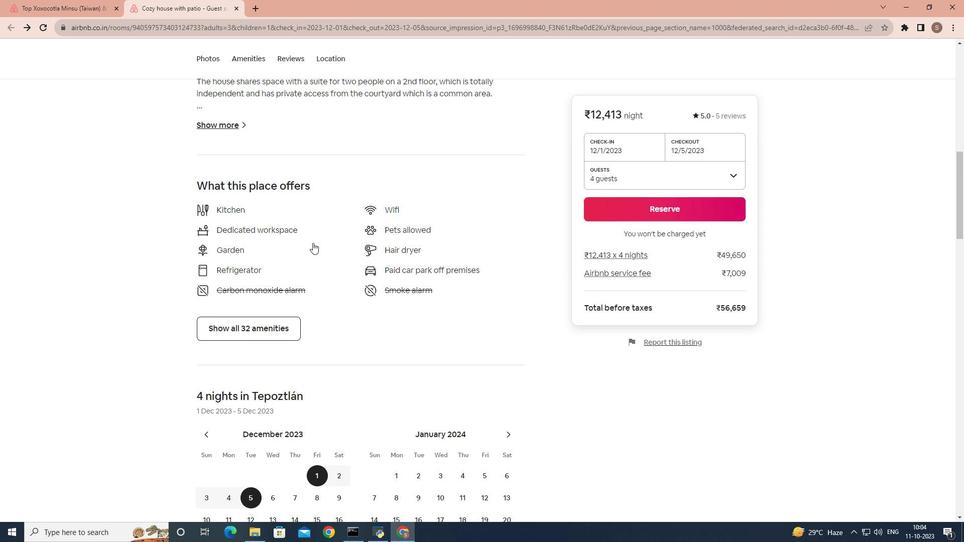 
Action: Mouse scrolled (312, 243) with delta (0, 0)
Screenshot: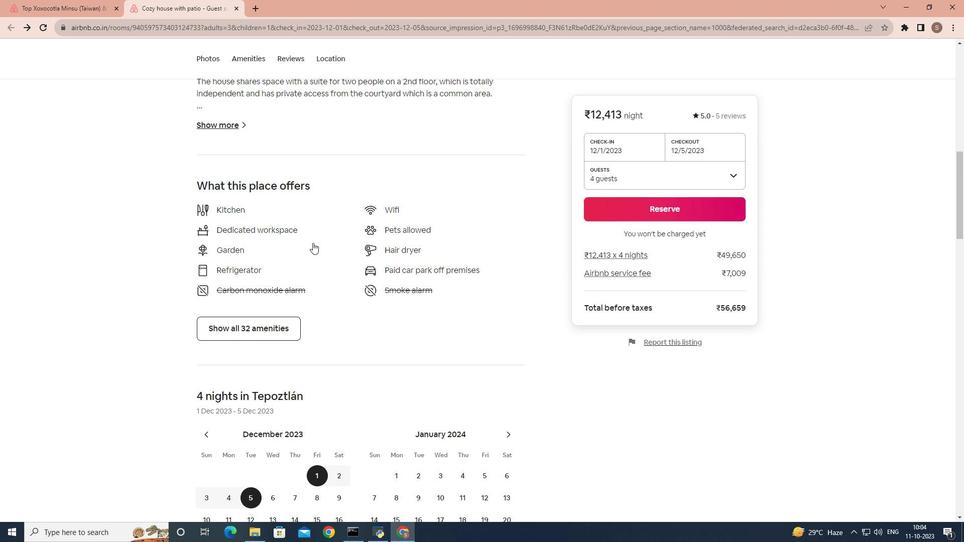 
Action: Mouse scrolled (312, 243) with delta (0, 0)
Screenshot: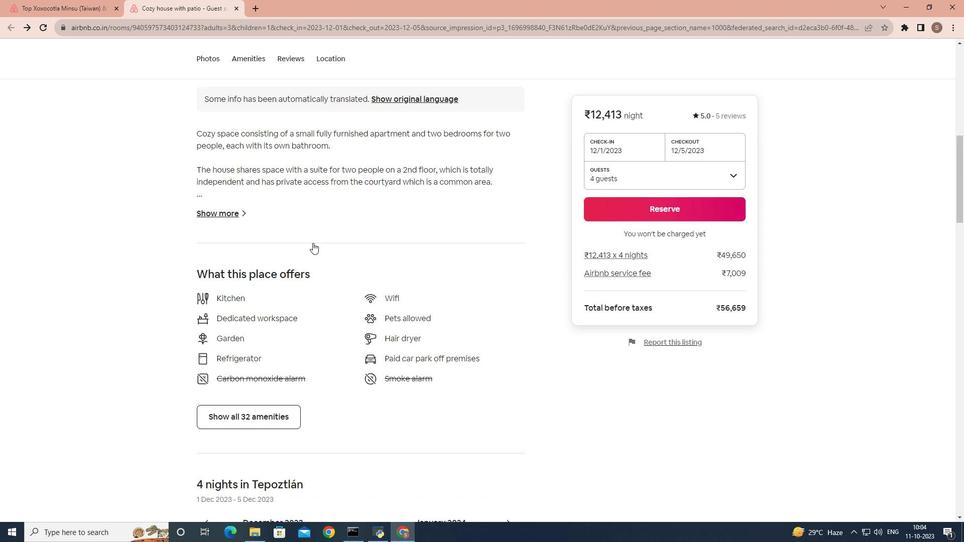 
Action: Mouse scrolled (312, 243) with delta (0, 0)
Screenshot: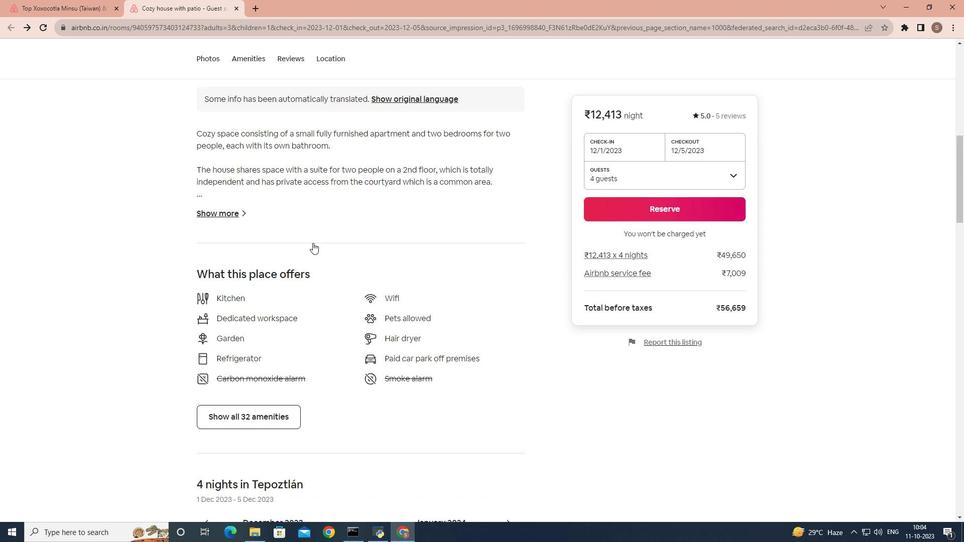 
Action: Mouse scrolled (312, 243) with delta (0, 0)
Screenshot: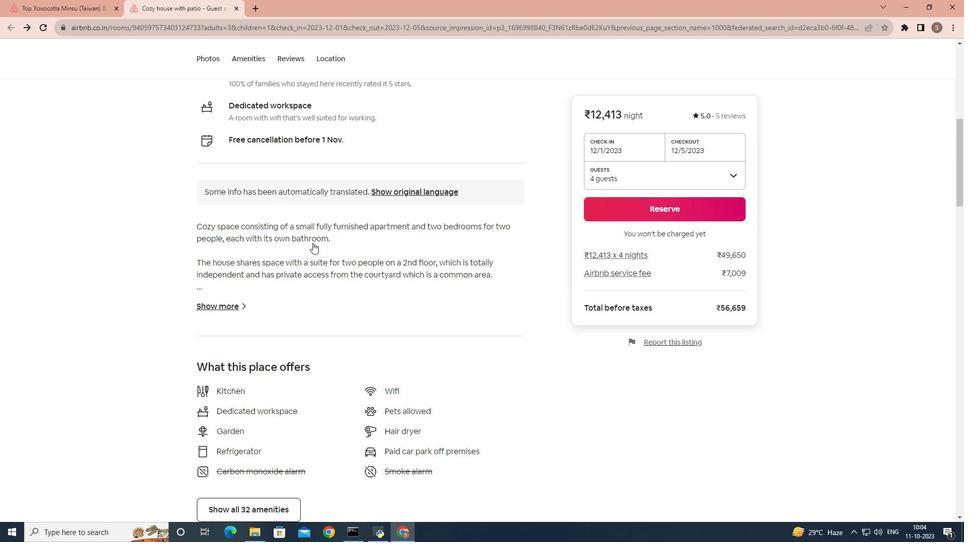 
Action: Mouse scrolled (312, 243) with delta (0, 0)
Screenshot: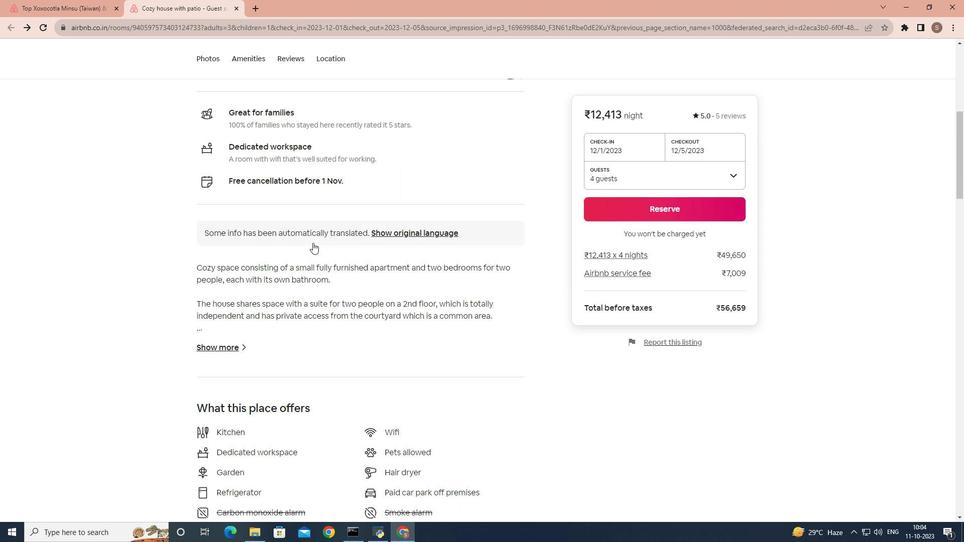 
Action: Mouse scrolled (312, 243) with delta (0, 0)
Screenshot: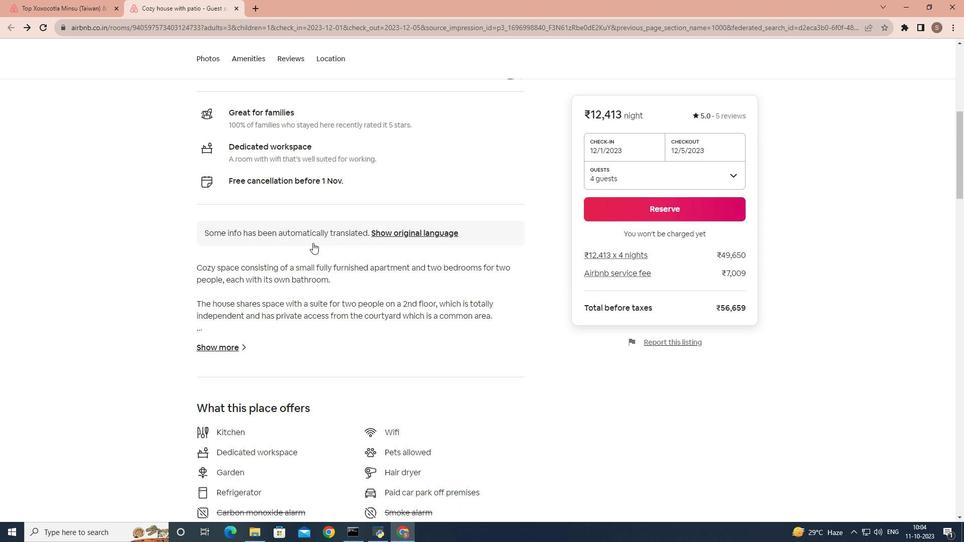 
Action: Mouse scrolled (312, 243) with delta (0, 0)
